 Task: Find connections with filter location King's Lynn with filter topic #healthy with filter profile language French with filter current company Jaquar & Company Private Limited with filter school Sri Krishna College of Engineering and Technology with filter industry Motor Vehicle Manufacturing with filter service category Trade Shows with filter keywords title Beautician
Action: Mouse moved to (632, 100)
Screenshot: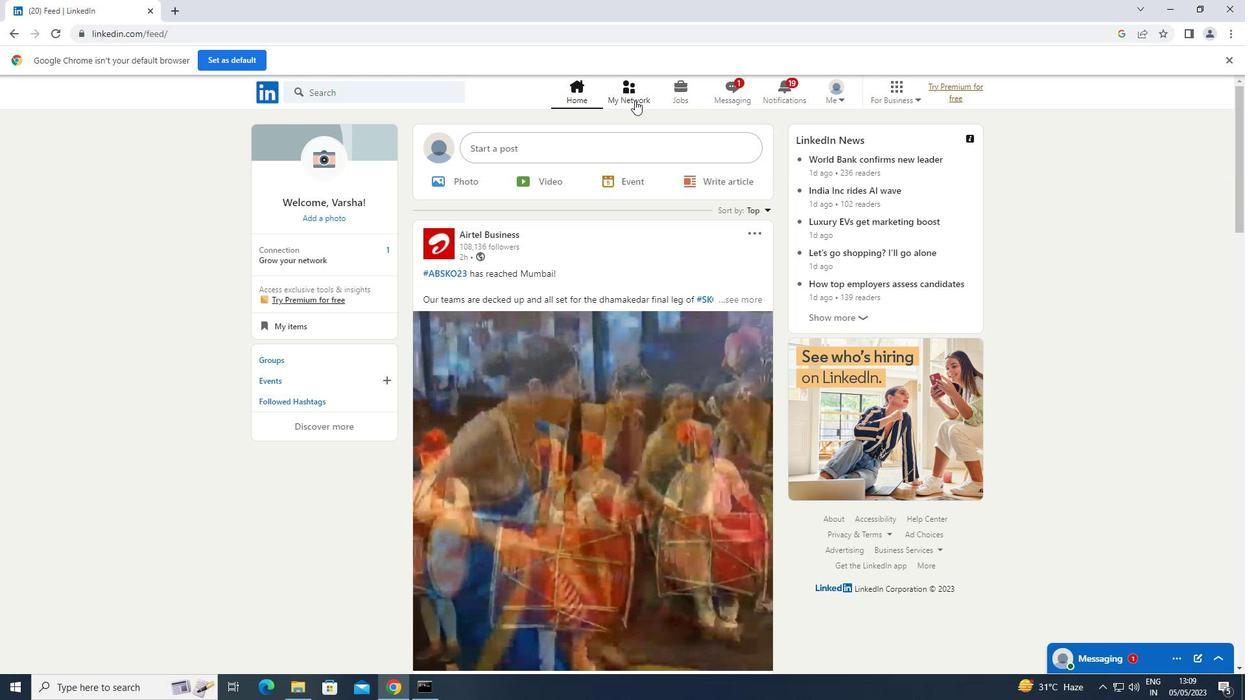 
Action: Mouse pressed left at (632, 100)
Screenshot: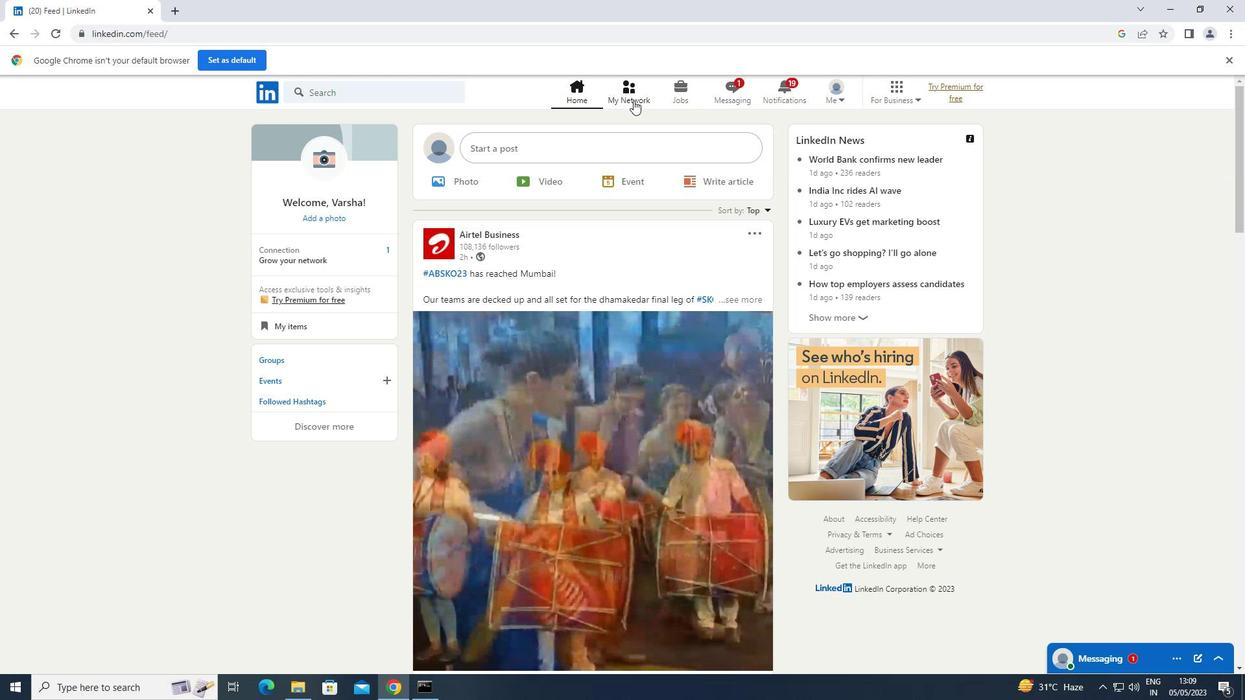 
Action: Mouse moved to (378, 160)
Screenshot: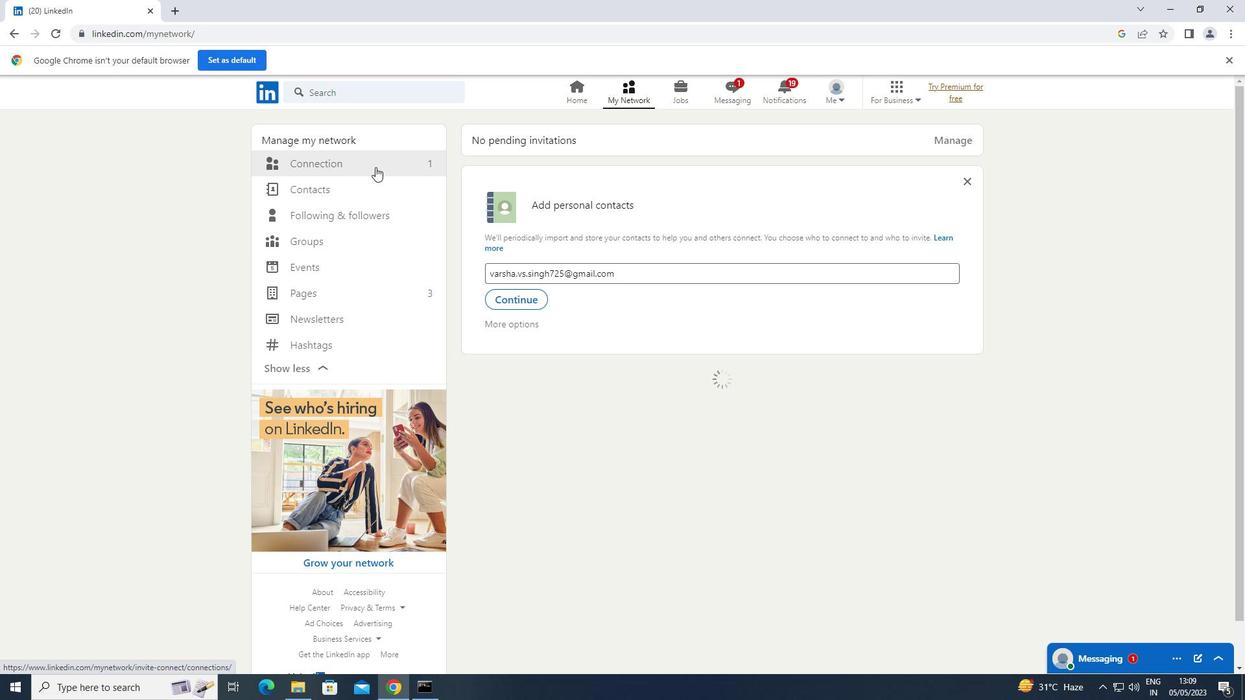 
Action: Mouse pressed left at (378, 160)
Screenshot: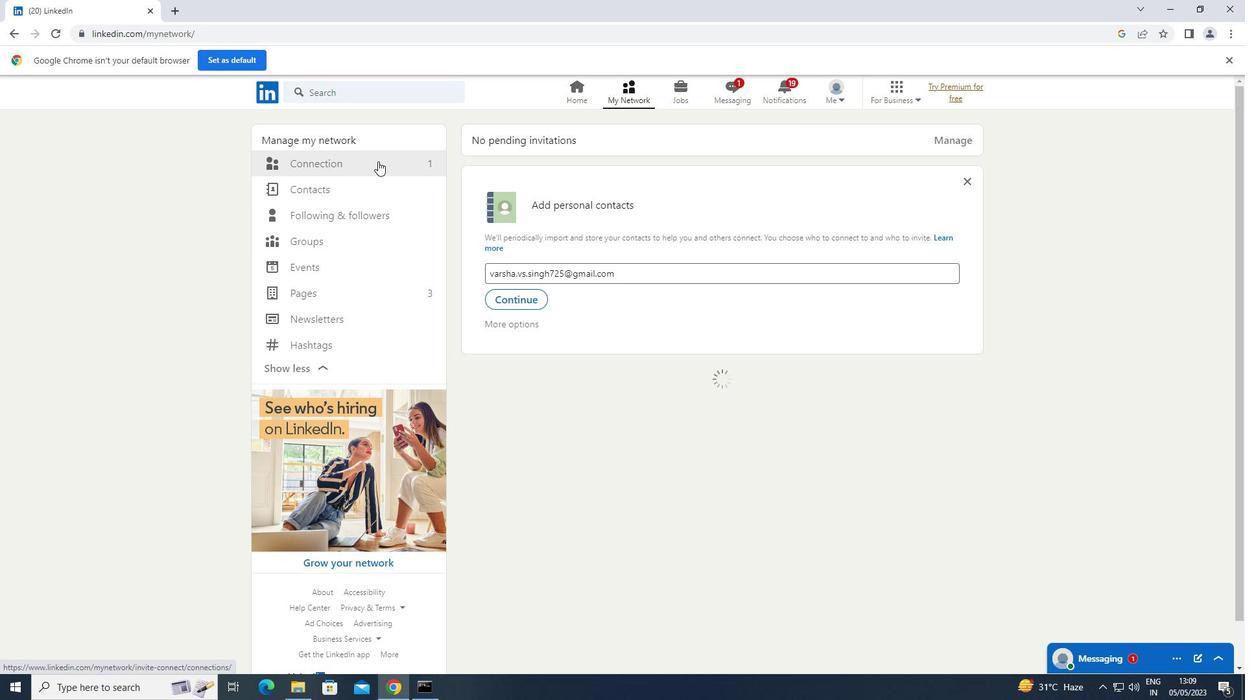 
Action: Mouse moved to (697, 160)
Screenshot: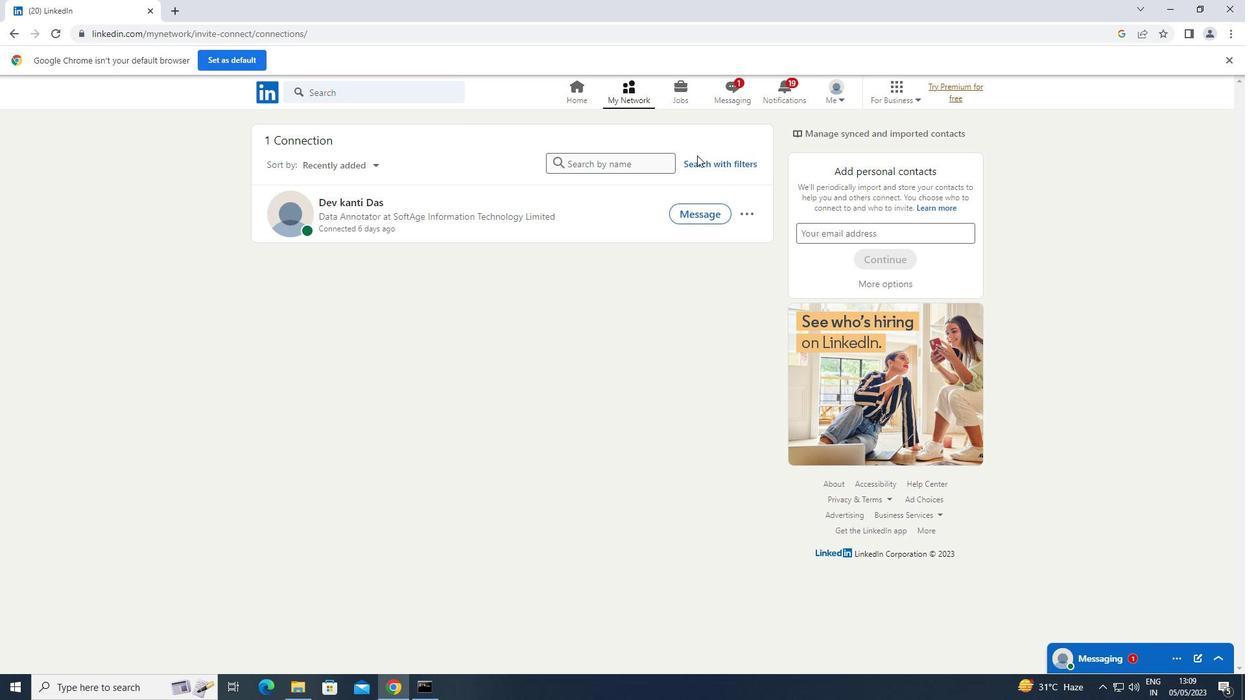 
Action: Mouse pressed left at (697, 160)
Screenshot: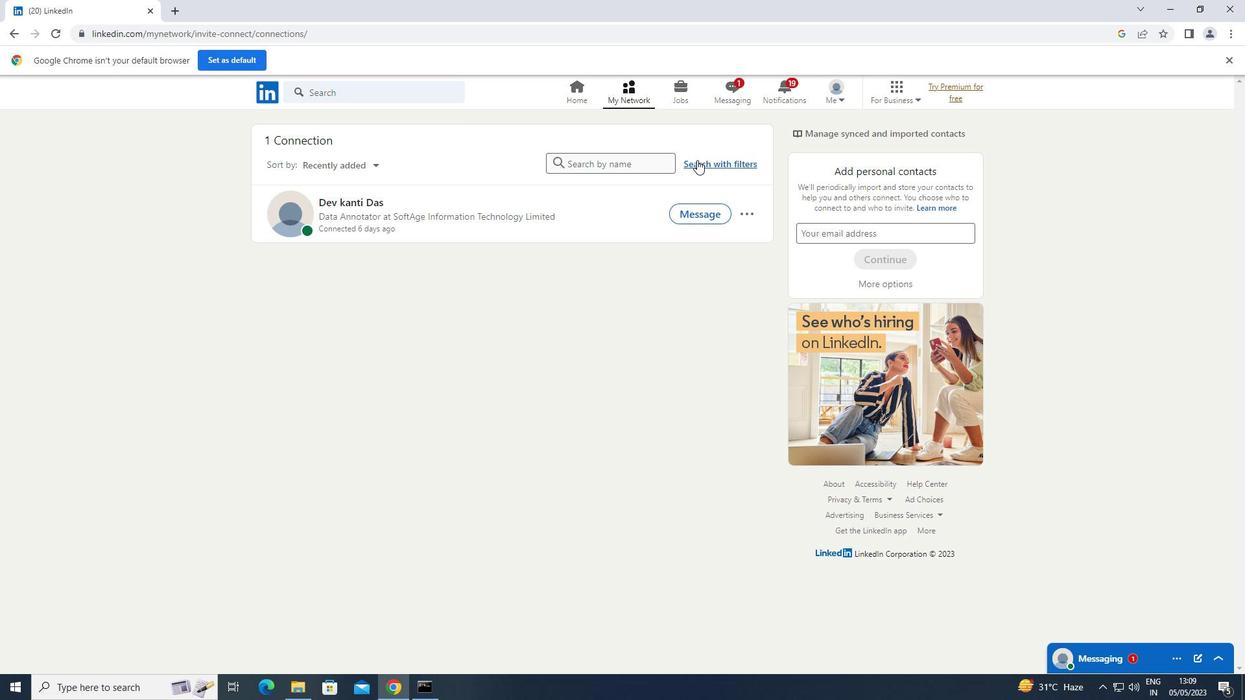 
Action: Mouse moved to (670, 134)
Screenshot: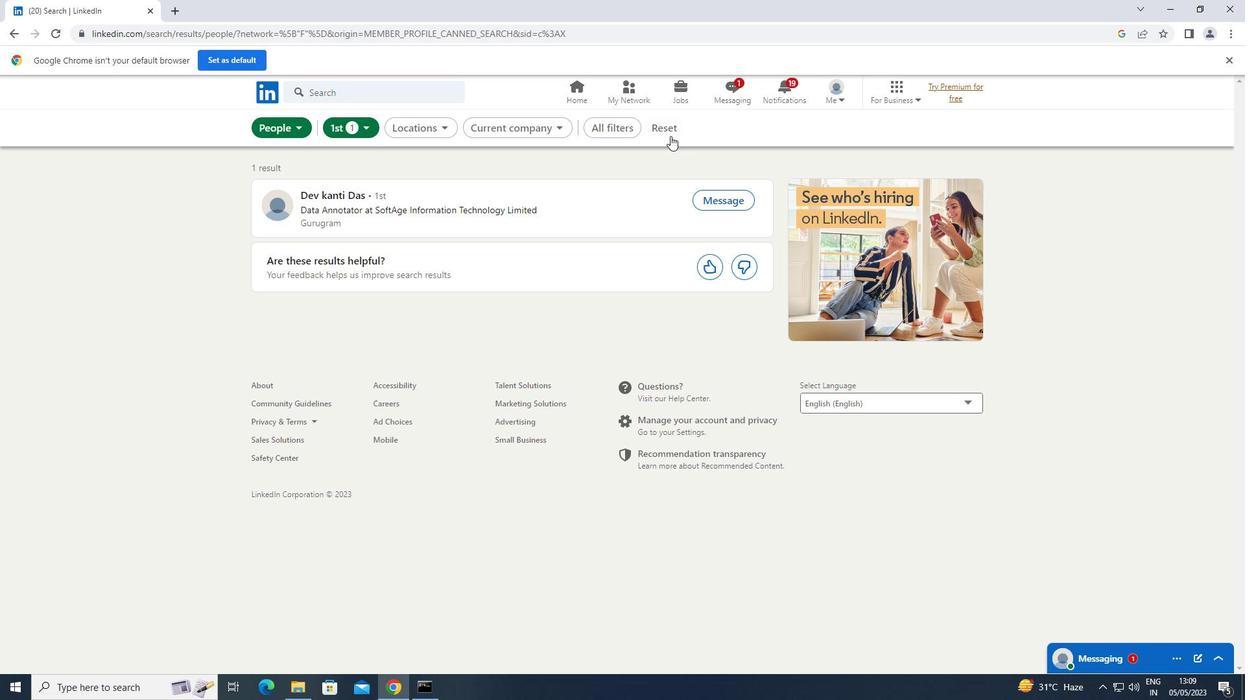 
Action: Mouse pressed left at (670, 134)
Screenshot: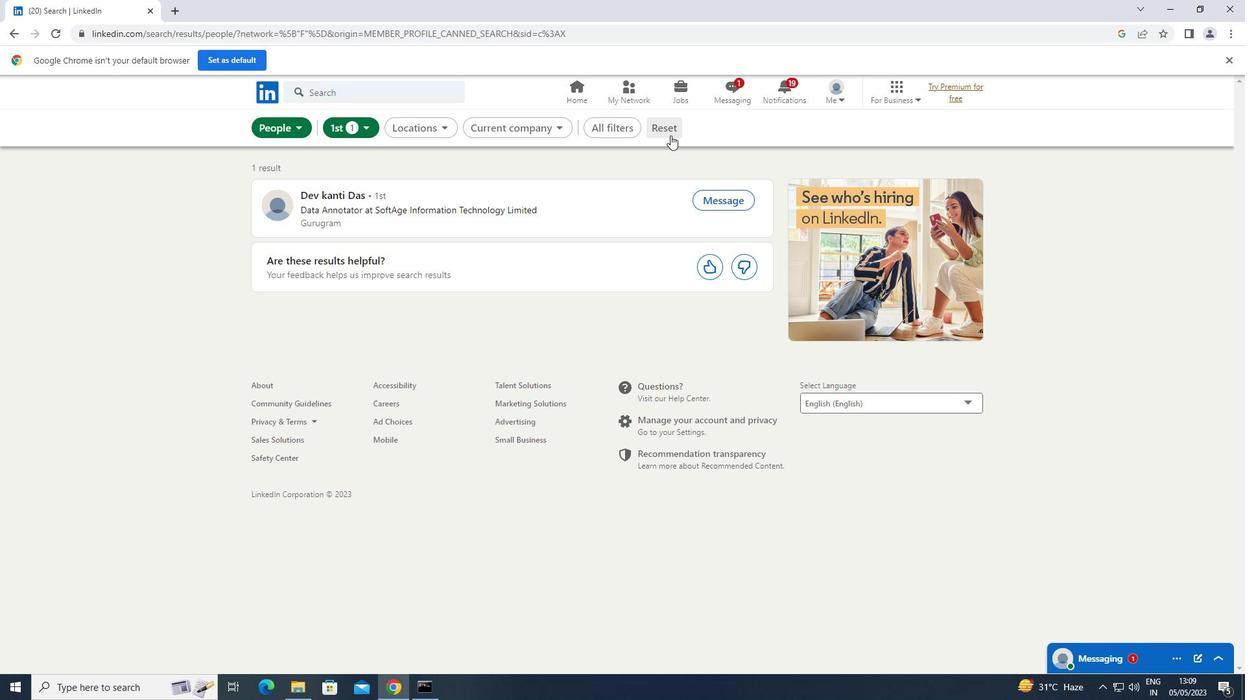
Action: Mouse moved to (643, 134)
Screenshot: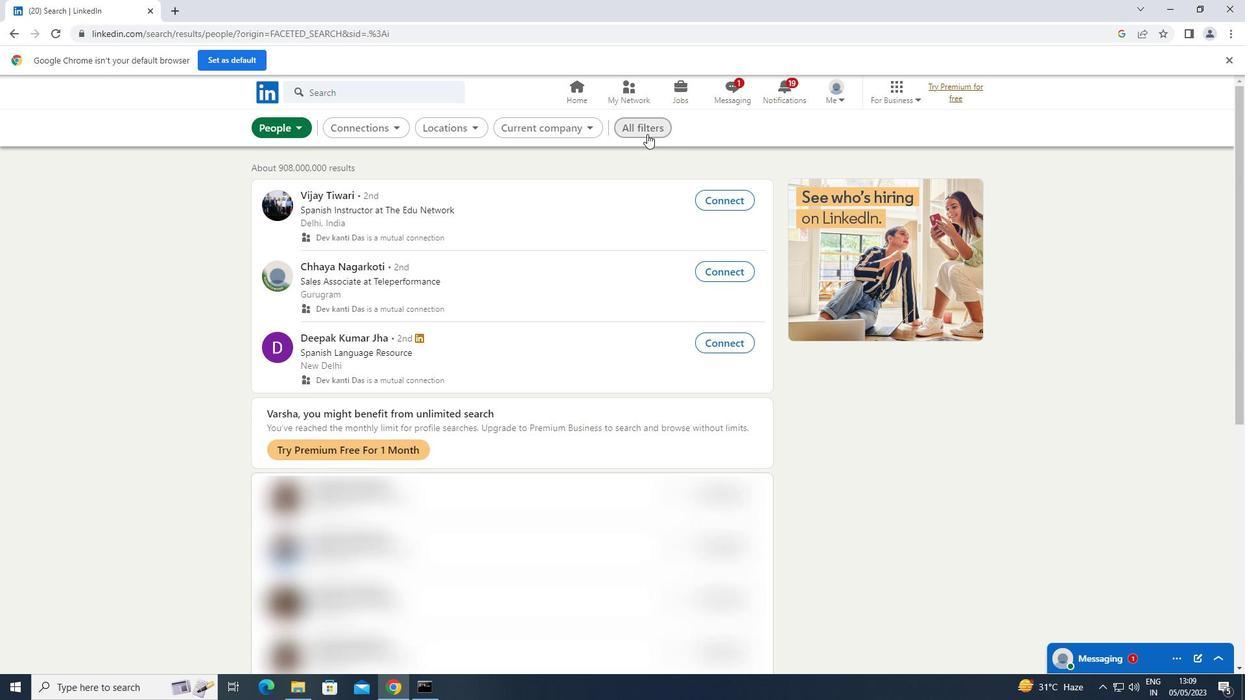 
Action: Mouse pressed left at (643, 134)
Screenshot: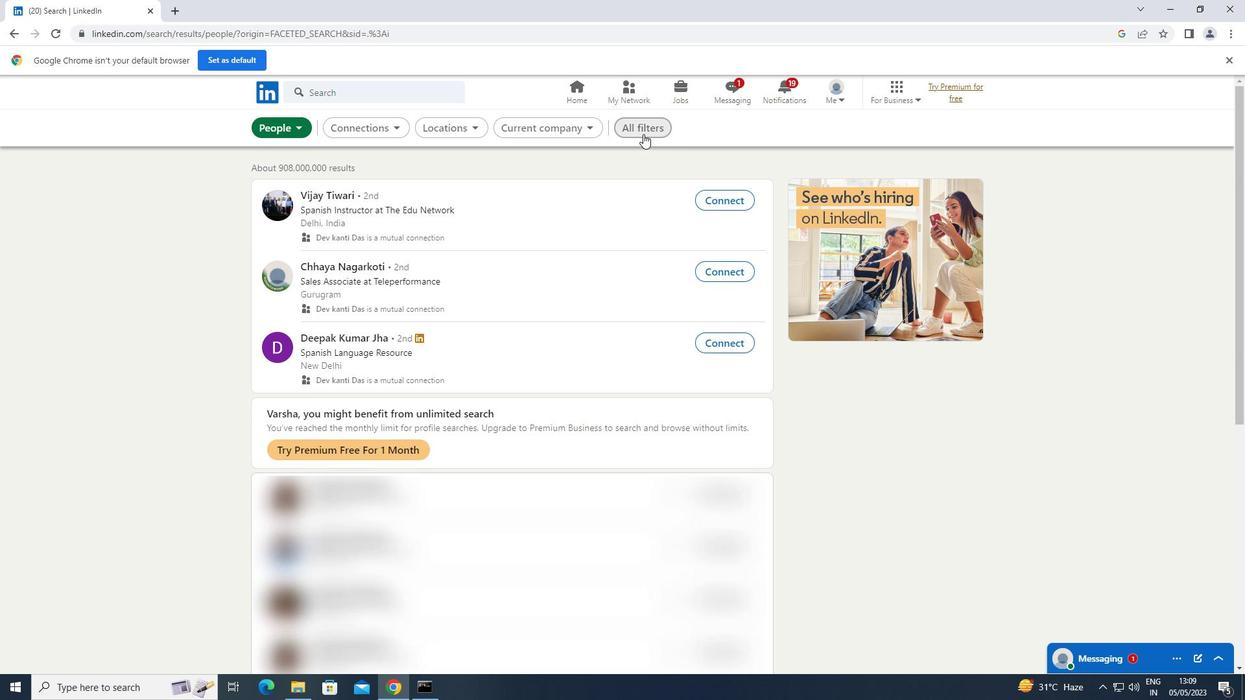 
Action: Mouse moved to (1014, 310)
Screenshot: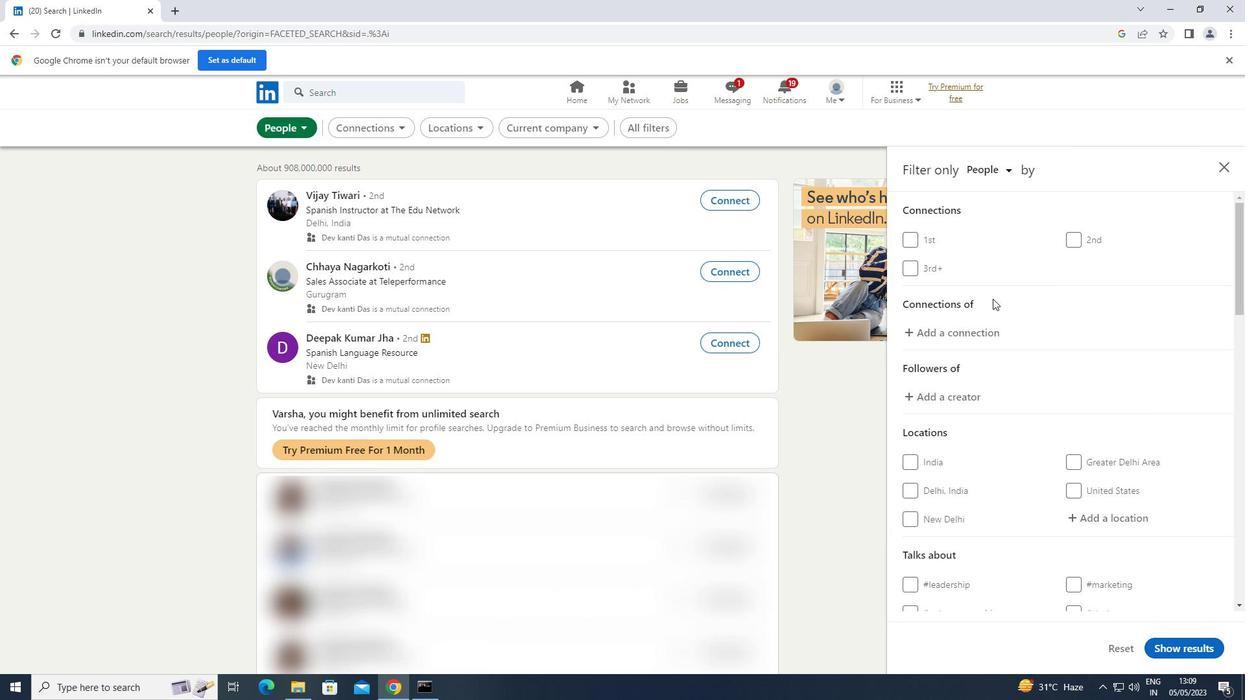 
Action: Mouse scrolled (1014, 309) with delta (0, 0)
Screenshot: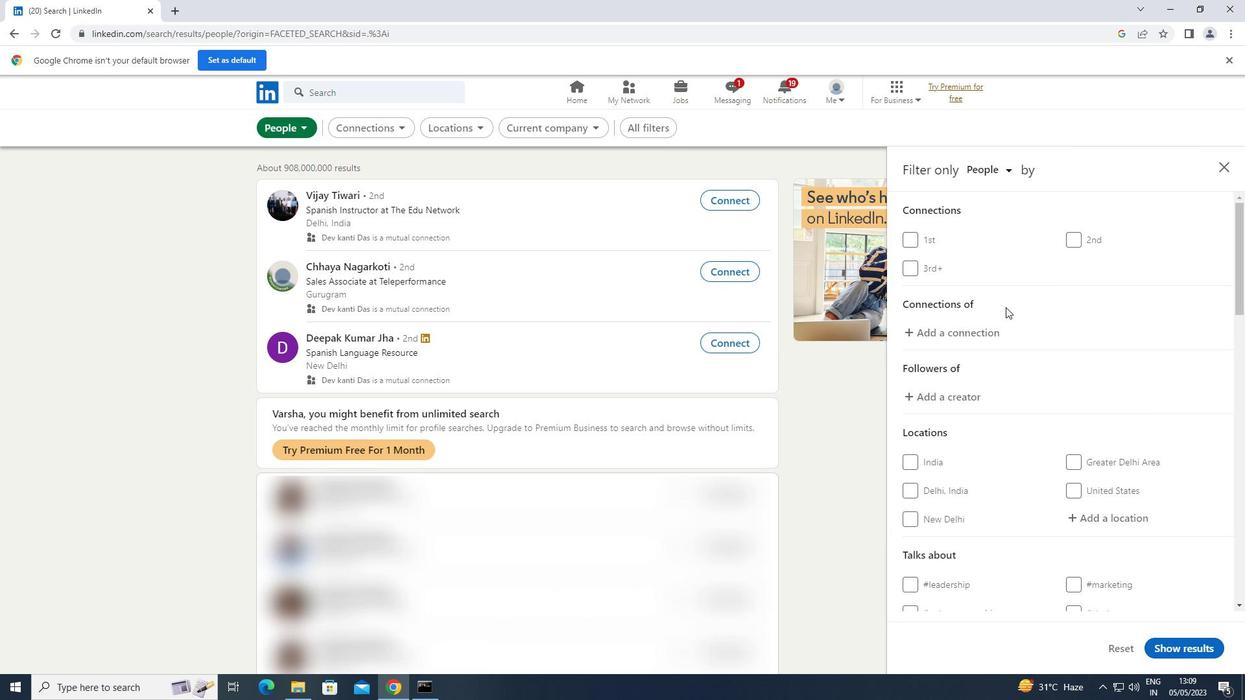 
Action: Mouse scrolled (1014, 309) with delta (0, 0)
Screenshot: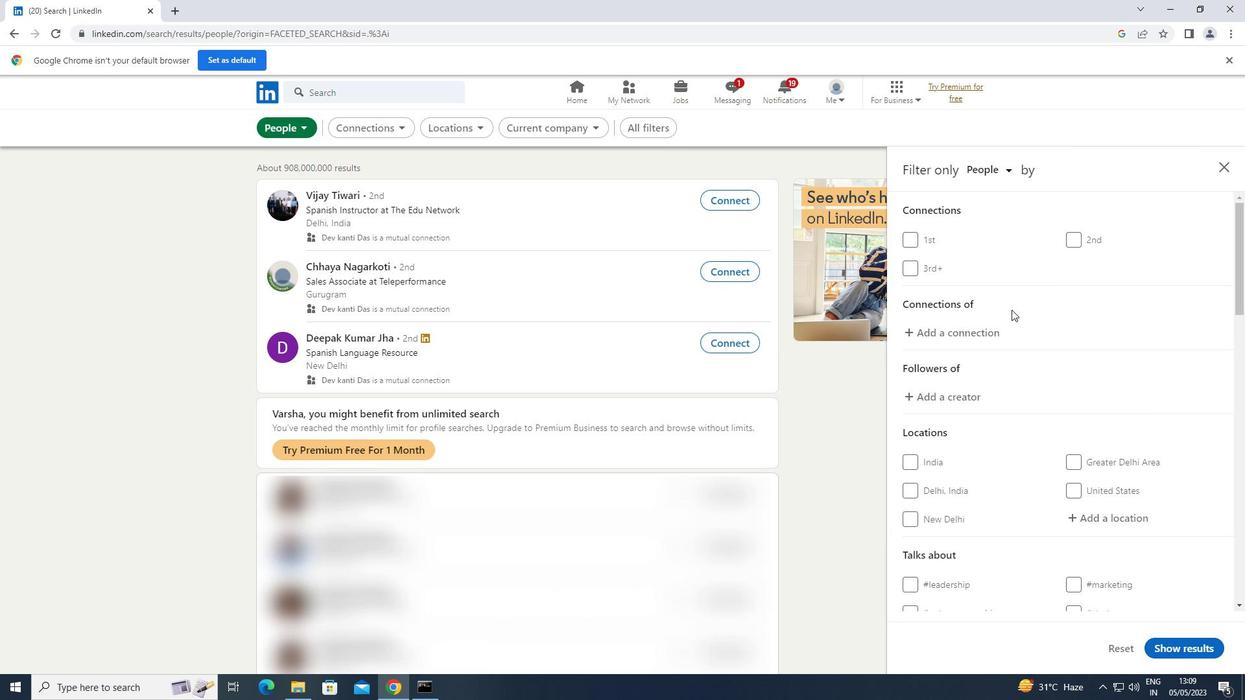 
Action: Mouse scrolled (1014, 309) with delta (0, 0)
Screenshot: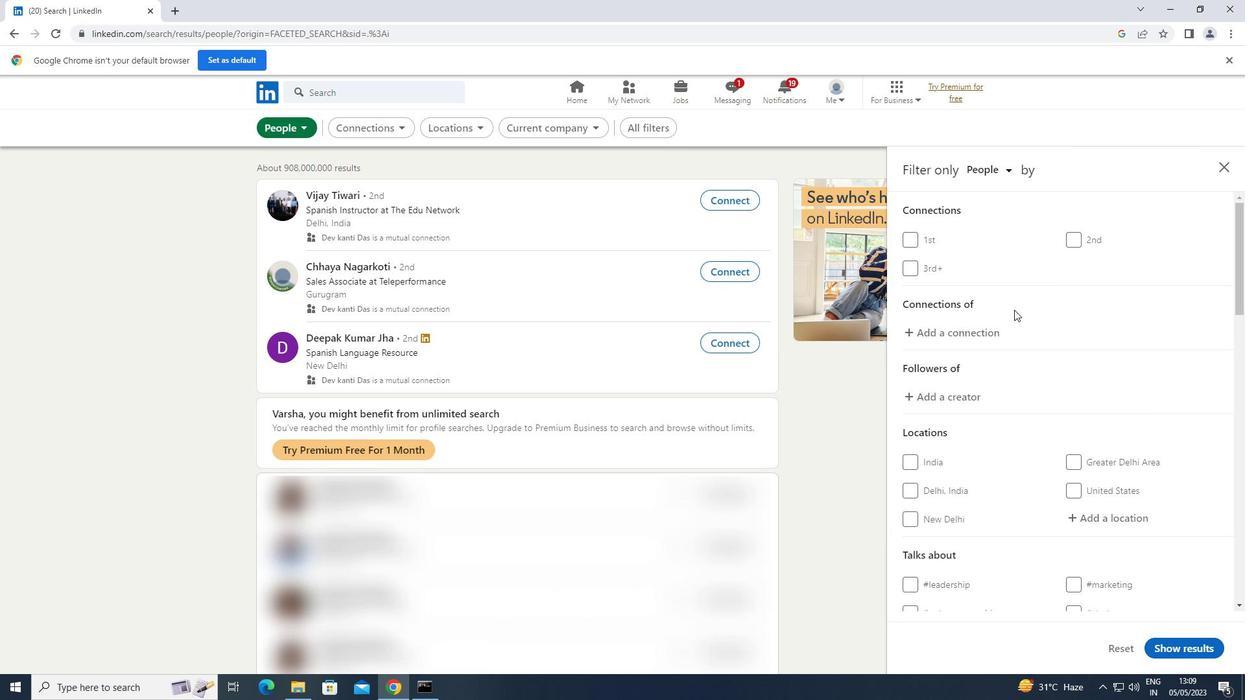 
Action: Mouse moved to (1078, 323)
Screenshot: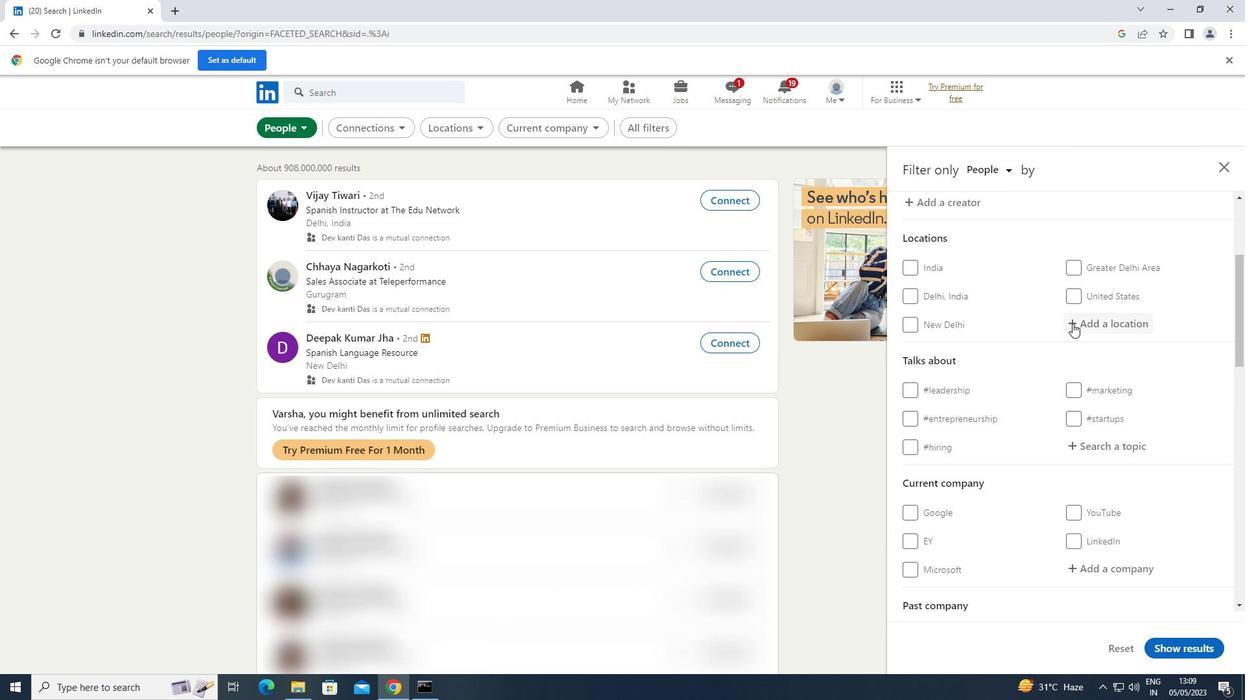 
Action: Mouse pressed left at (1078, 323)
Screenshot: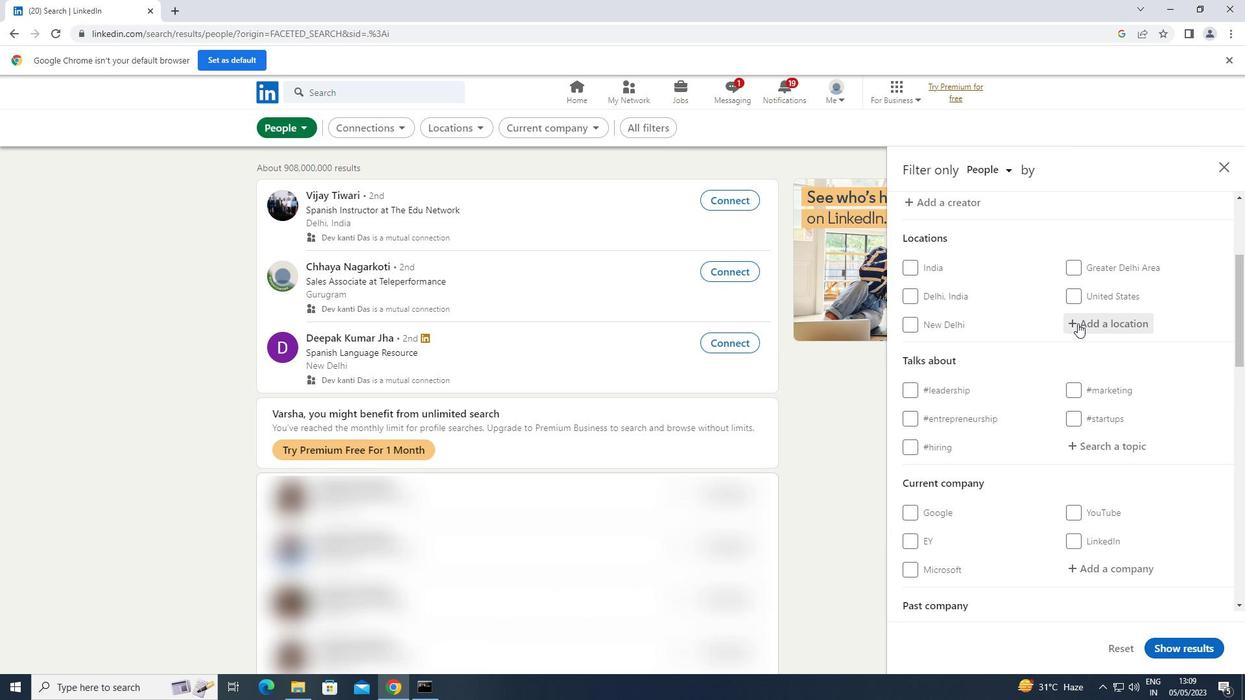 
Action: Key pressed <Key.shift>KING'S<Key.space><Key.shift>LYNN
Screenshot: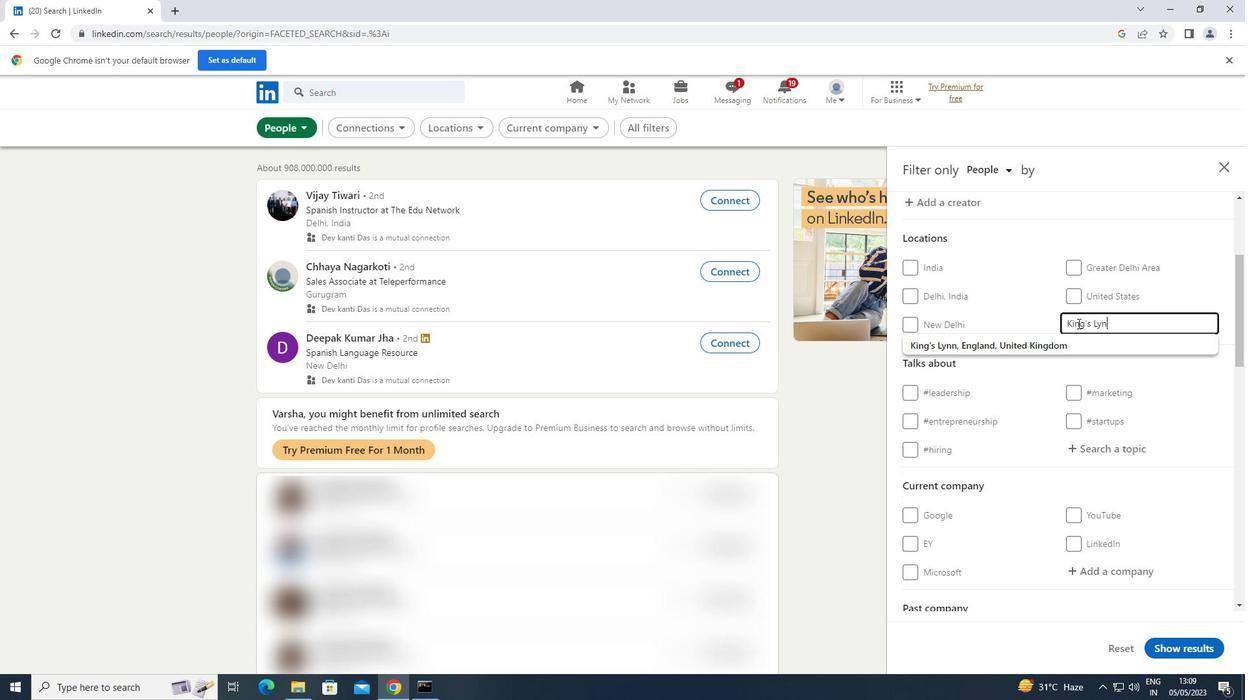 
Action: Mouse moved to (1117, 448)
Screenshot: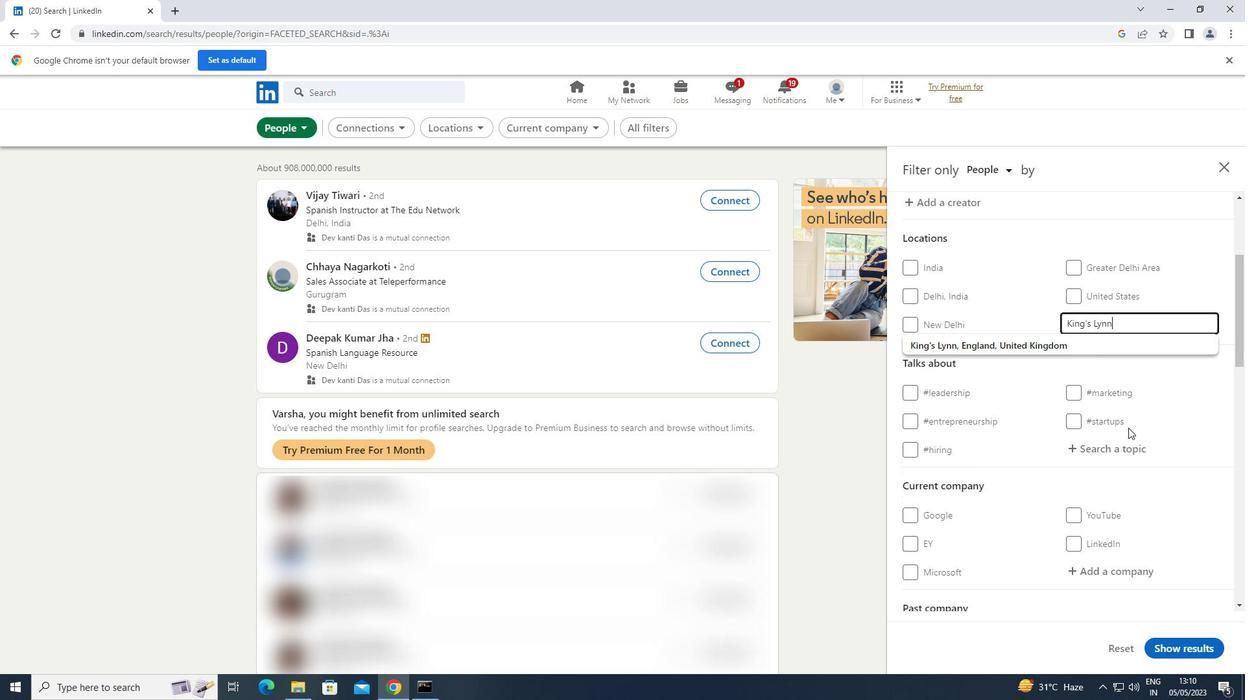 
Action: Mouse pressed left at (1117, 448)
Screenshot: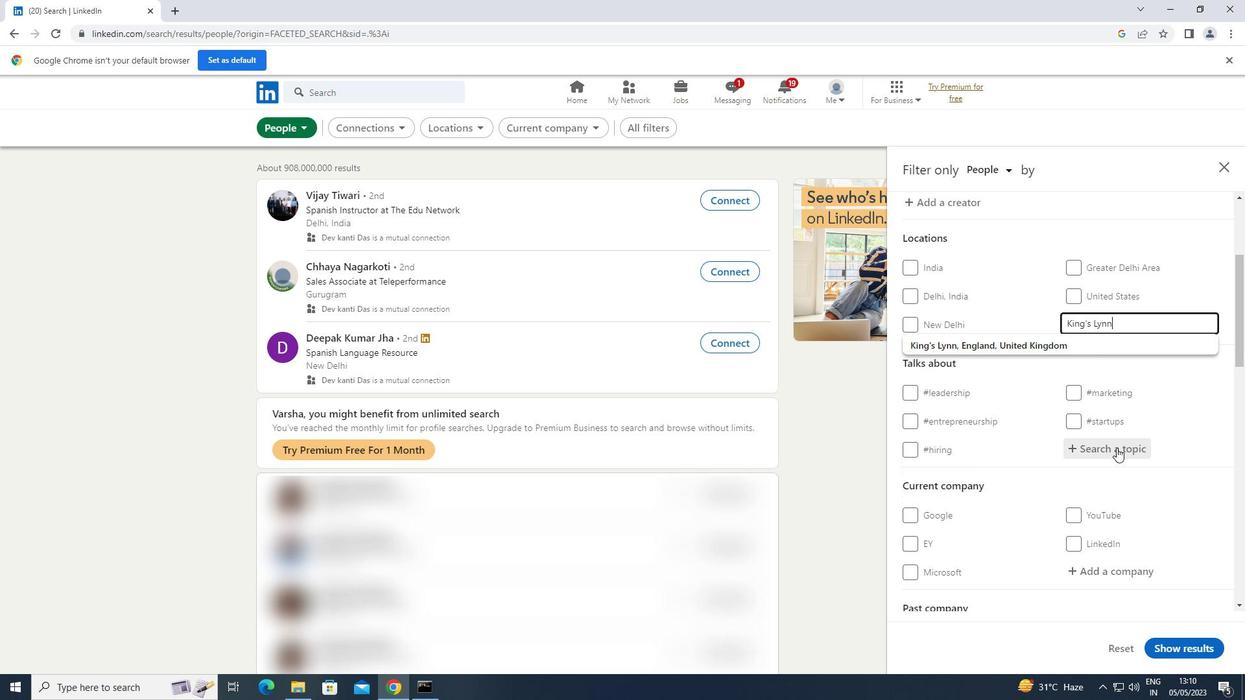 
Action: Key pressed HEALTHY
Screenshot: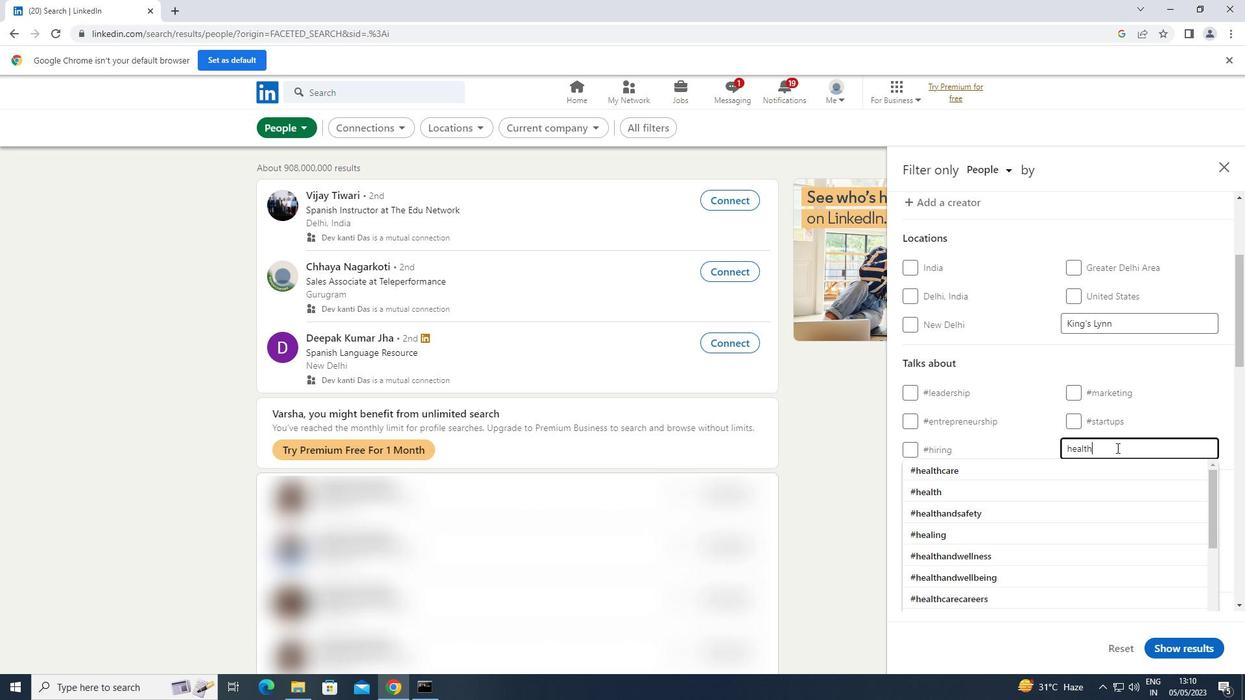 
Action: Mouse moved to (1006, 510)
Screenshot: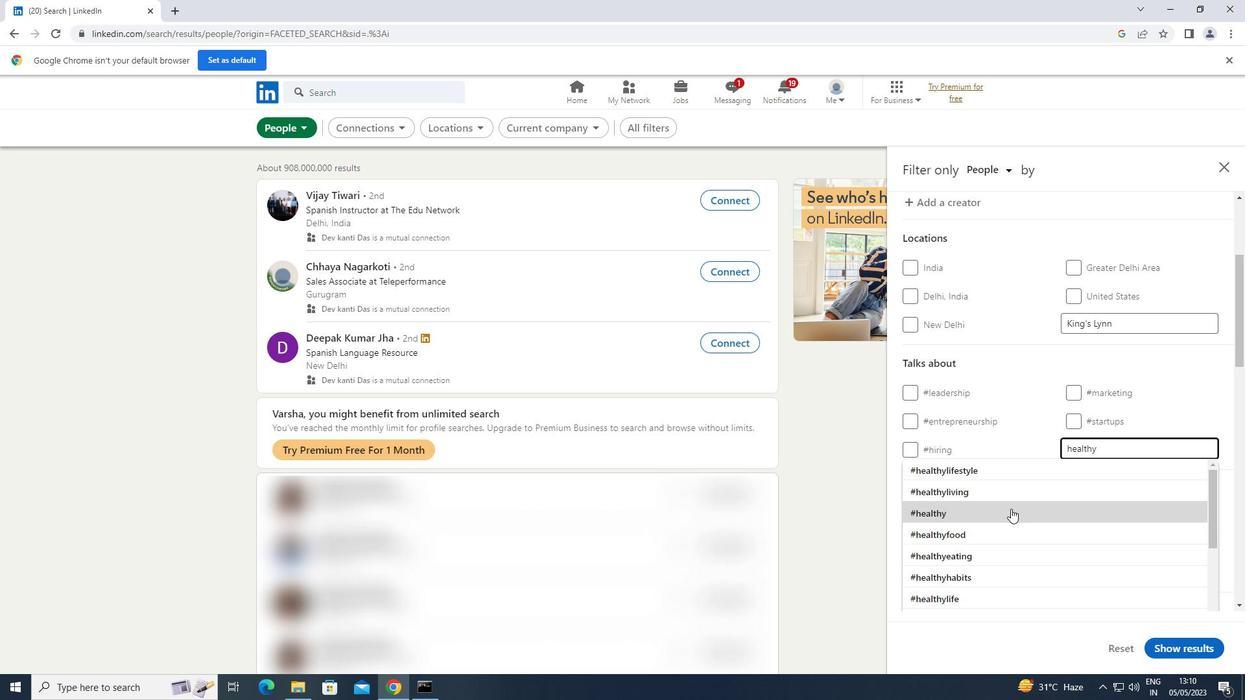 
Action: Mouse pressed left at (1006, 510)
Screenshot: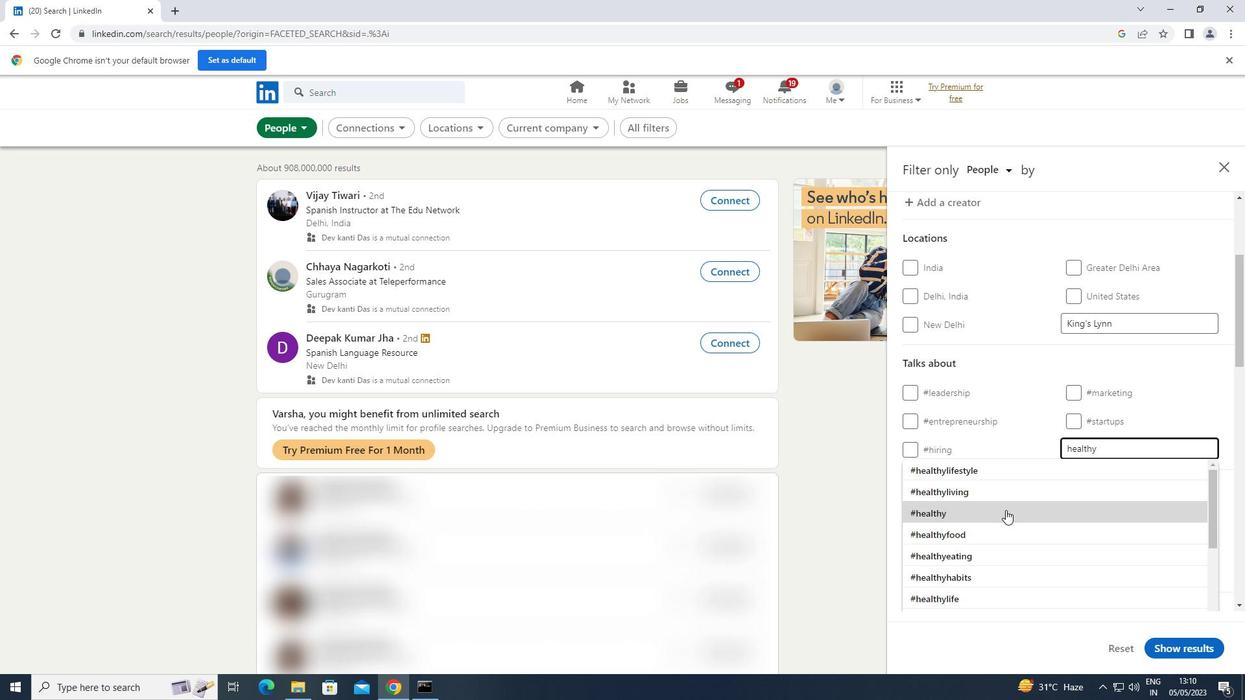 
Action: Mouse moved to (1023, 477)
Screenshot: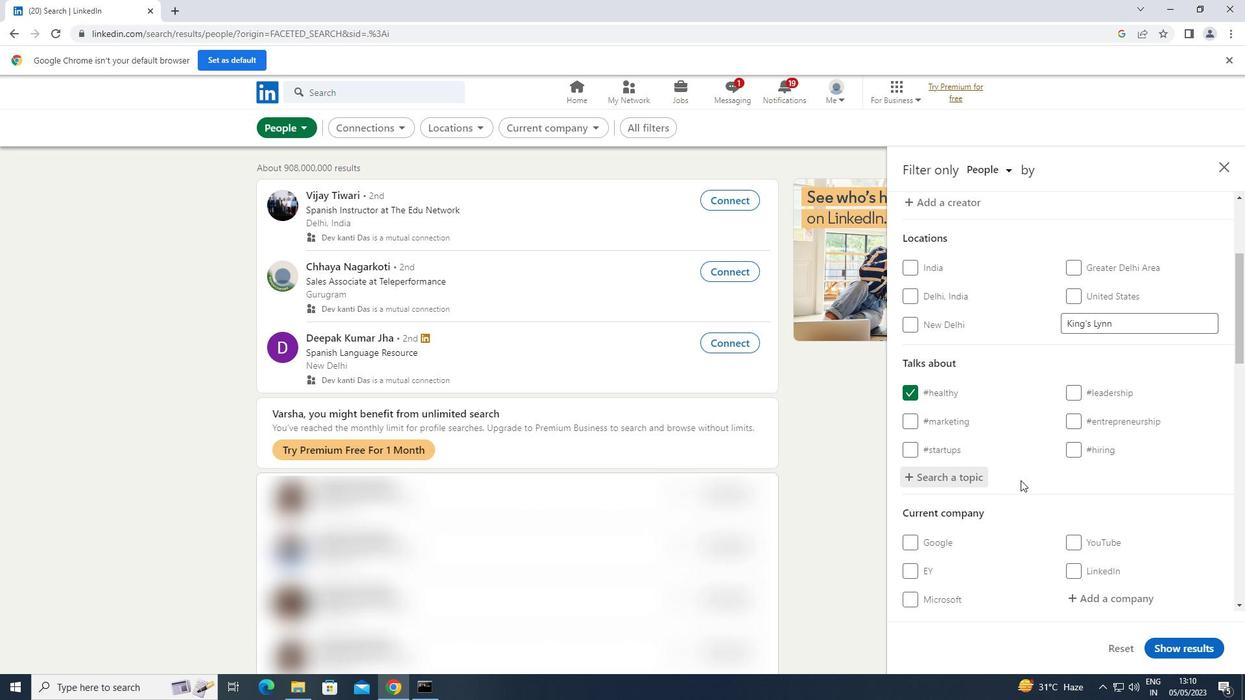 
Action: Mouse scrolled (1023, 476) with delta (0, 0)
Screenshot: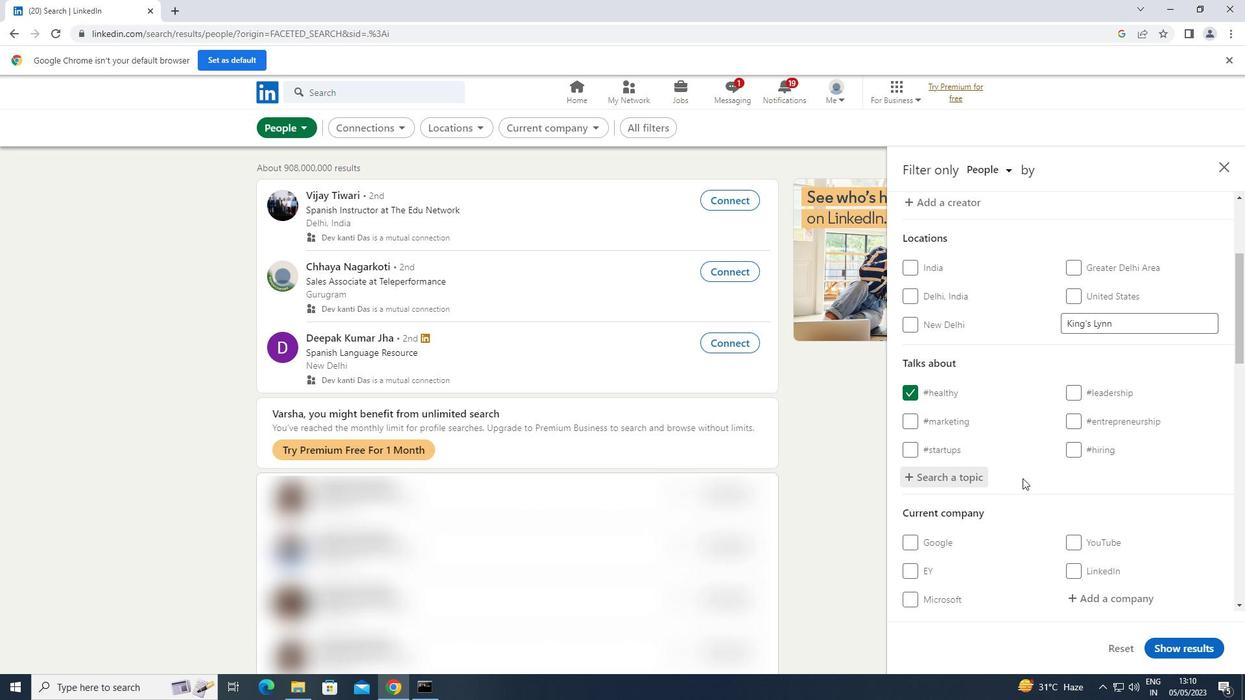
Action: Mouse scrolled (1023, 476) with delta (0, 0)
Screenshot: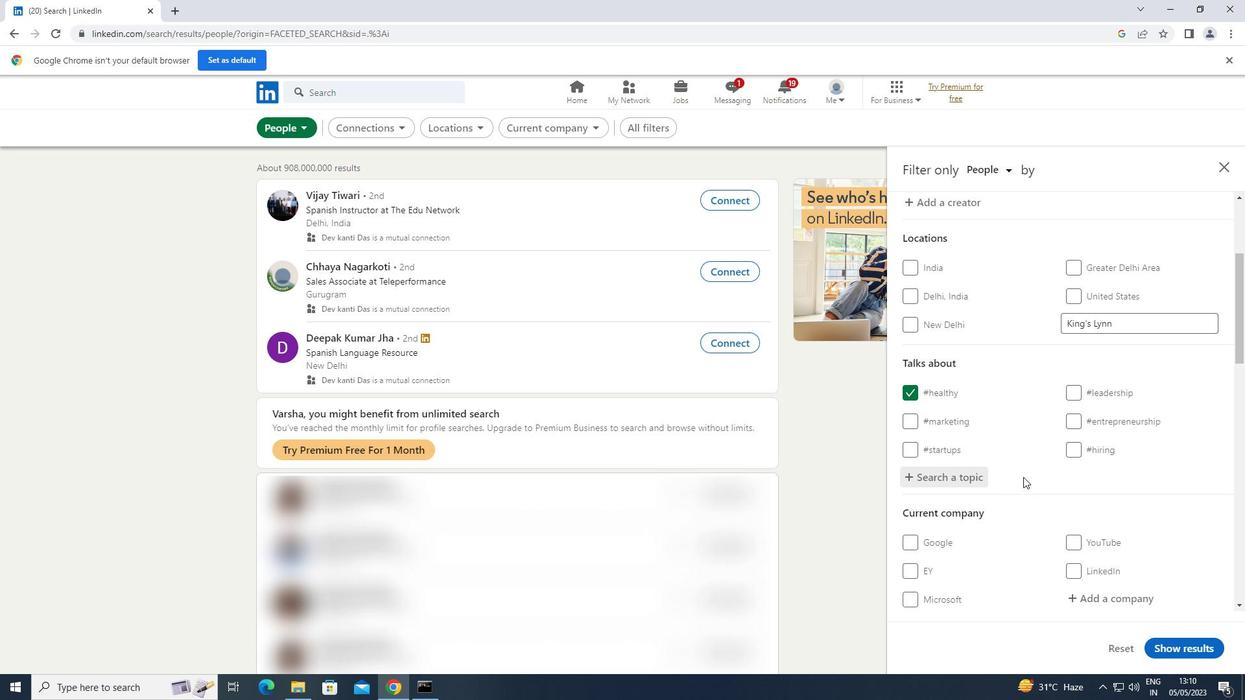 
Action: Mouse scrolled (1023, 476) with delta (0, 0)
Screenshot: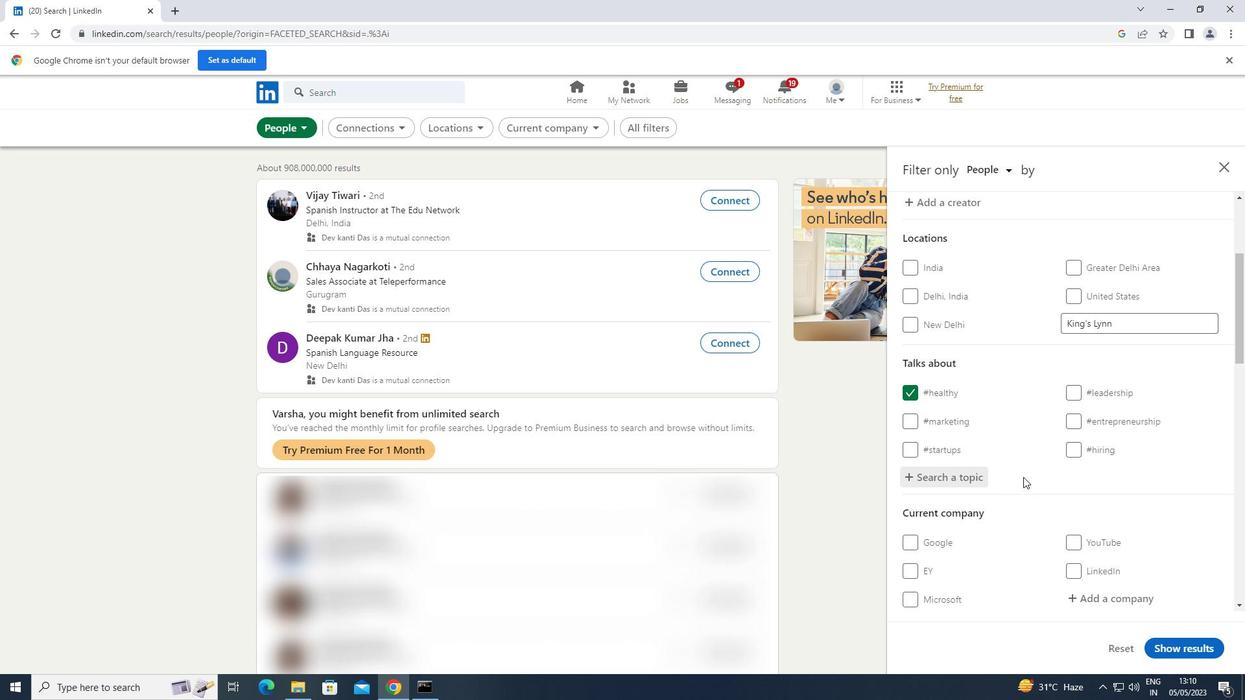 
Action: Mouse moved to (1023, 476)
Screenshot: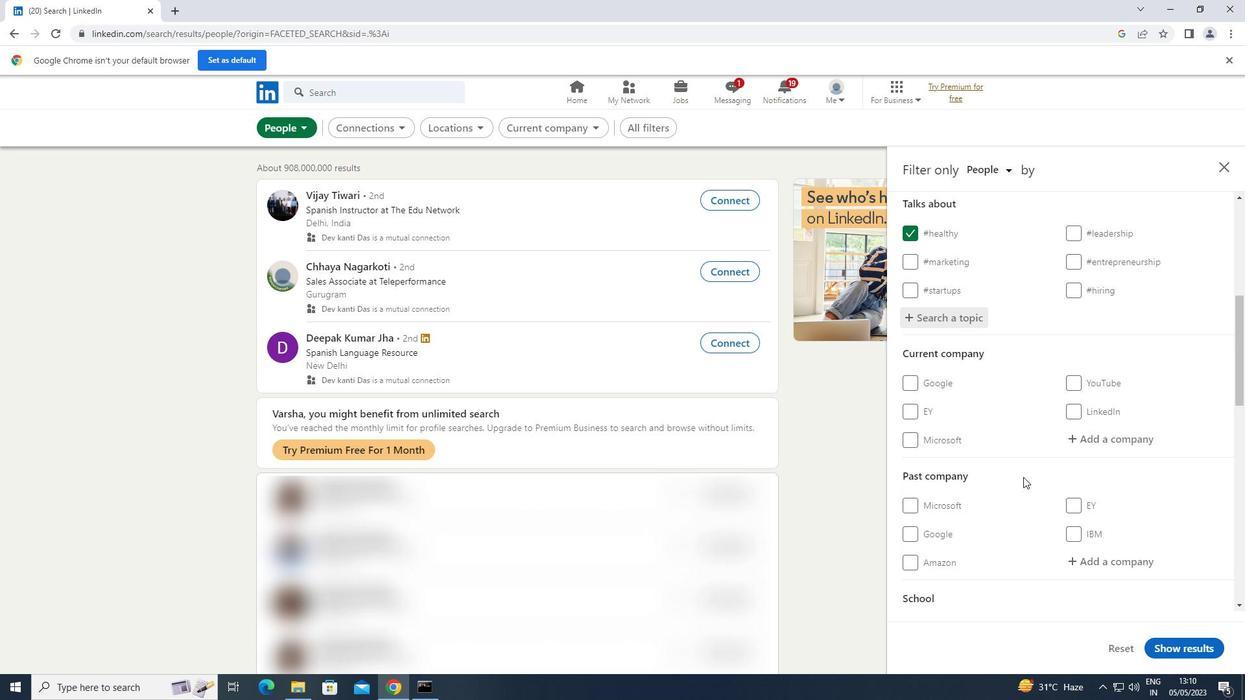 
Action: Mouse scrolled (1023, 476) with delta (0, 0)
Screenshot: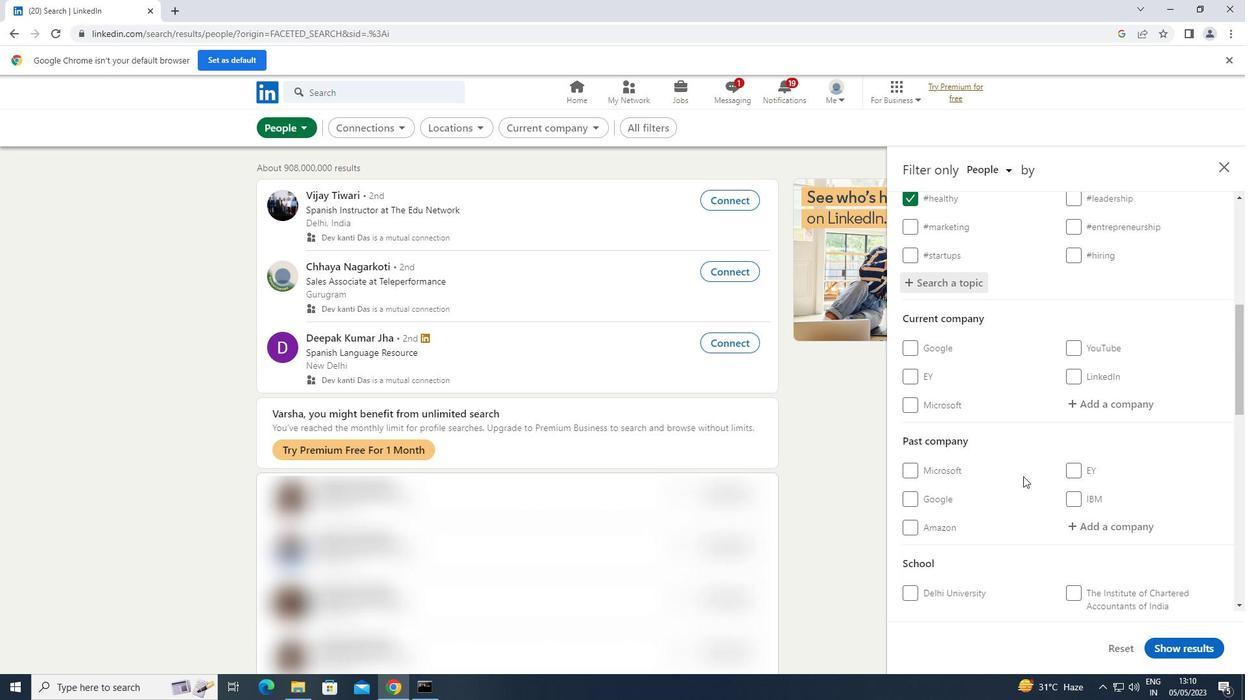 
Action: Mouse scrolled (1023, 476) with delta (0, 0)
Screenshot: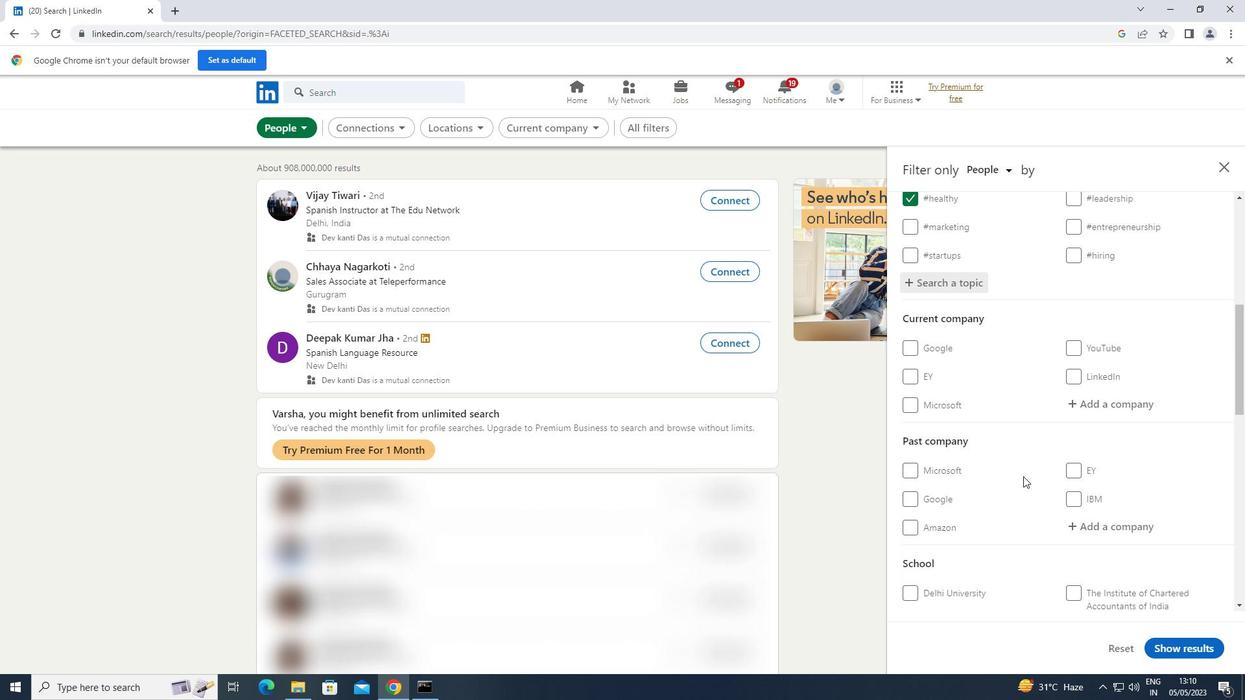 
Action: Mouse scrolled (1023, 476) with delta (0, 0)
Screenshot: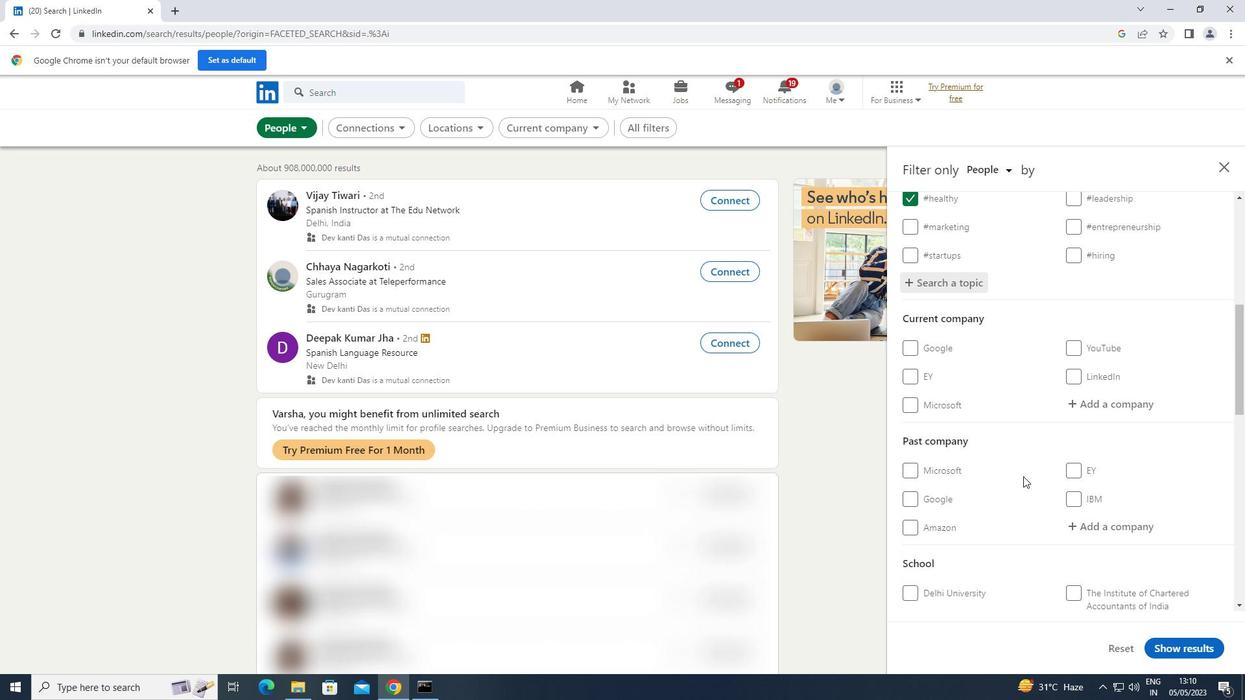 
Action: Mouse scrolled (1023, 476) with delta (0, 0)
Screenshot: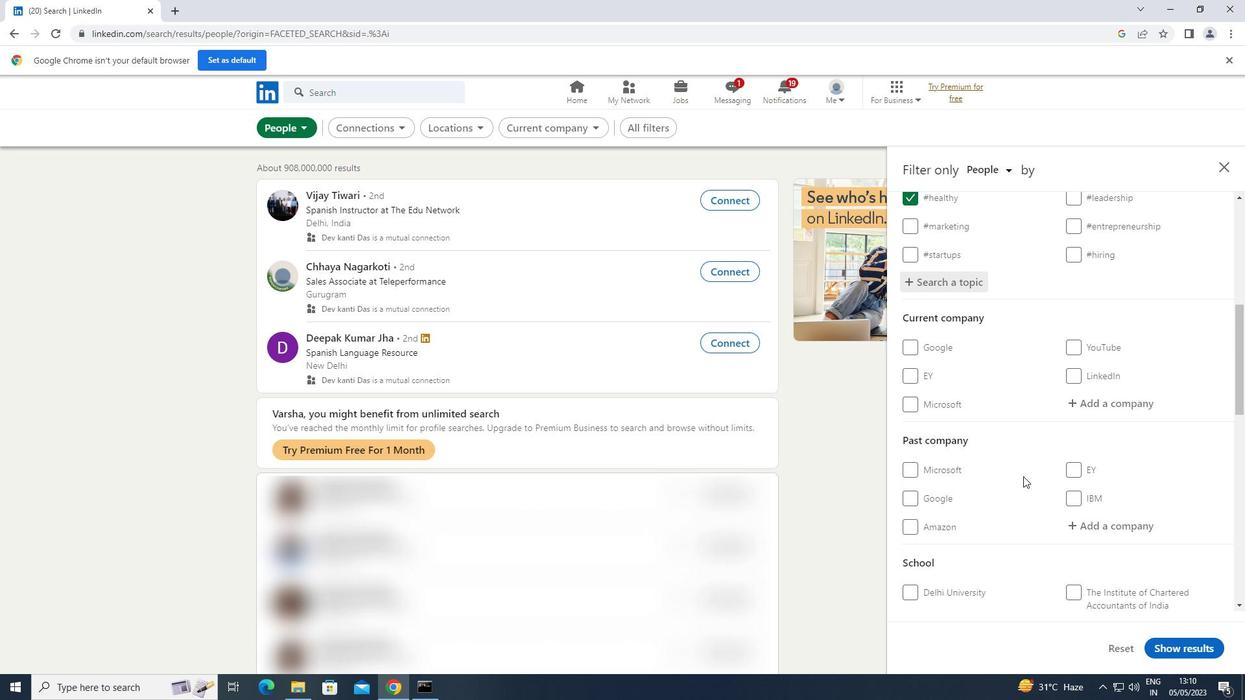 
Action: Mouse scrolled (1023, 476) with delta (0, 0)
Screenshot: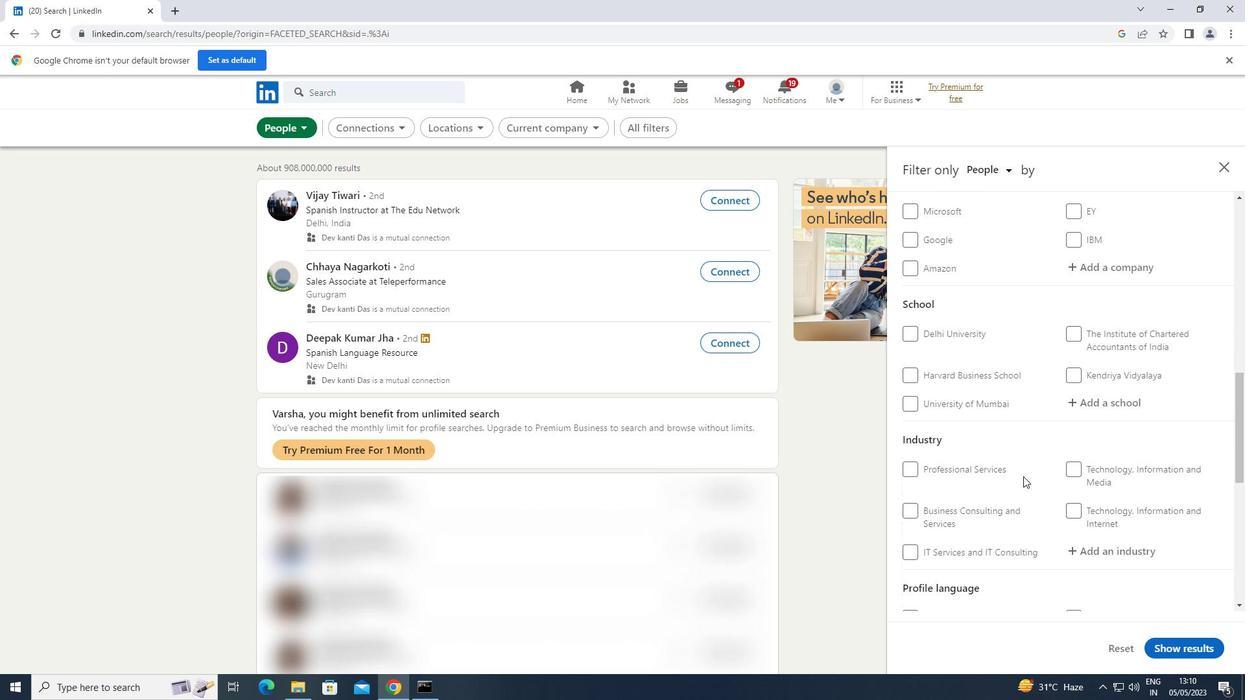 
Action: Mouse scrolled (1023, 476) with delta (0, 0)
Screenshot: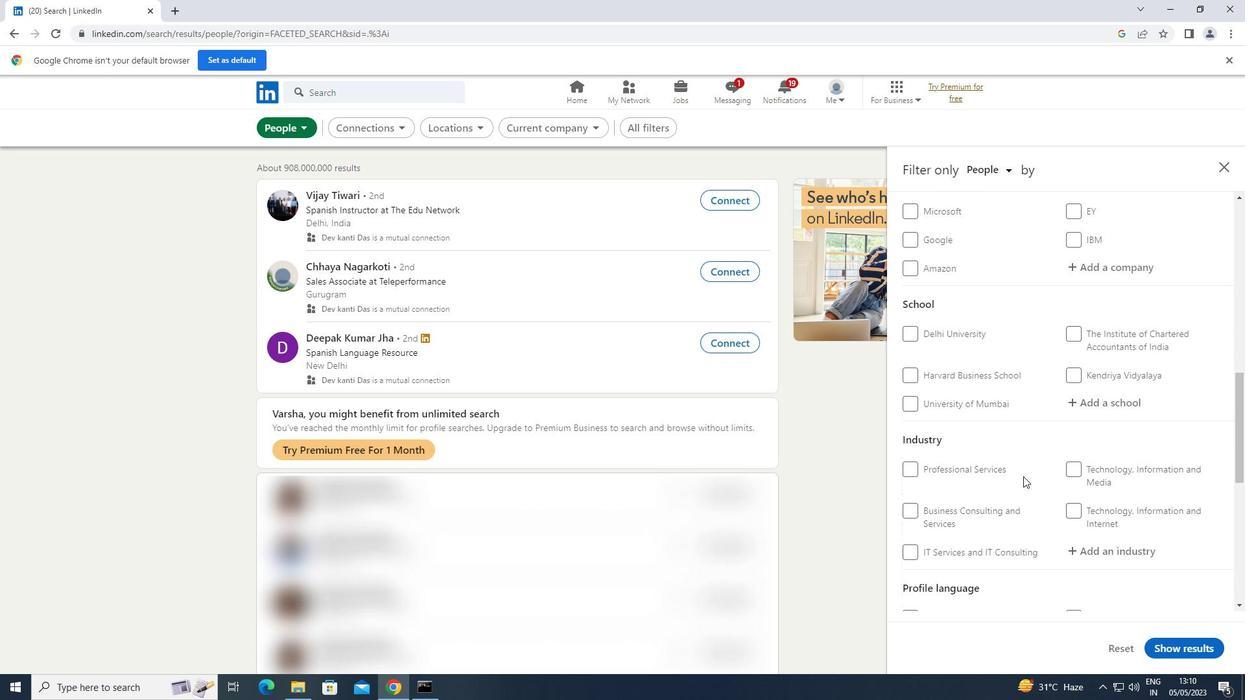 
Action: Mouse moved to (1069, 487)
Screenshot: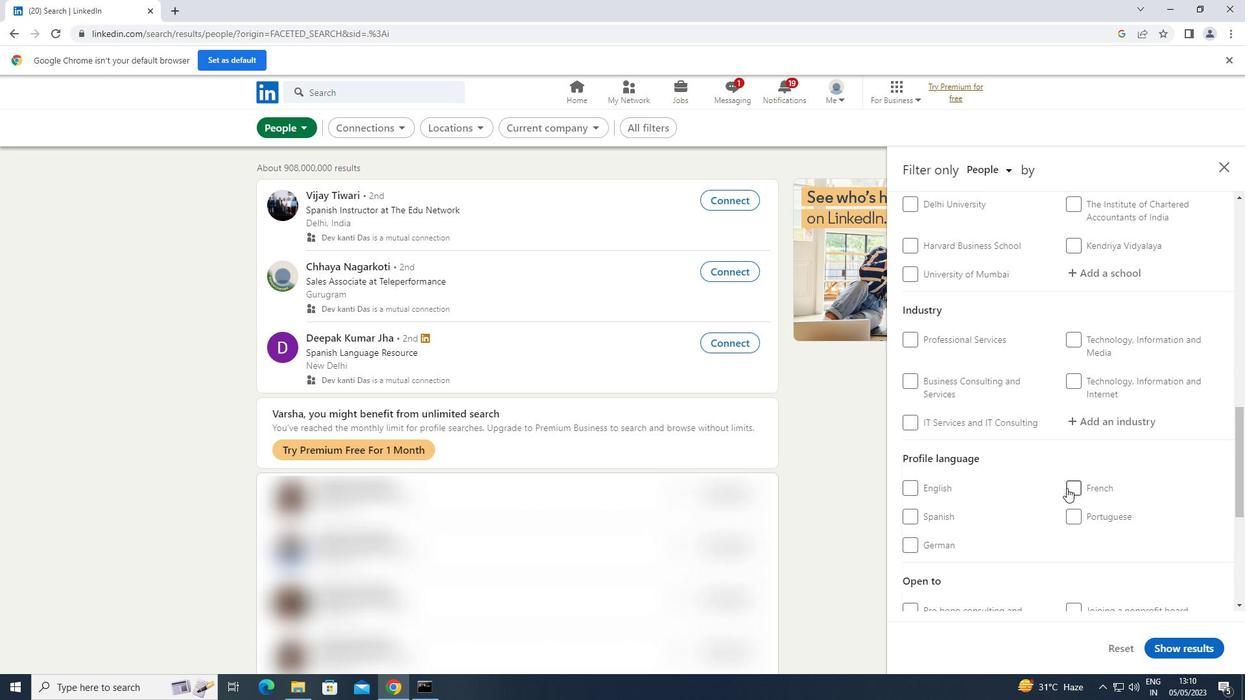 
Action: Mouse pressed left at (1069, 487)
Screenshot: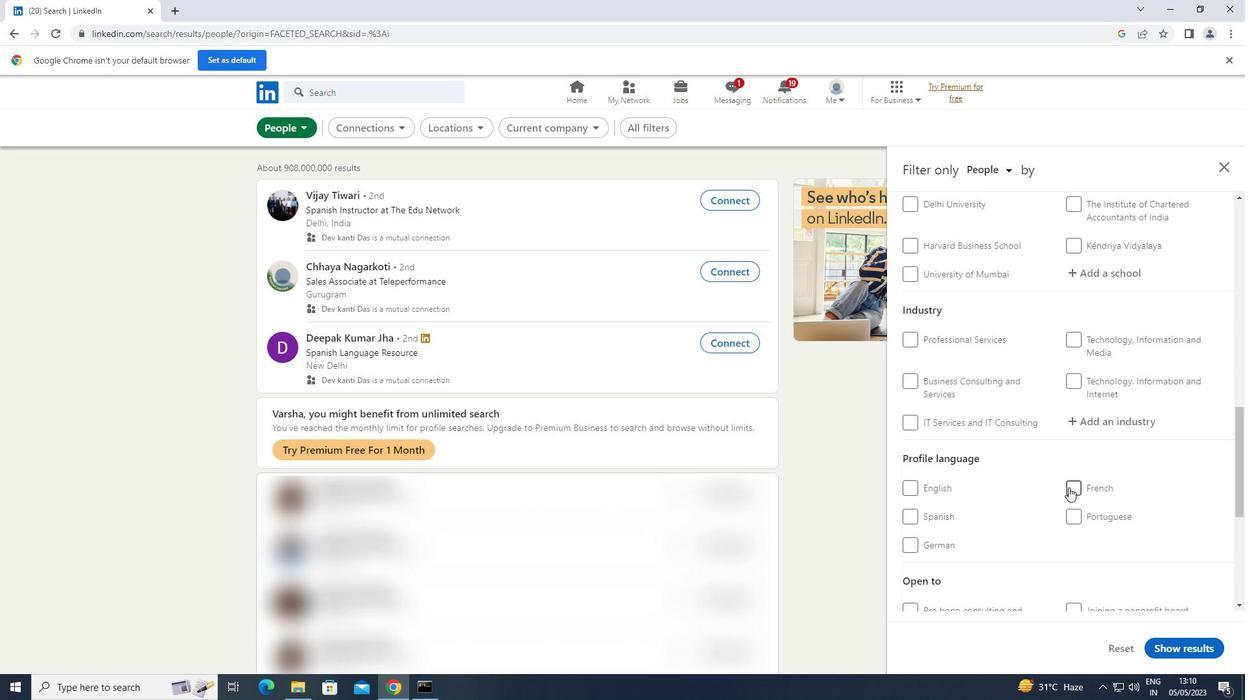 
Action: Mouse scrolled (1069, 488) with delta (0, 0)
Screenshot: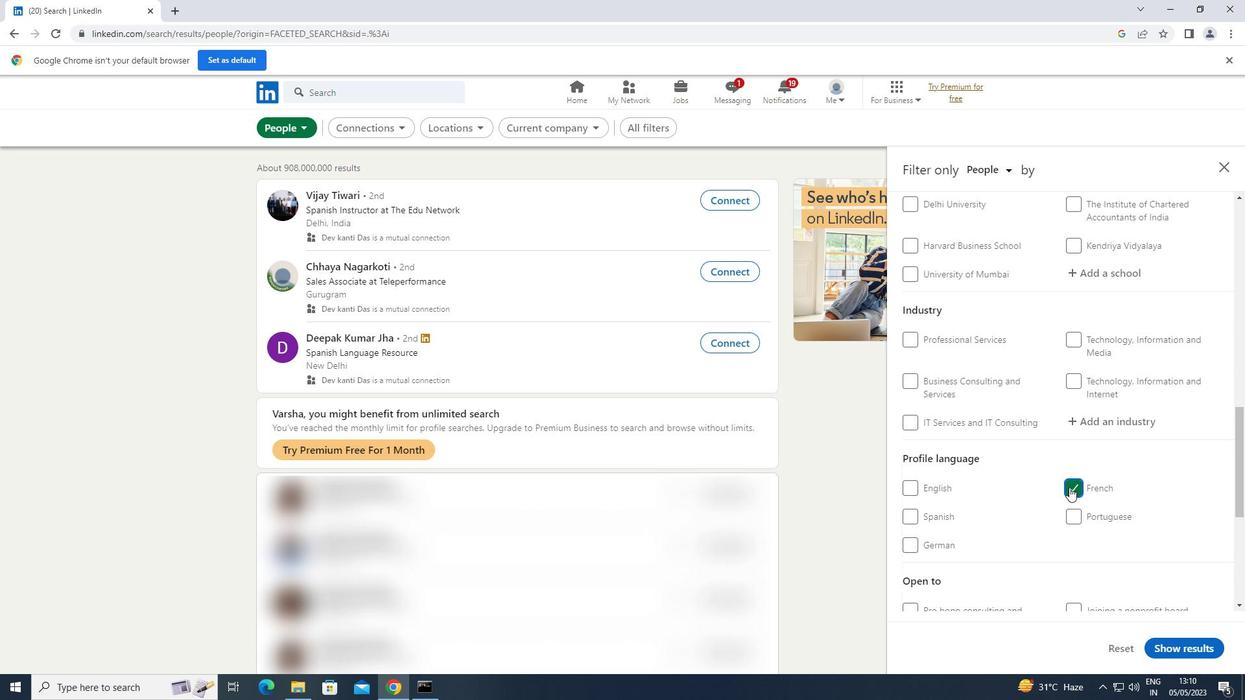
Action: Mouse scrolled (1069, 488) with delta (0, 0)
Screenshot: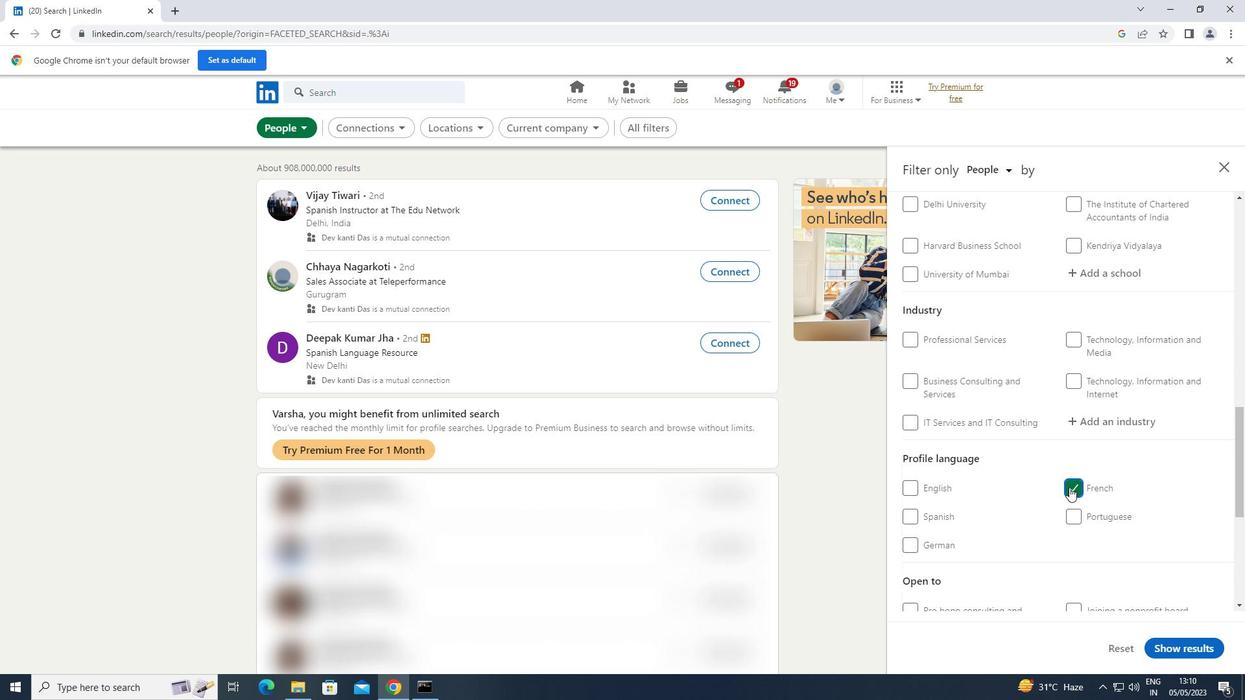 
Action: Mouse scrolled (1069, 488) with delta (0, 0)
Screenshot: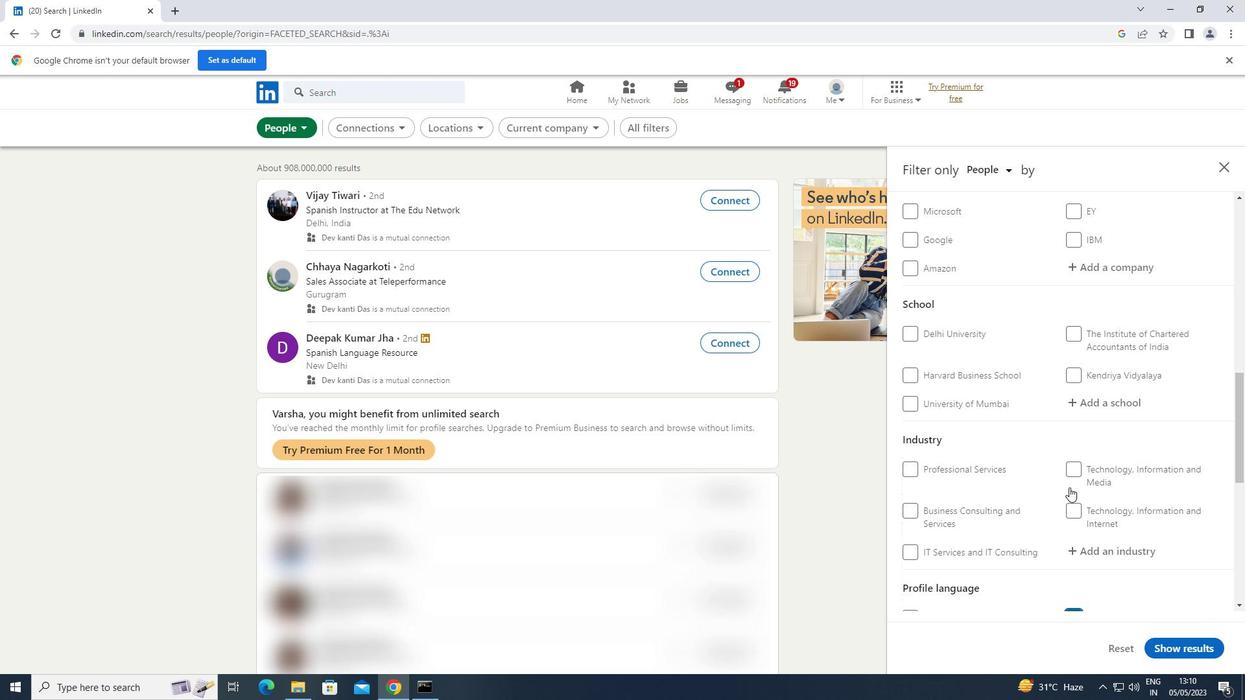 
Action: Mouse scrolled (1069, 488) with delta (0, 0)
Screenshot: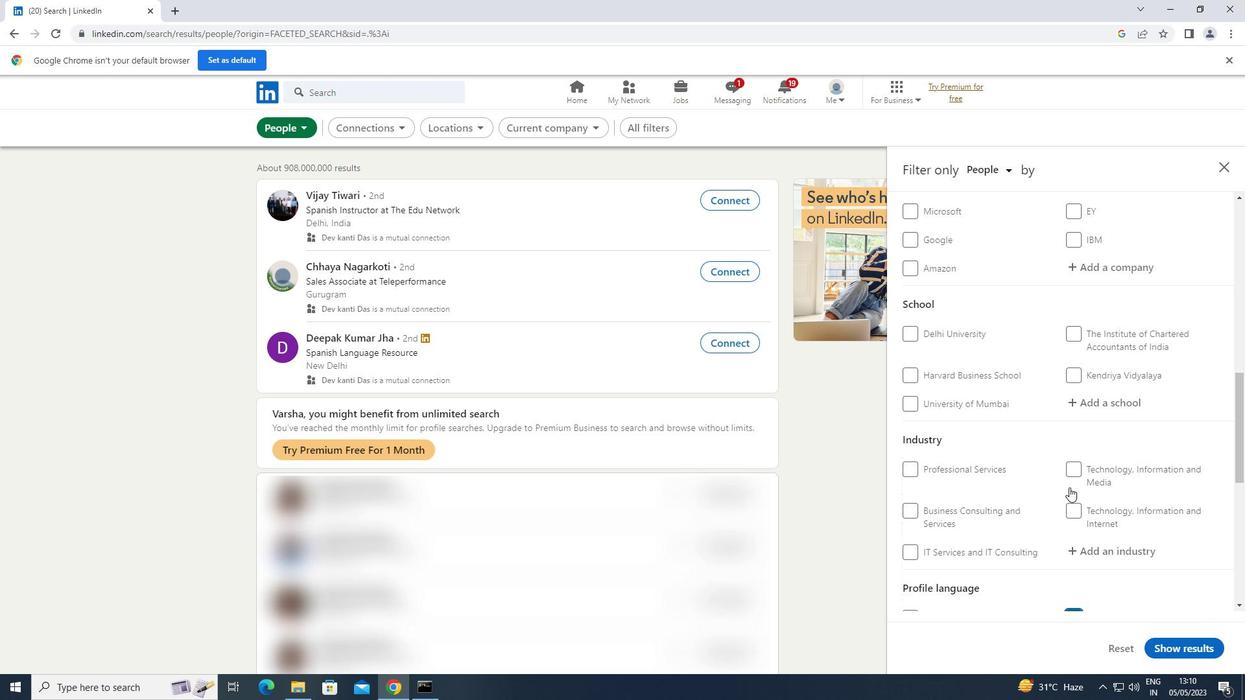 
Action: Mouse scrolled (1069, 487) with delta (0, 0)
Screenshot: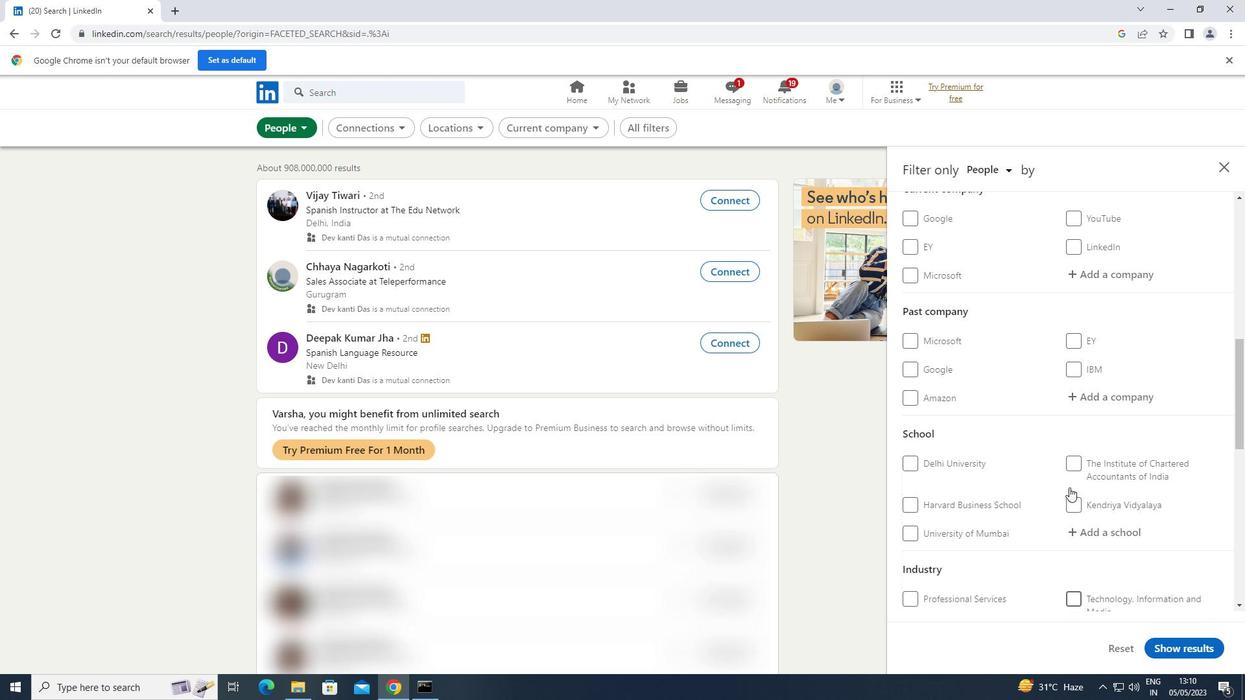 
Action: Mouse scrolled (1069, 488) with delta (0, 0)
Screenshot: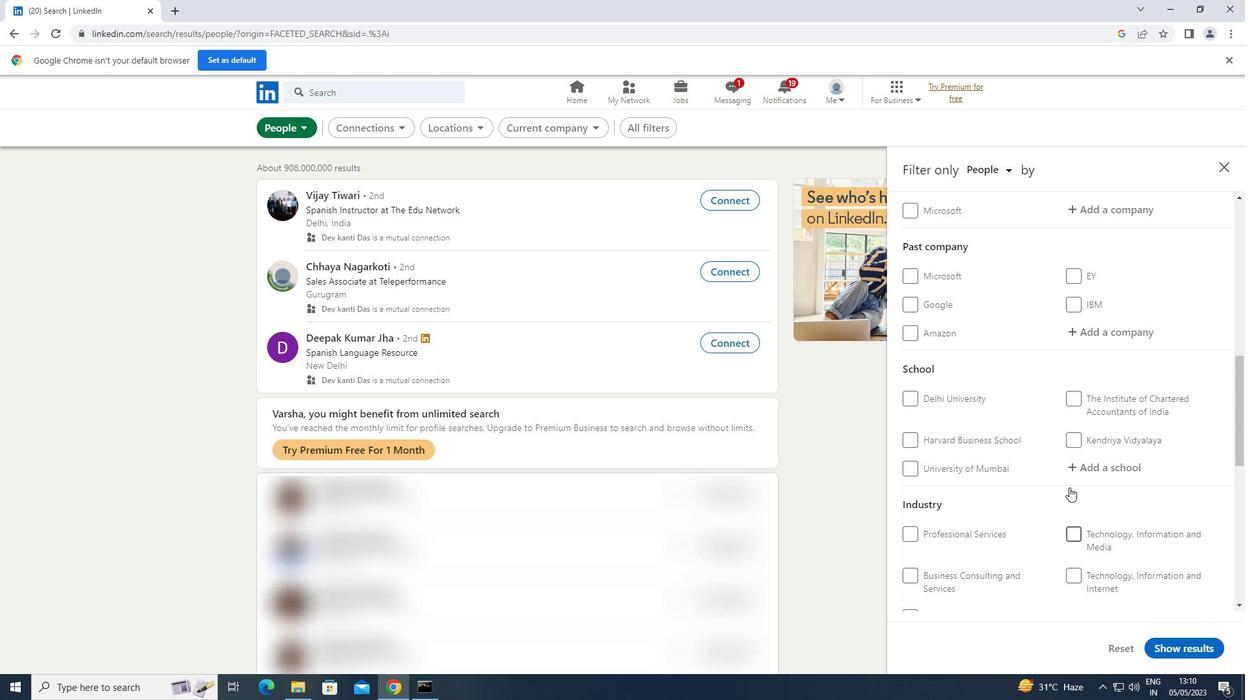
Action: Mouse scrolled (1069, 488) with delta (0, 0)
Screenshot: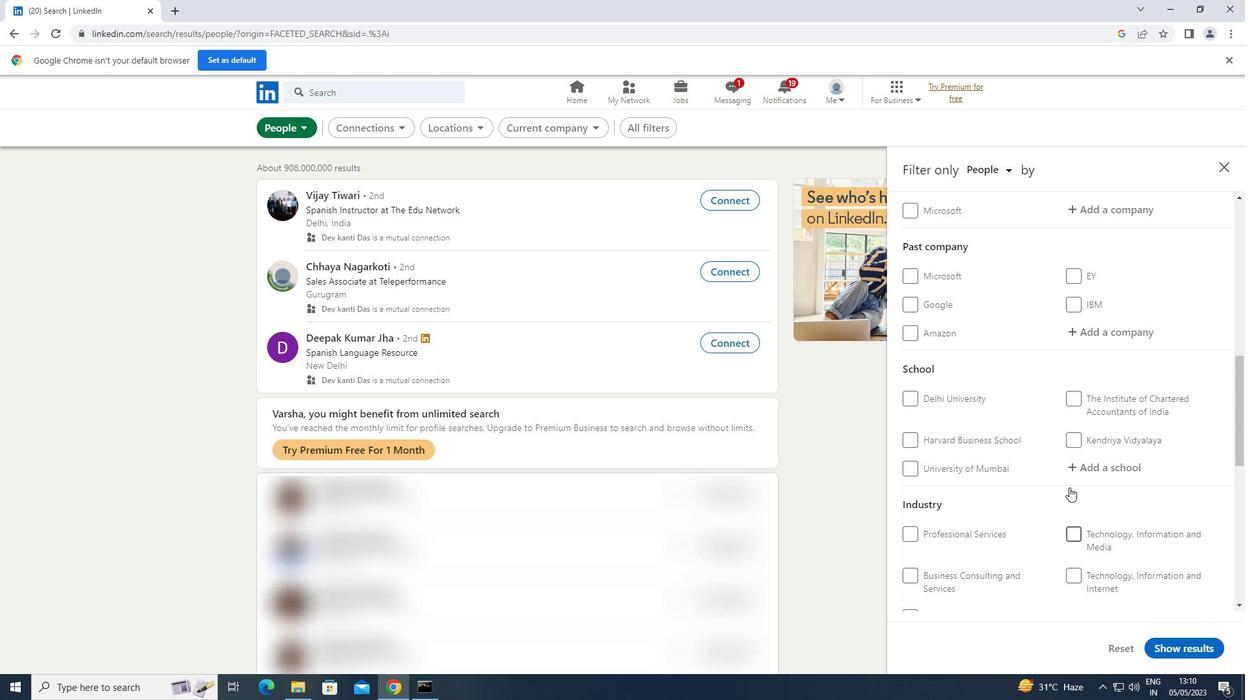 
Action: Mouse moved to (1143, 336)
Screenshot: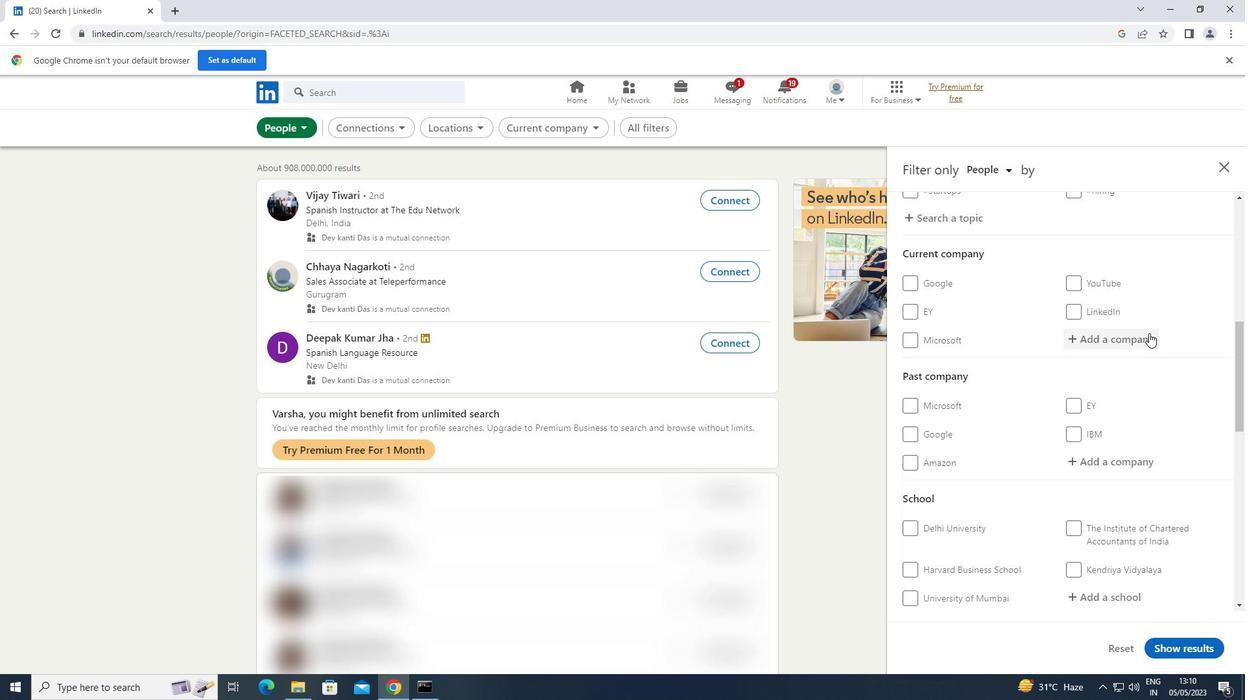 
Action: Mouse pressed left at (1143, 336)
Screenshot: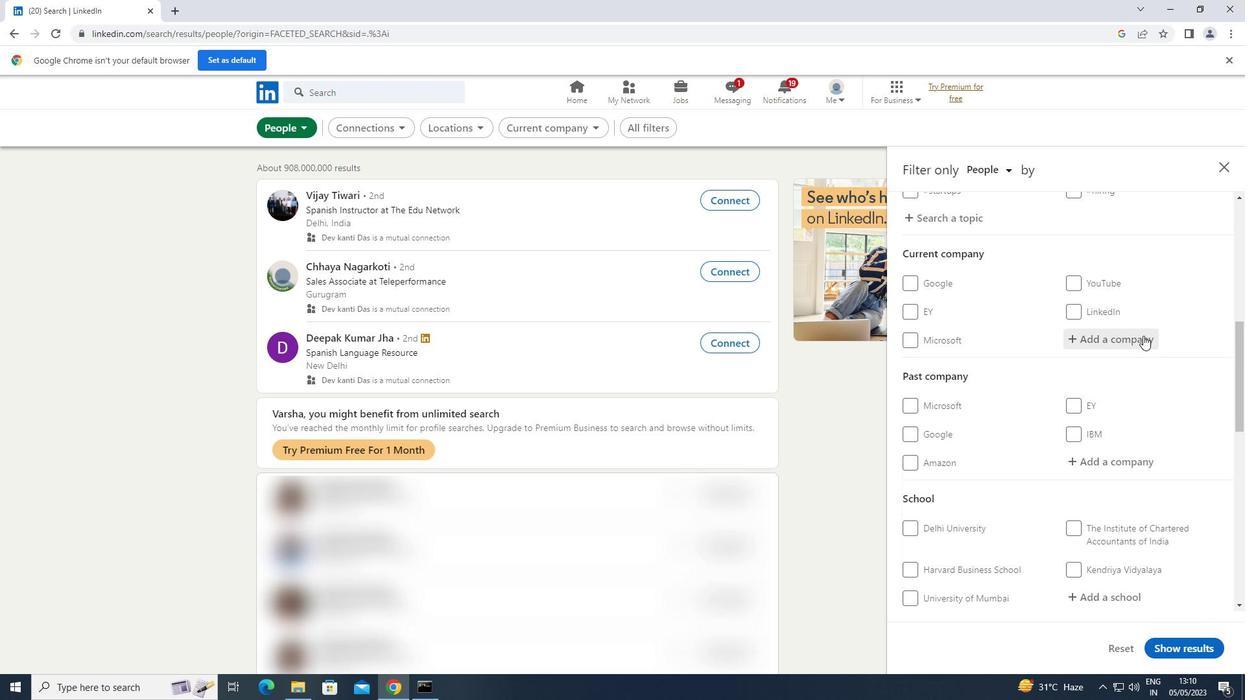 
Action: Key pressed <Key.shift>JAQUAR<Key.space><Key.shift>&
Screenshot: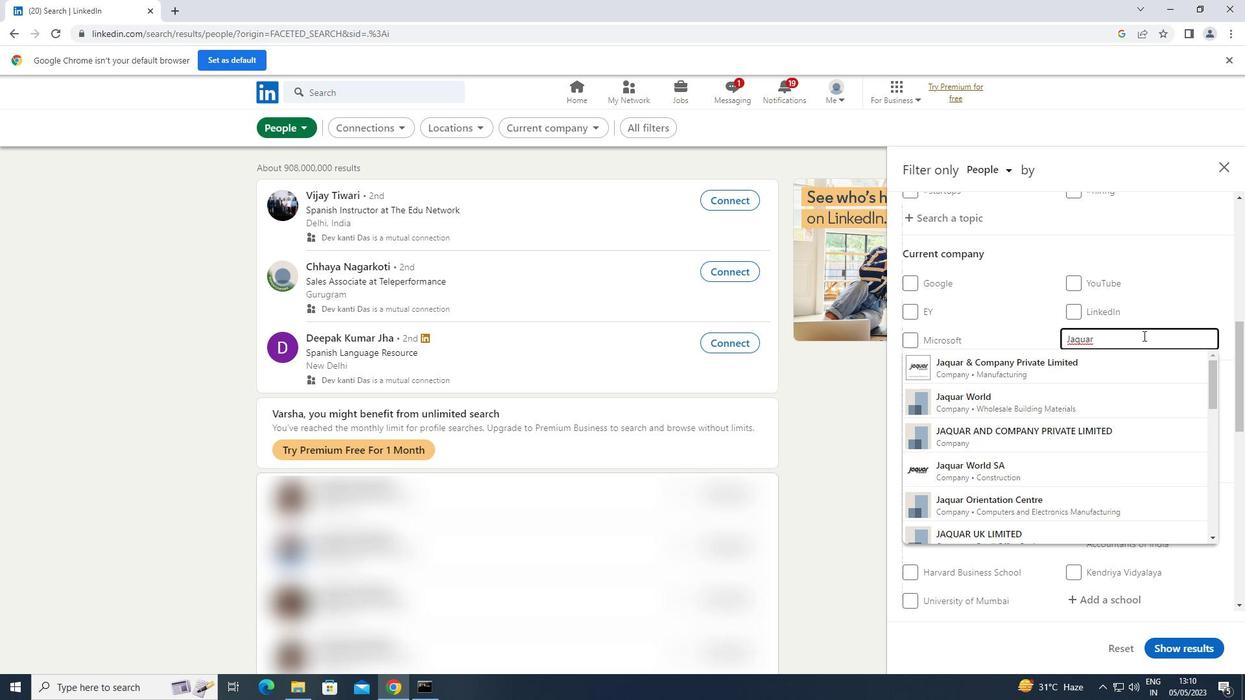 
Action: Mouse moved to (1099, 371)
Screenshot: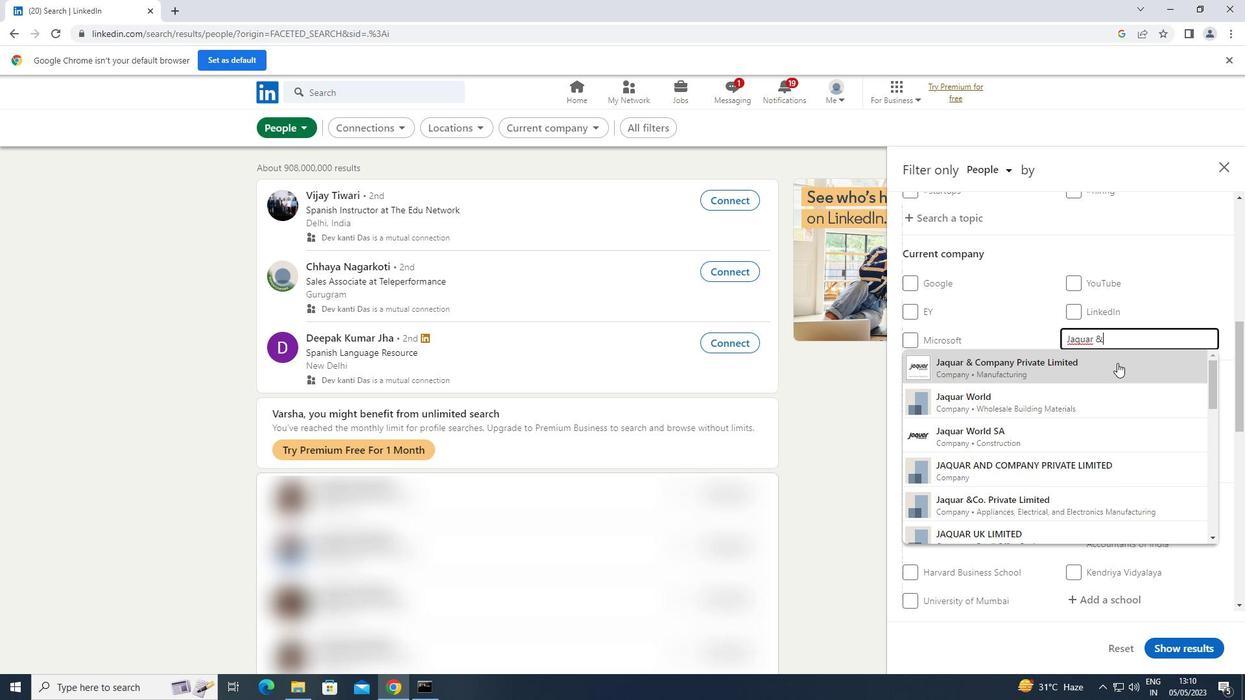 
Action: Mouse pressed left at (1099, 371)
Screenshot: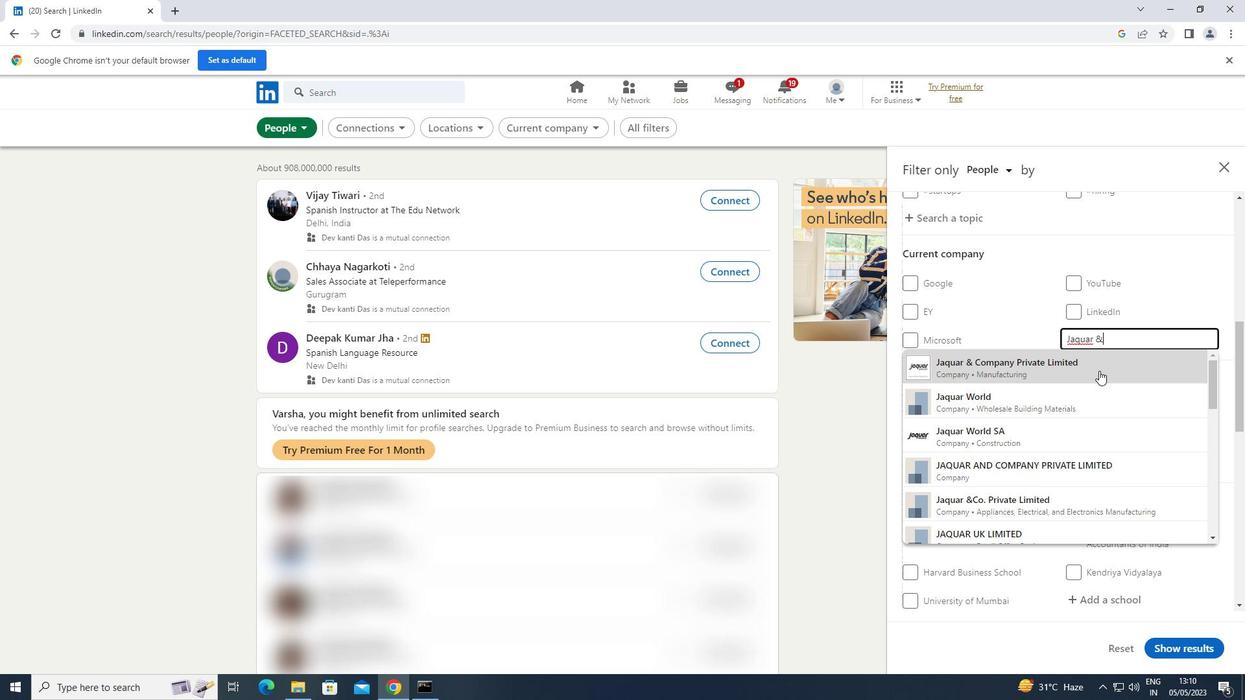 
Action: Mouse scrolled (1099, 370) with delta (0, 0)
Screenshot: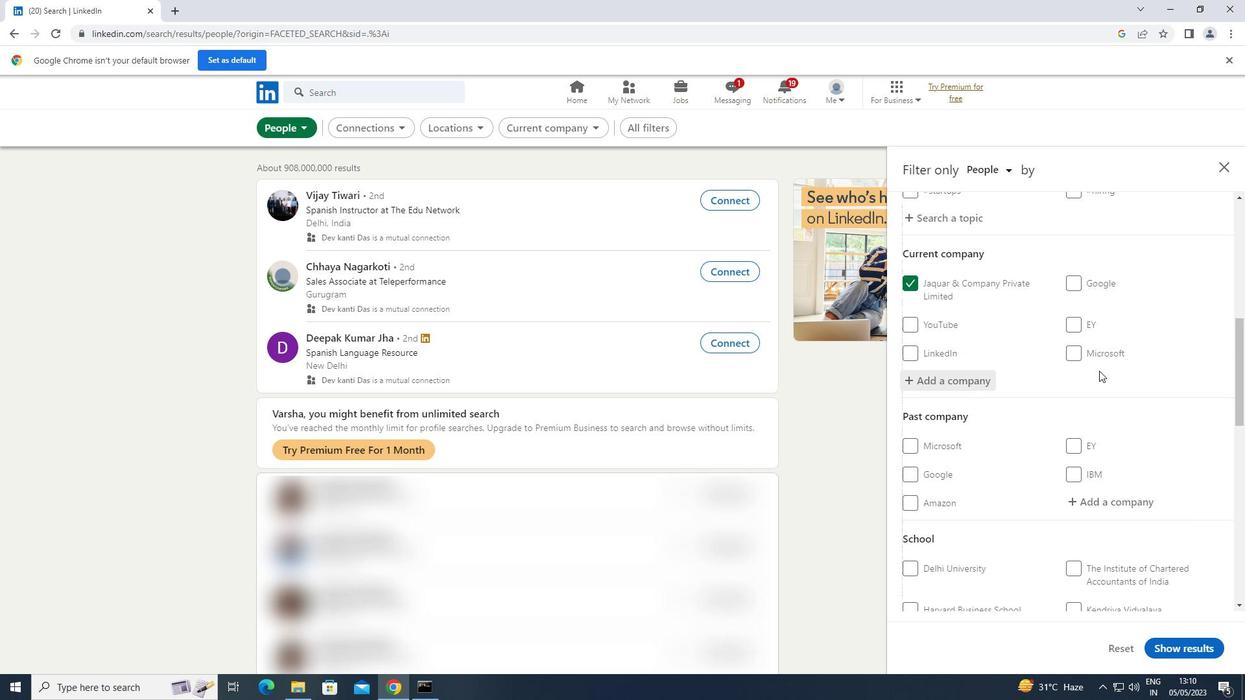 
Action: Mouse scrolled (1099, 370) with delta (0, 0)
Screenshot: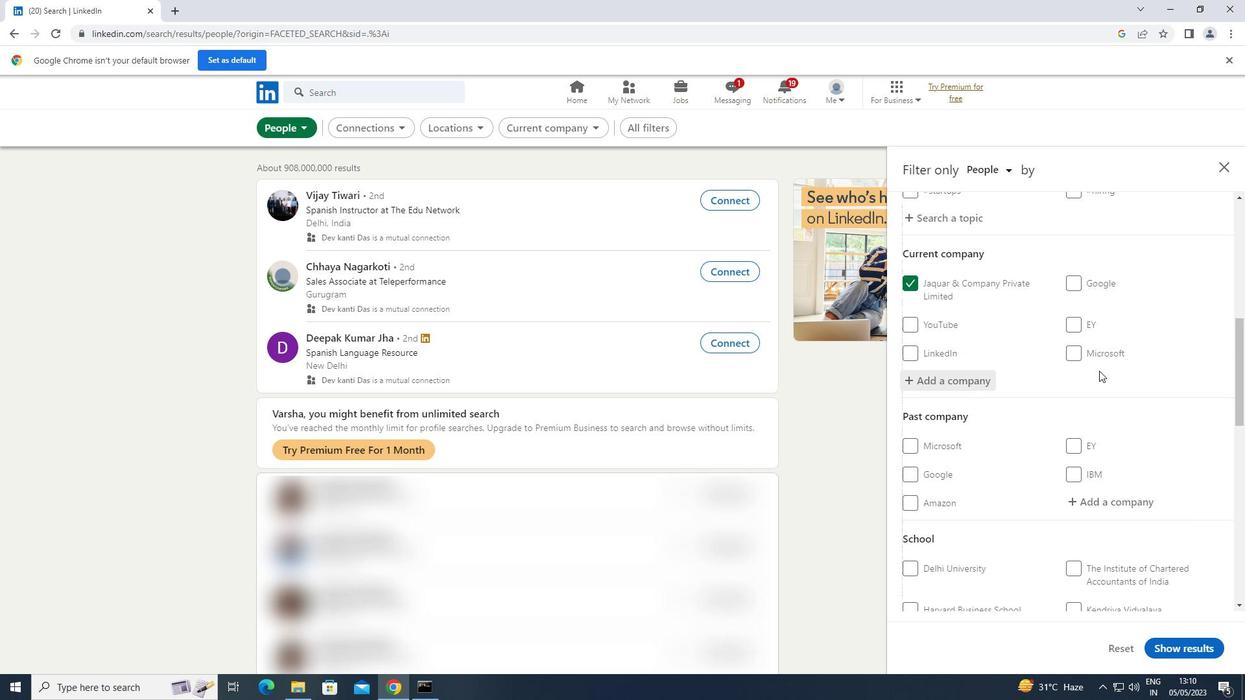 
Action: Mouse scrolled (1099, 370) with delta (0, 0)
Screenshot: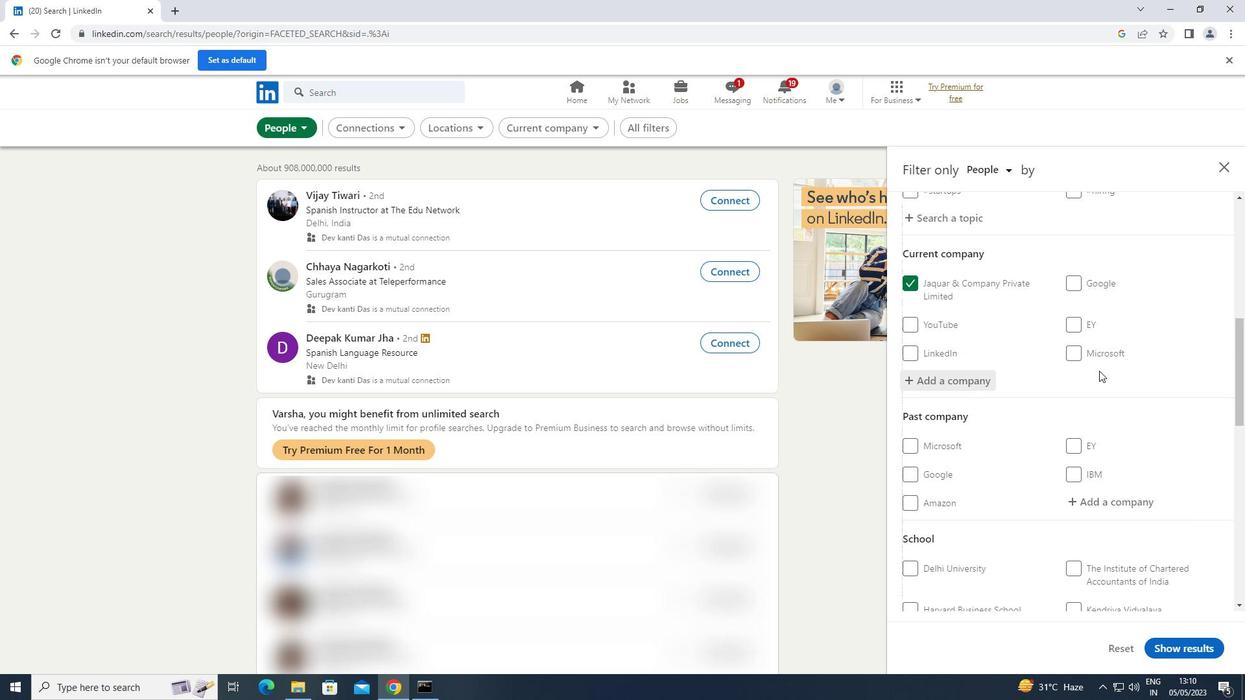 
Action: Mouse moved to (1104, 445)
Screenshot: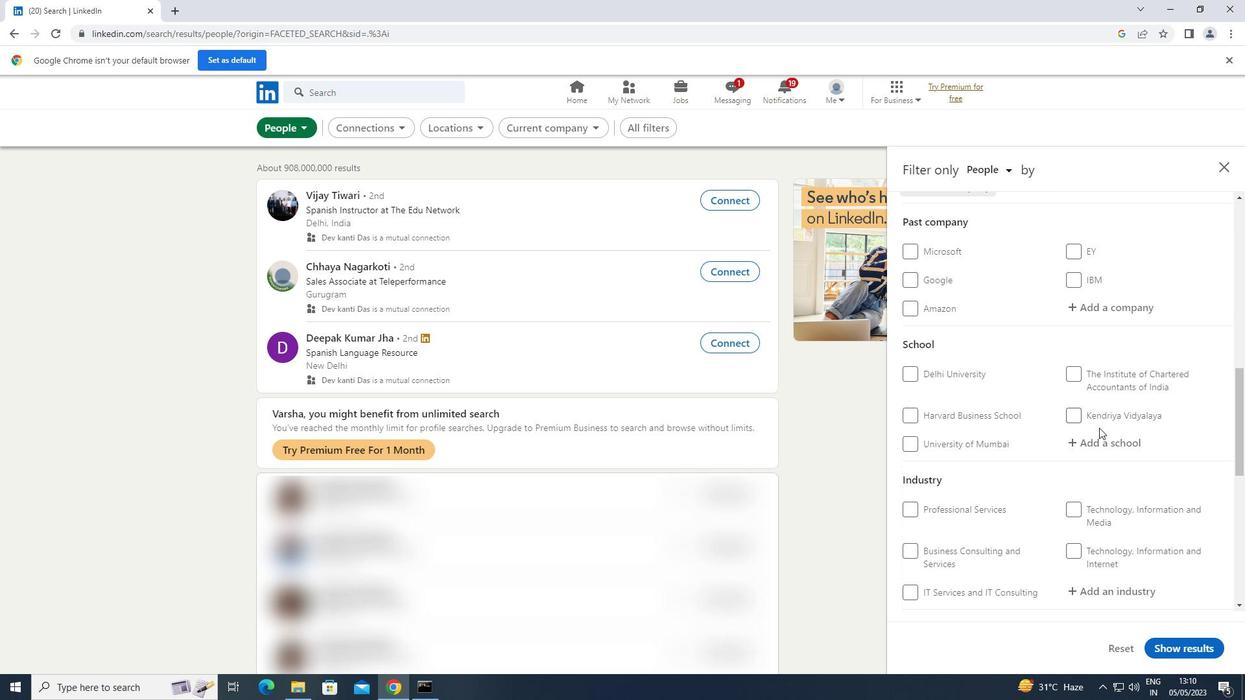 
Action: Mouse pressed left at (1104, 445)
Screenshot: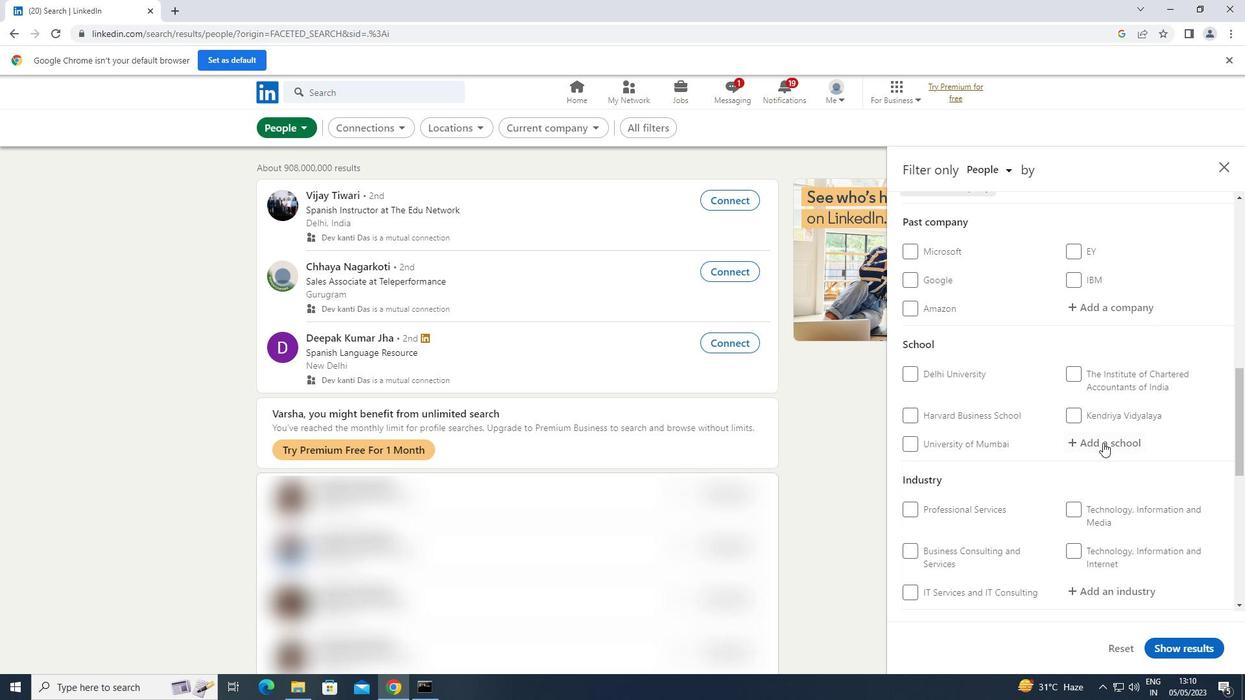 
Action: Key pressed <Key.shift>SRI<Key.space><Key.shift>KRISHN
Screenshot: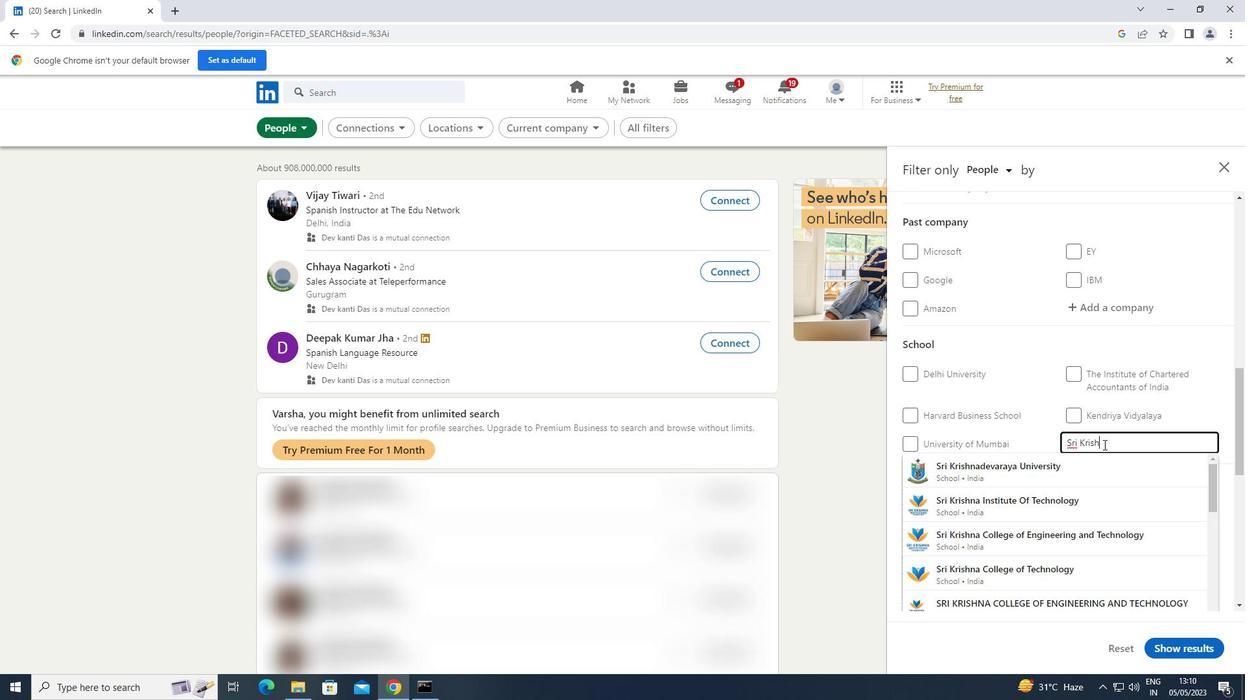 
Action: Mouse moved to (1082, 508)
Screenshot: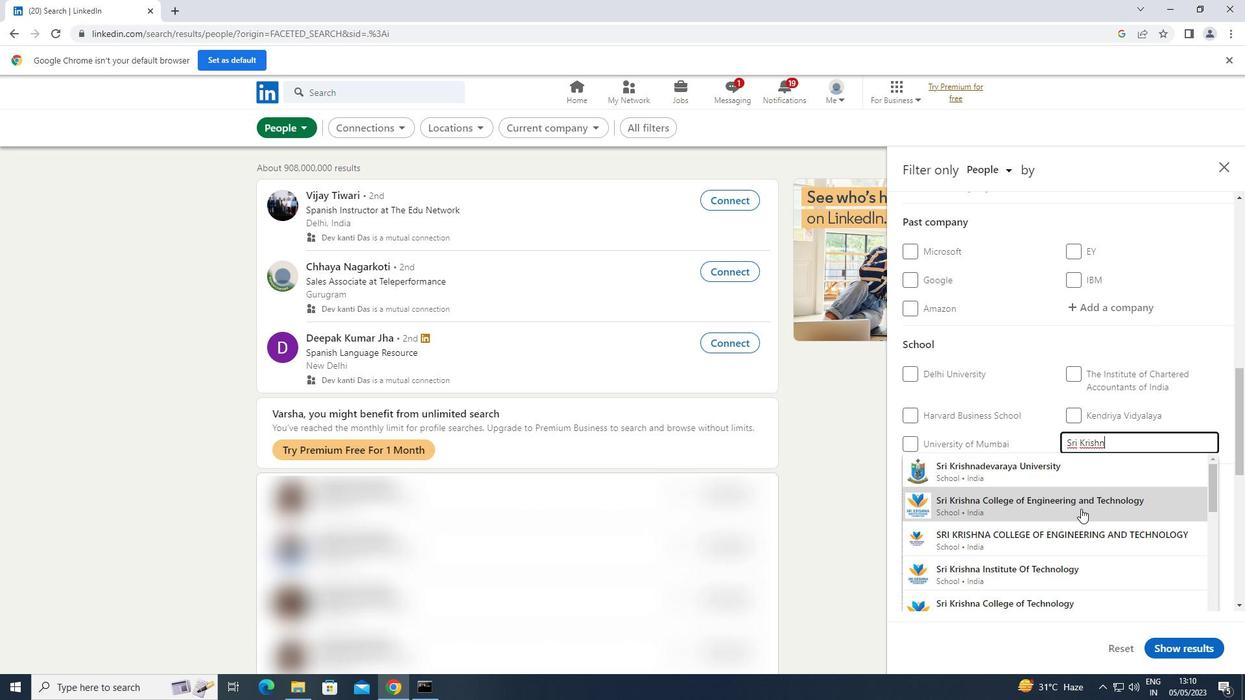 
Action: Mouse pressed left at (1082, 508)
Screenshot: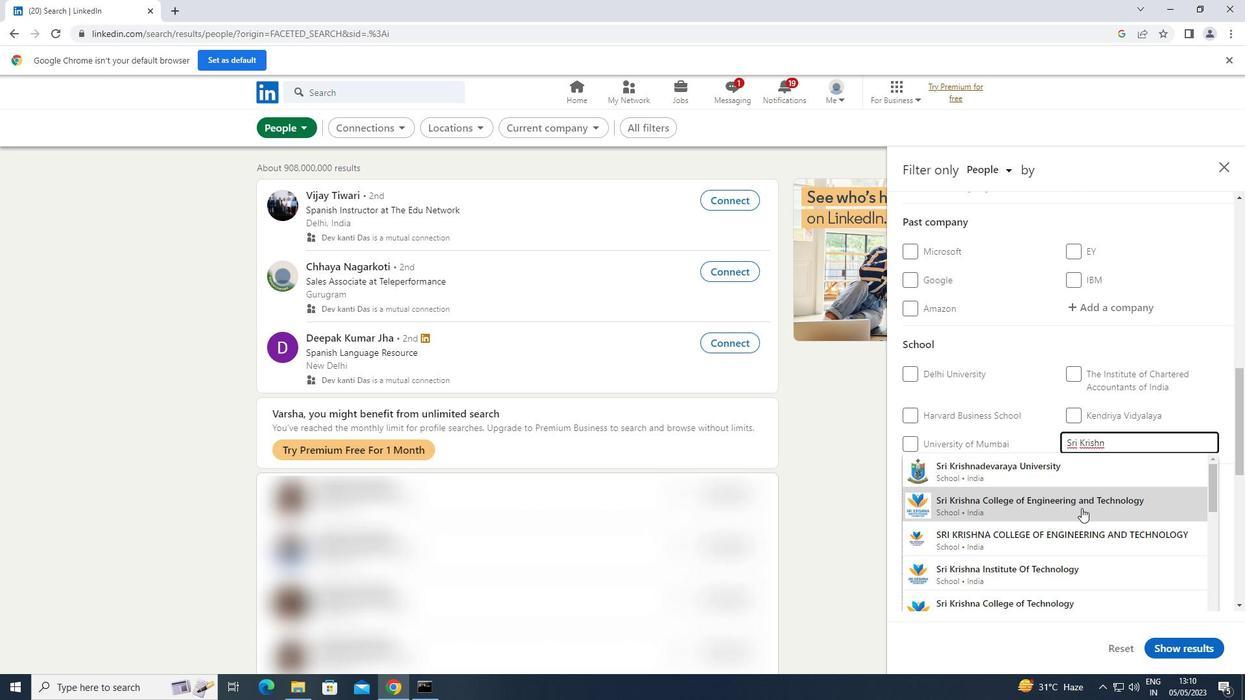 
Action: Mouse moved to (1096, 484)
Screenshot: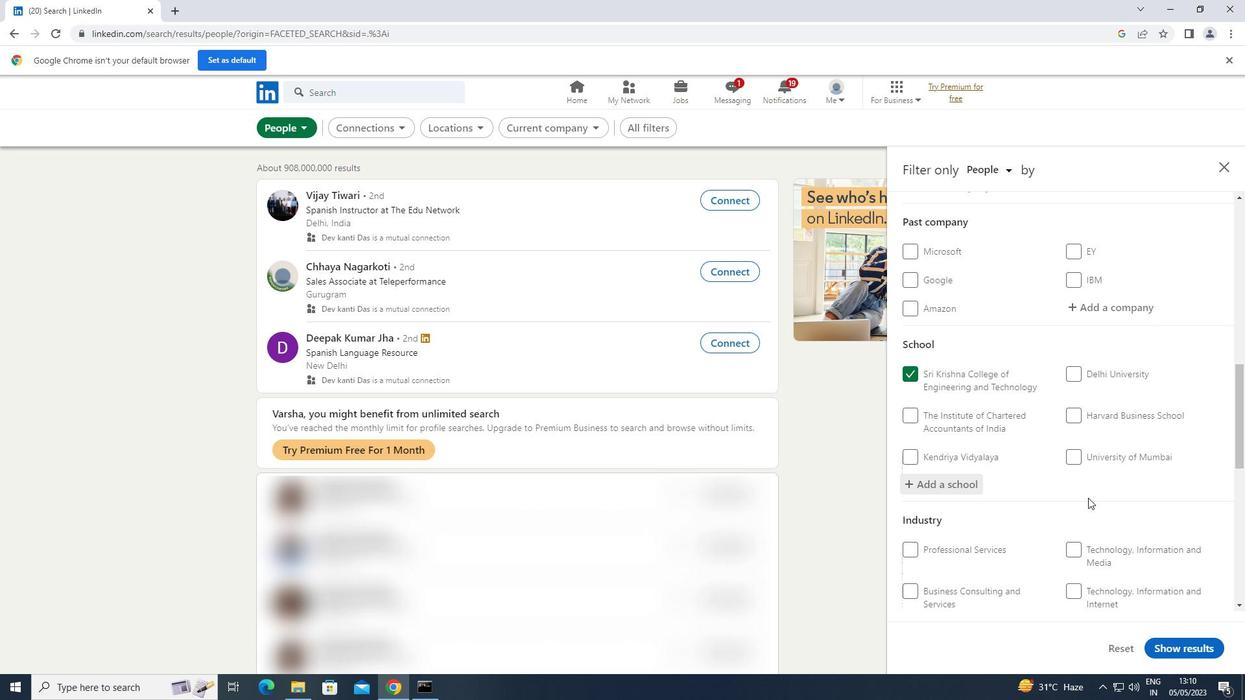 
Action: Mouse scrolled (1096, 483) with delta (0, 0)
Screenshot: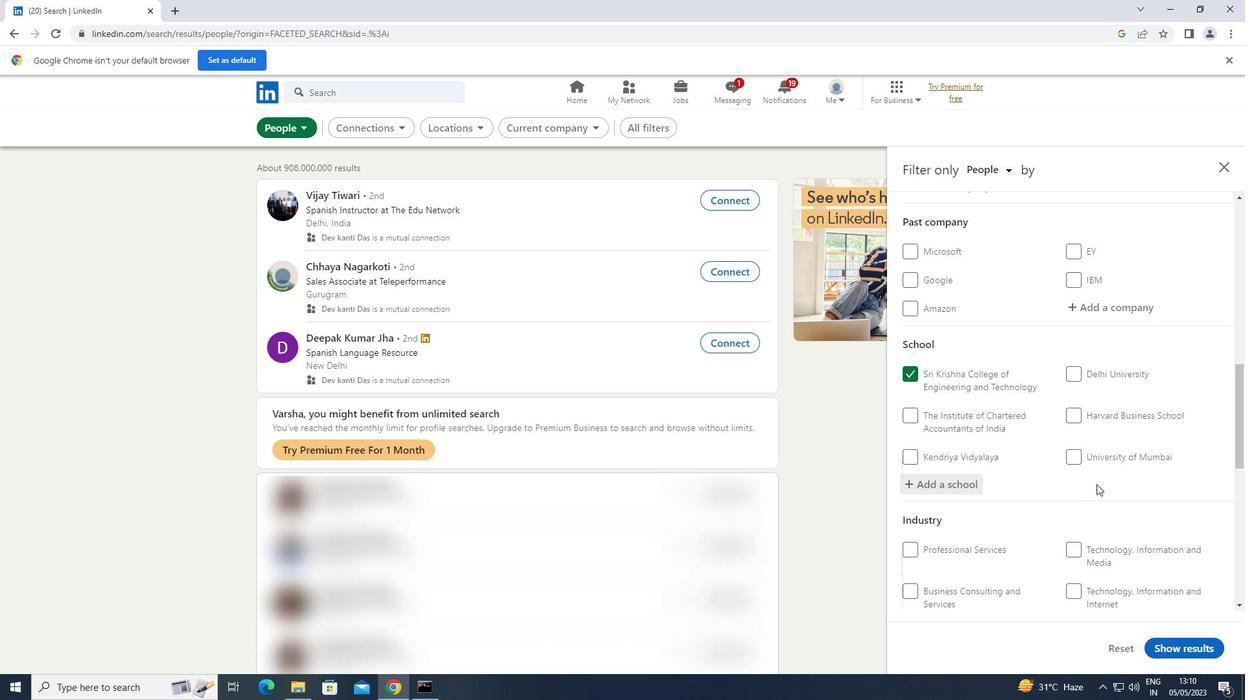 
Action: Mouse scrolled (1096, 483) with delta (0, 0)
Screenshot: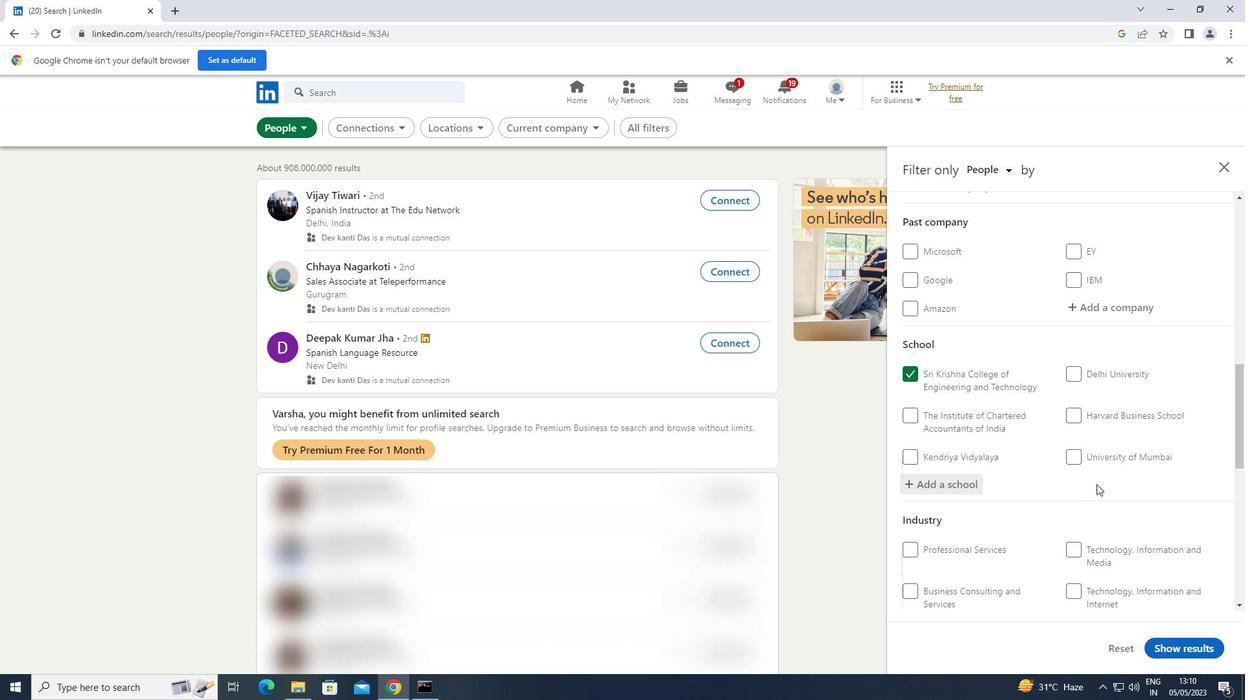 
Action: Mouse scrolled (1096, 483) with delta (0, 0)
Screenshot: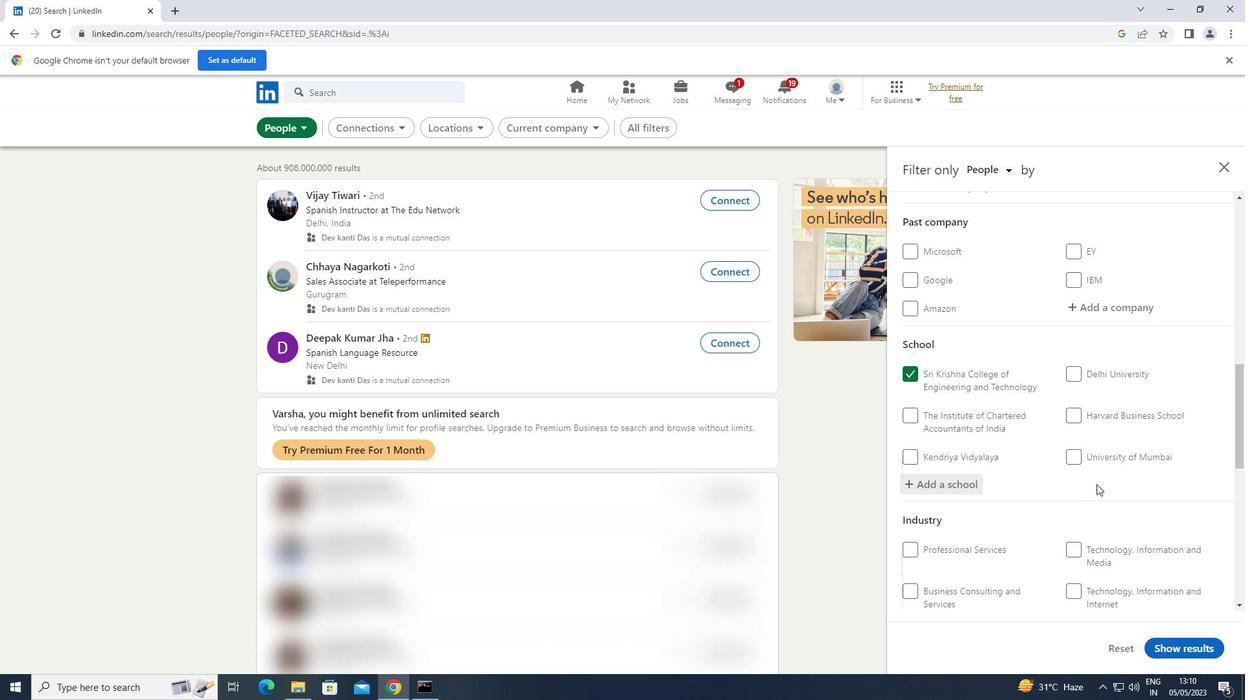 
Action: Mouse moved to (1113, 441)
Screenshot: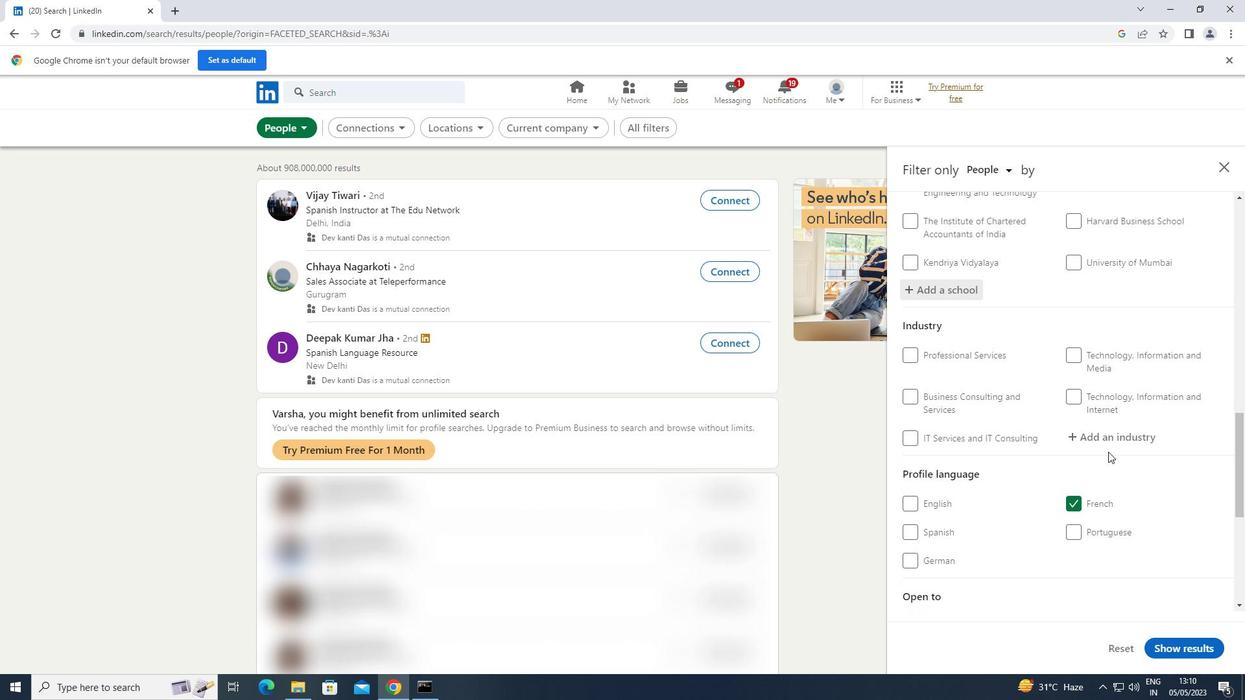 
Action: Mouse pressed left at (1113, 441)
Screenshot: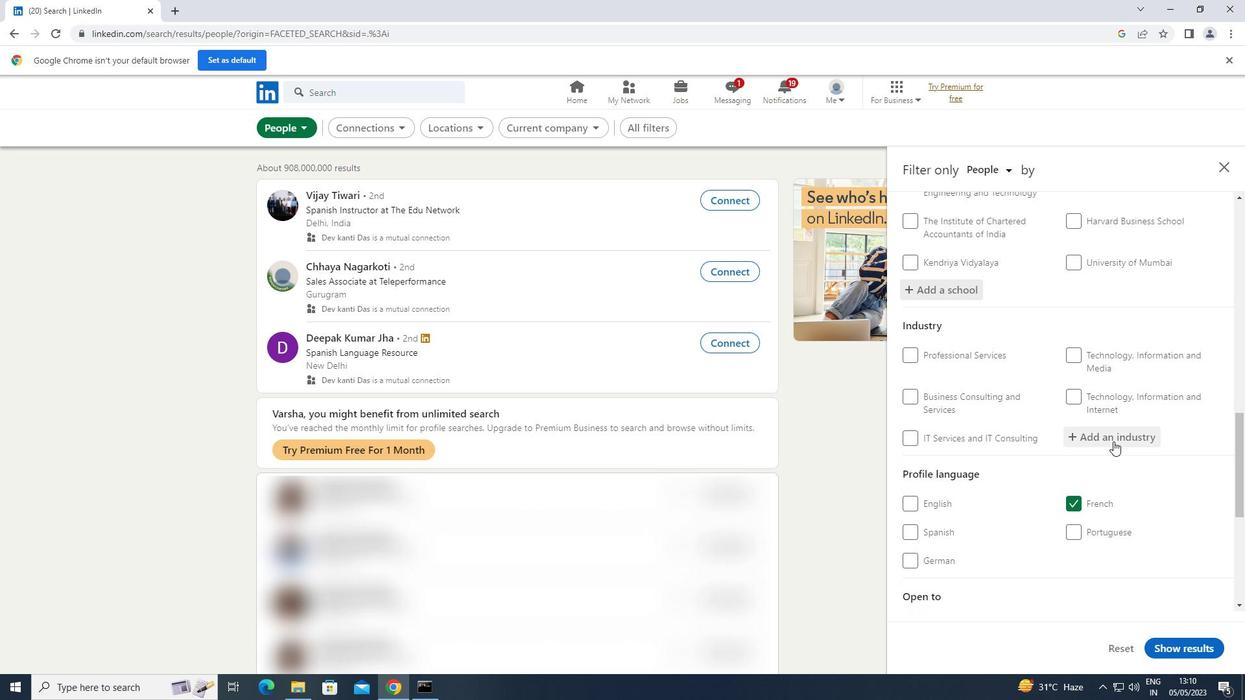 
Action: Key pressed <Key.shift>MOTOR
Screenshot: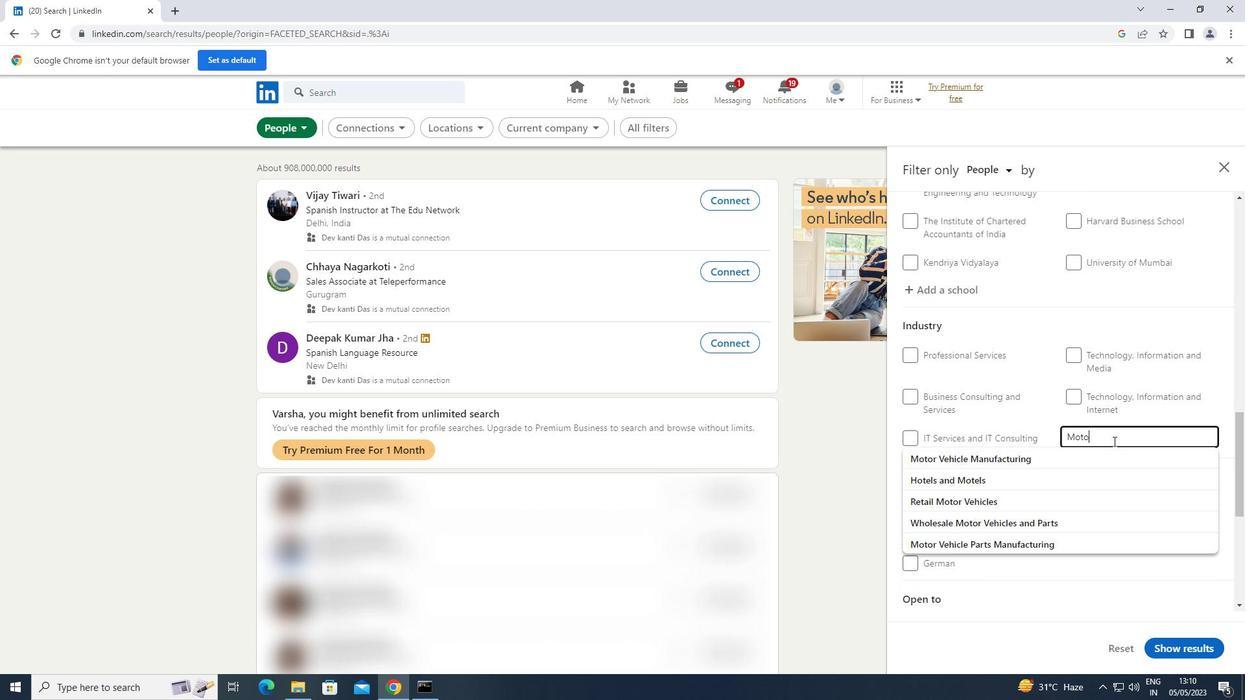 
Action: Mouse moved to (1043, 463)
Screenshot: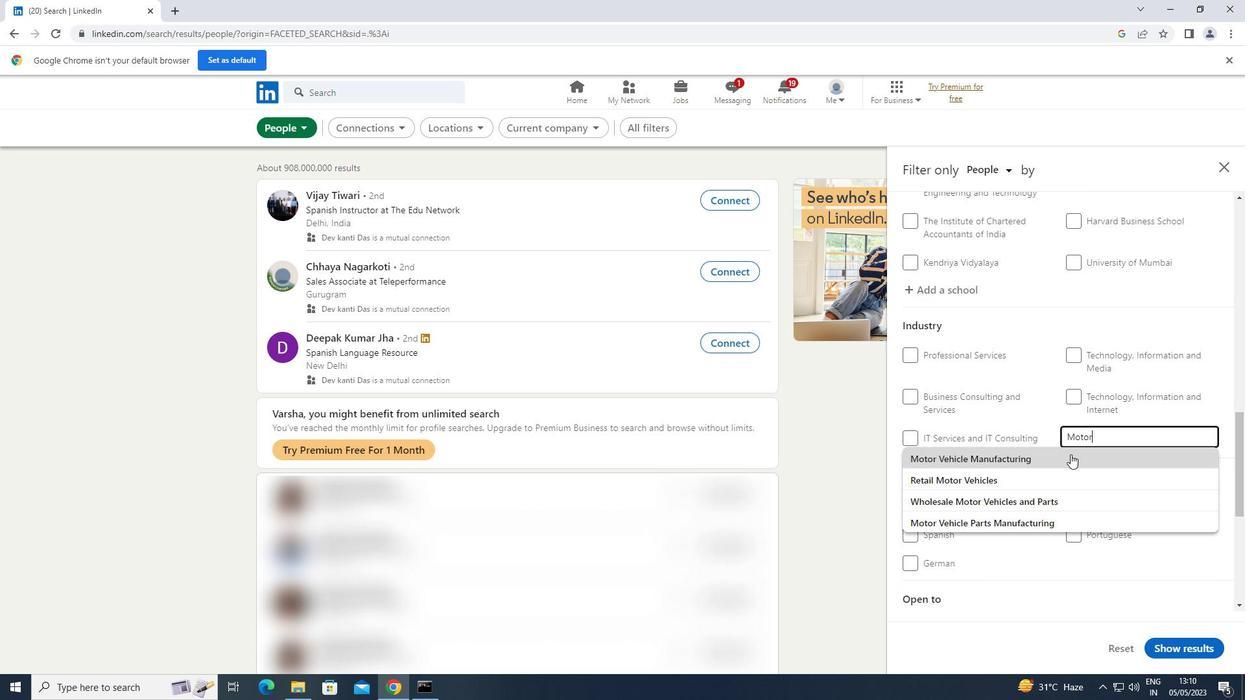 
Action: Mouse pressed left at (1043, 463)
Screenshot: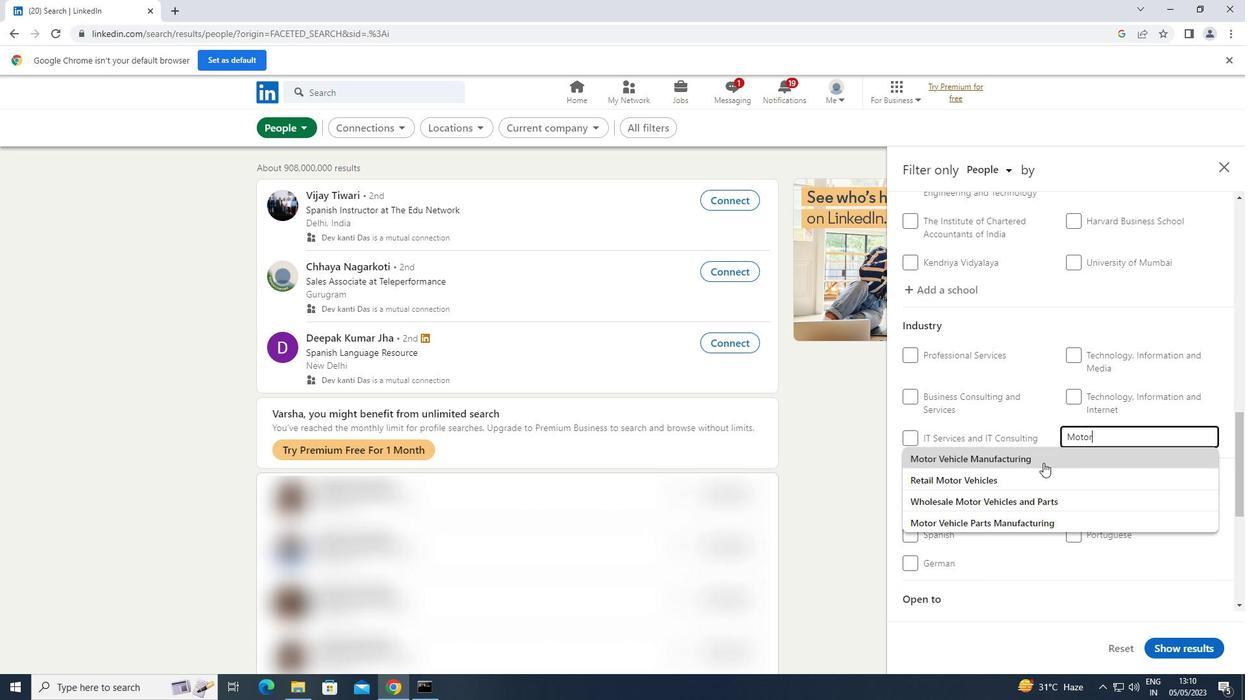 
Action: Mouse moved to (1047, 459)
Screenshot: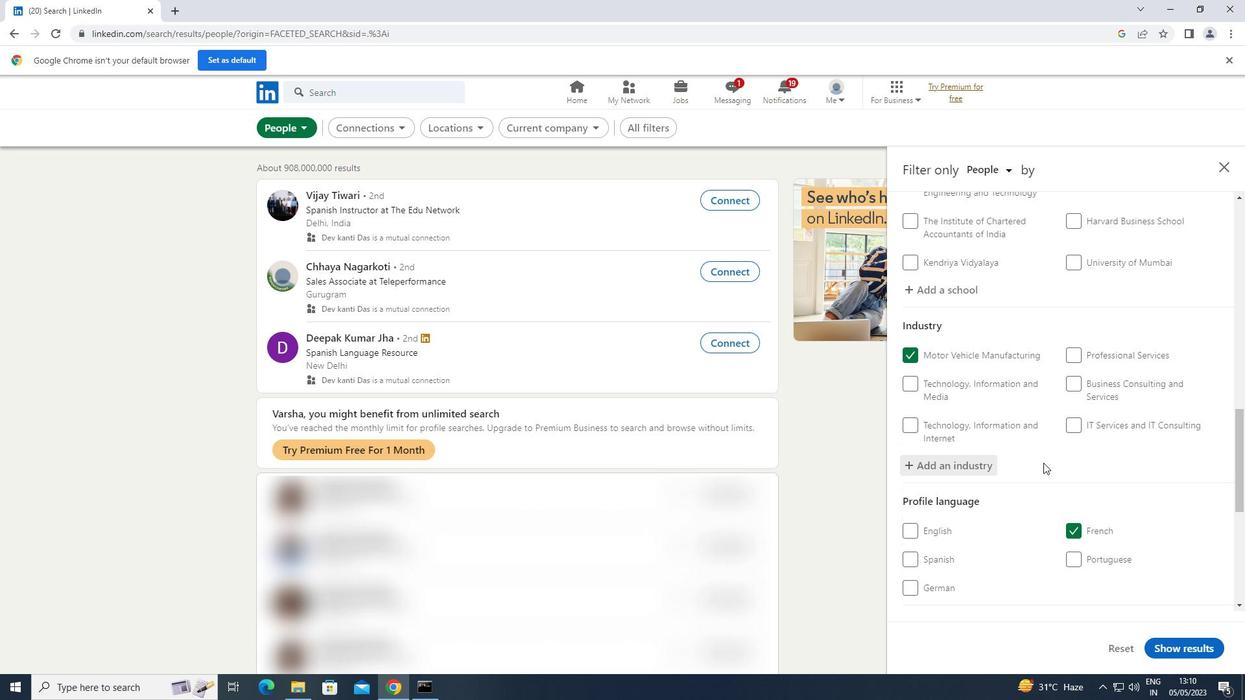 
Action: Mouse scrolled (1047, 458) with delta (0, 0)
Screenshot: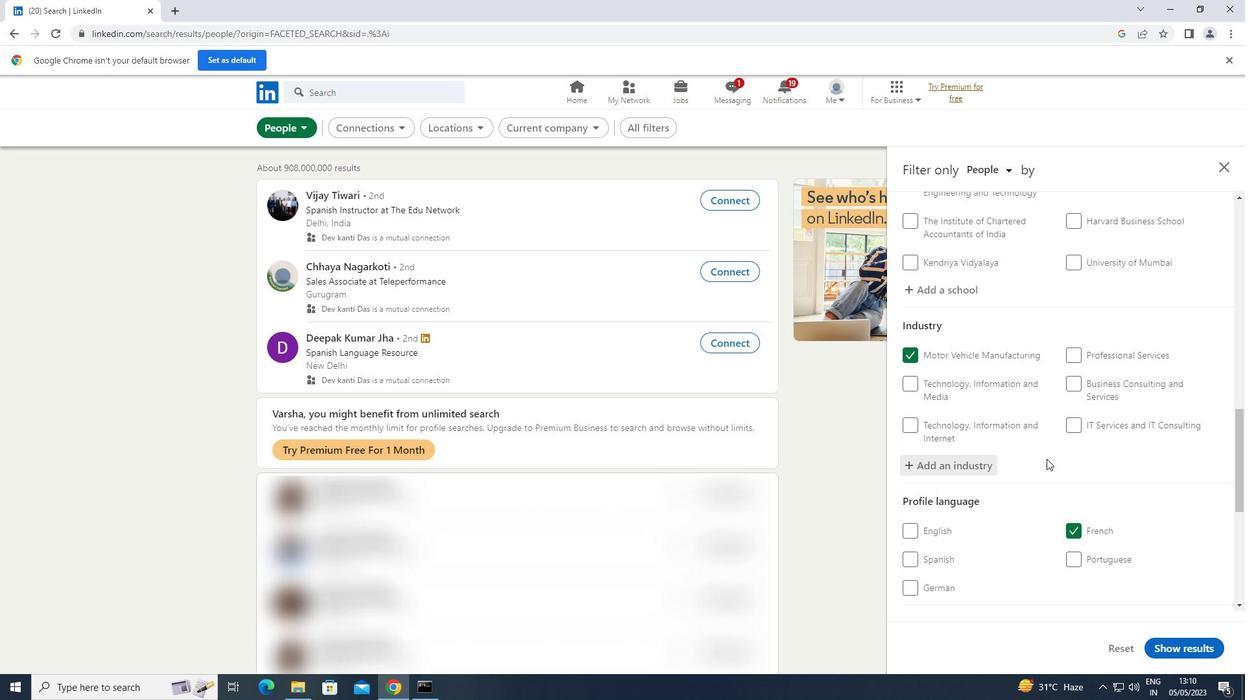 
Action: Mouse scrolled (1047, 458) with delta (0, 0)
Screenshot: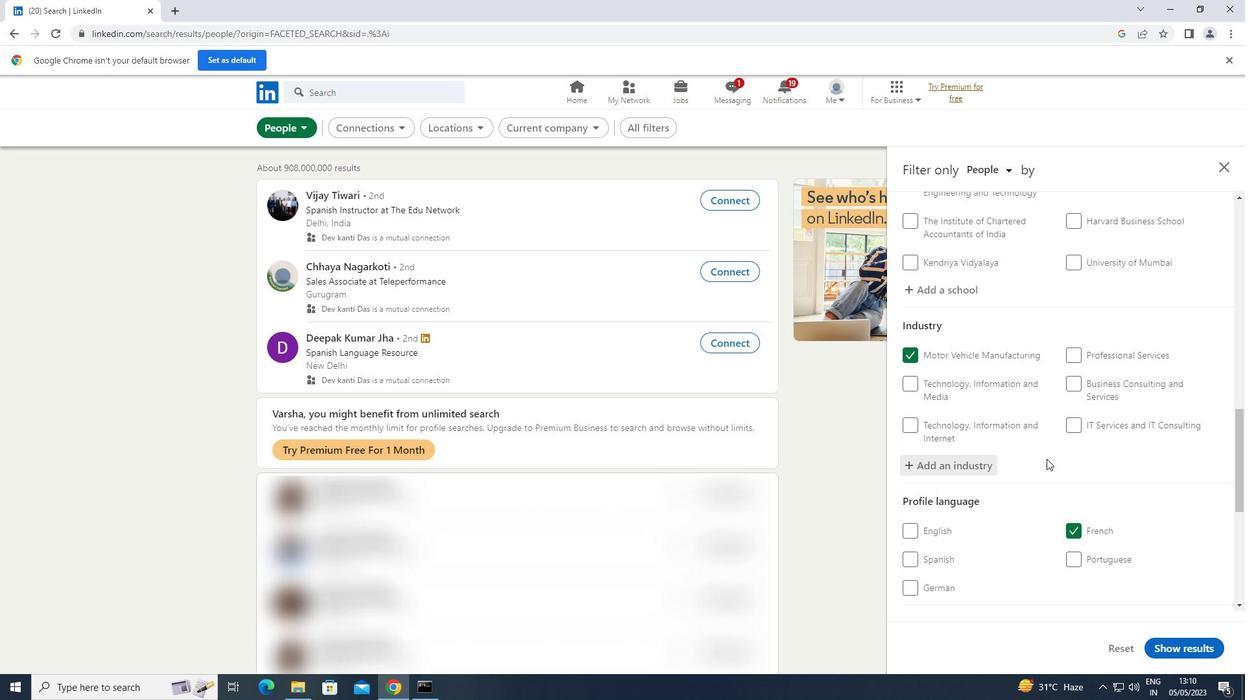 
Action: Mouse scrolled (1047, 458) with delta (0, 0)
Screenshot: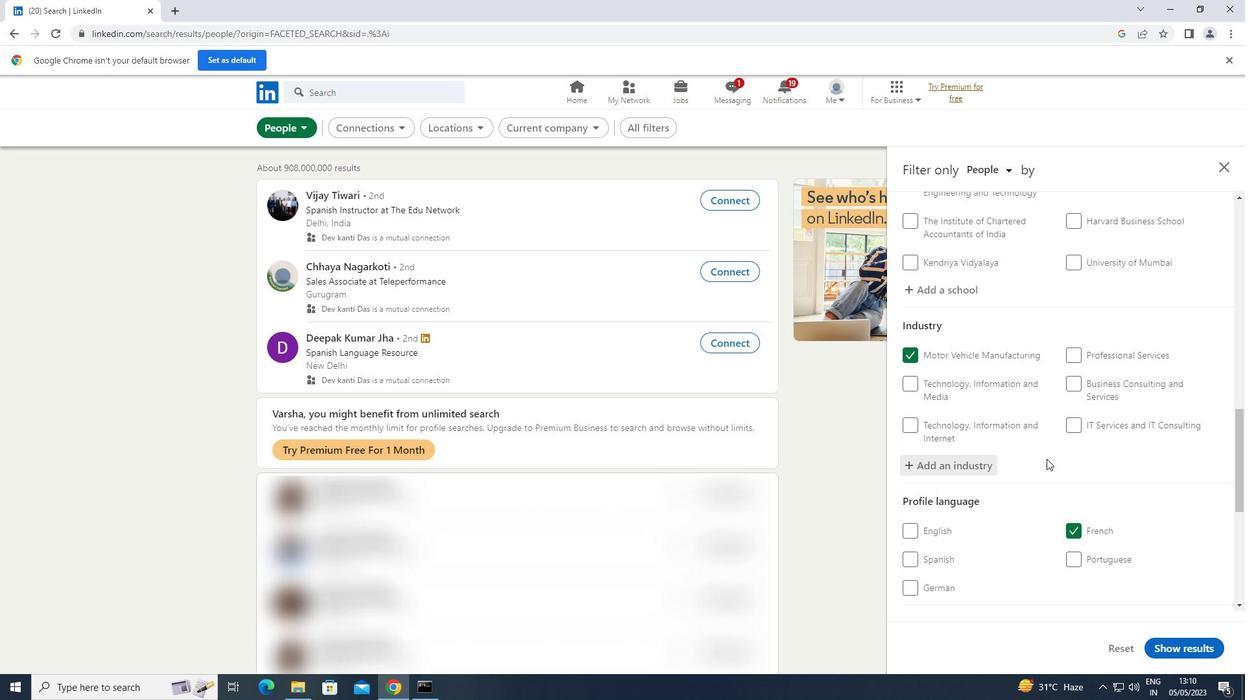 
Action: Mouse scrolled (1047, 458) with delta (0, 0)
Screenshot: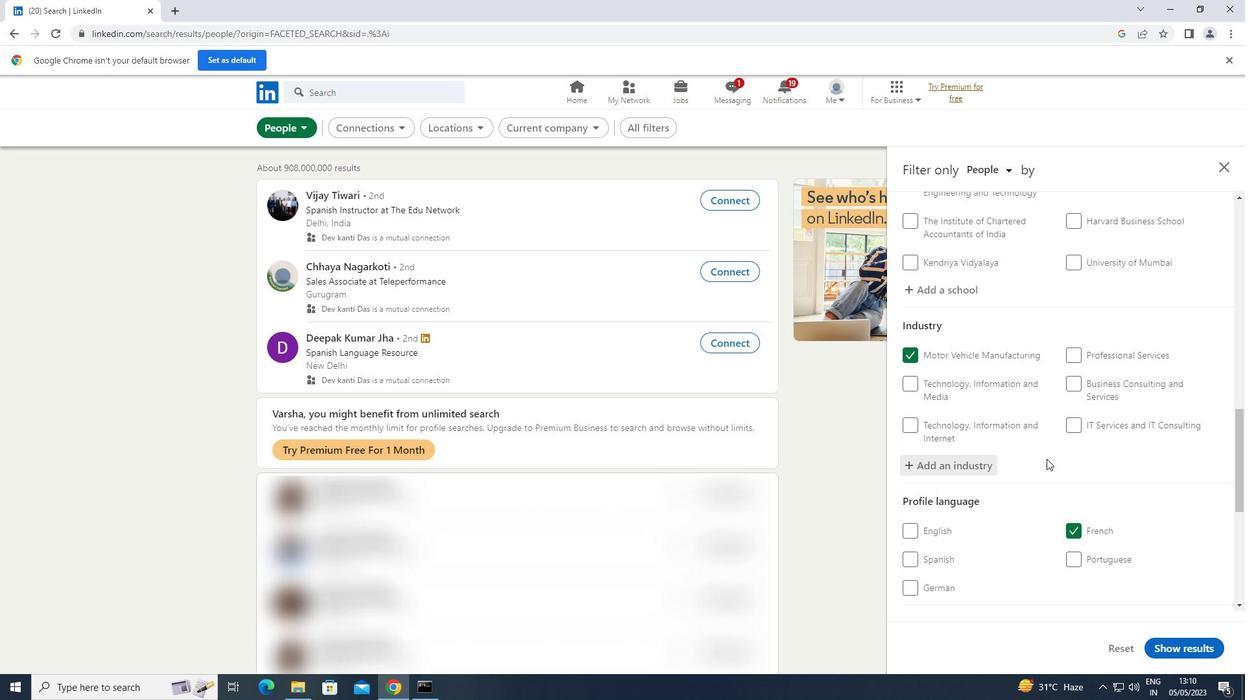 
Action: Mouse moved to (1110, 522)
Screenshot: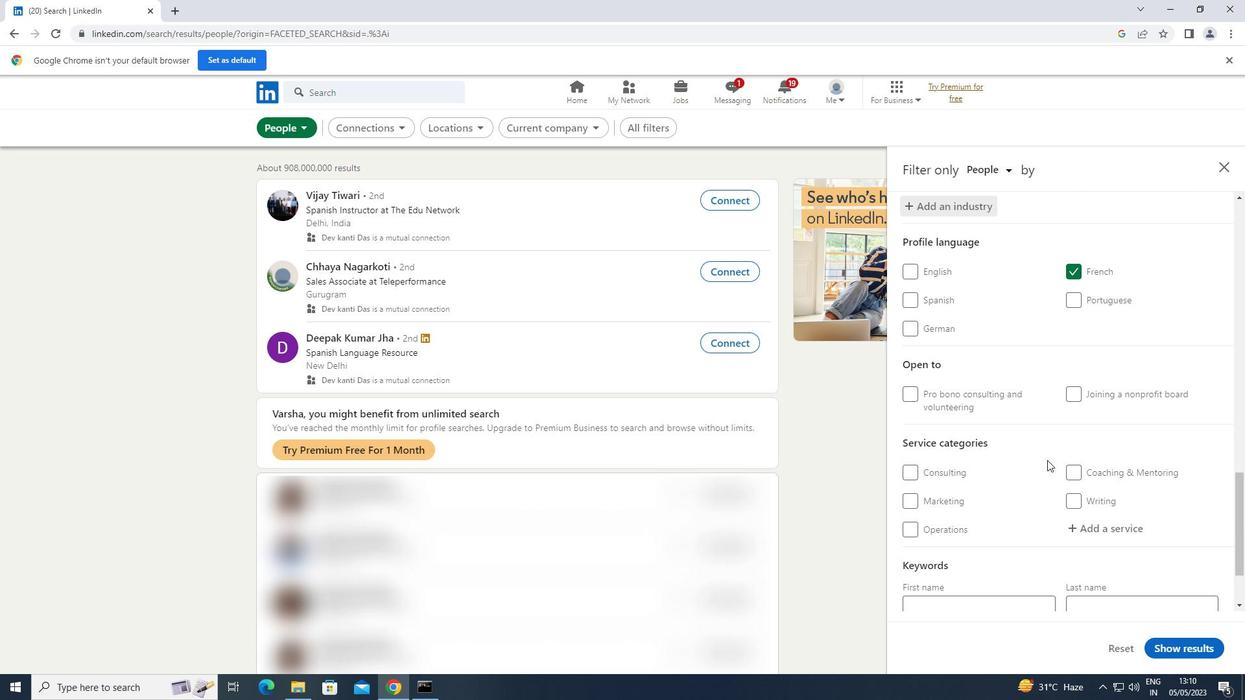 
Action: Mouse pressed left at (1110, 522)
Screenshot: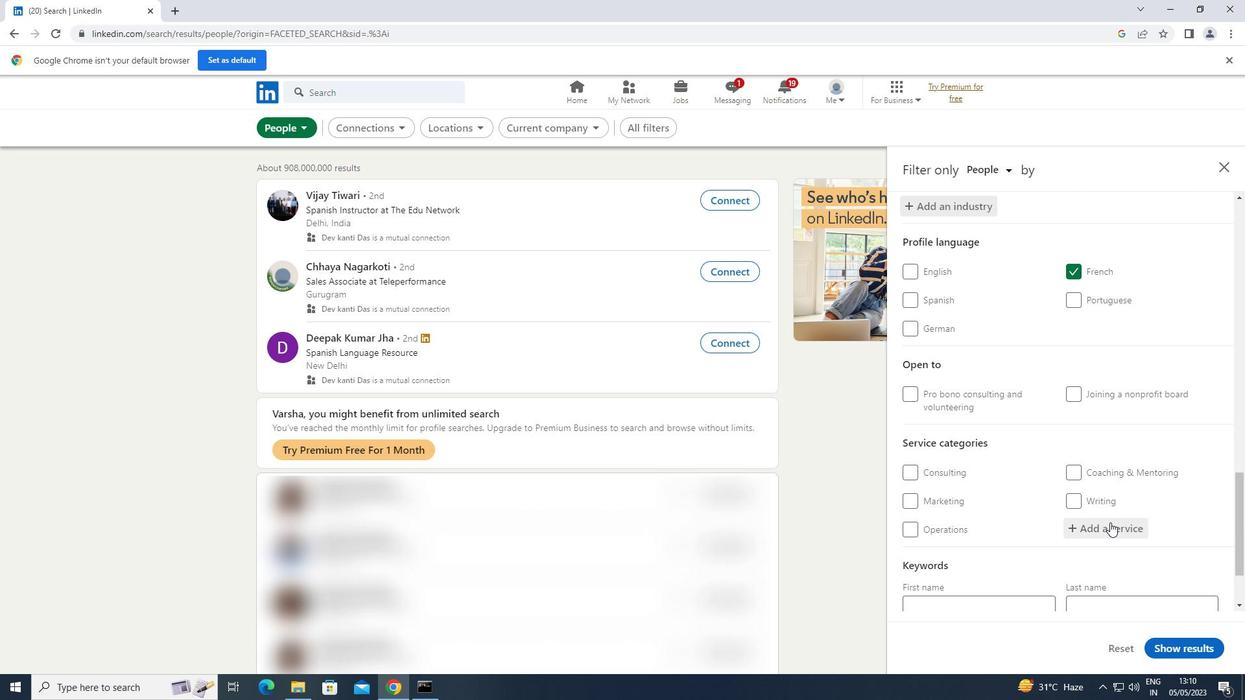 
Action: Key pressed <Key.shift>TRADE
Screenshot: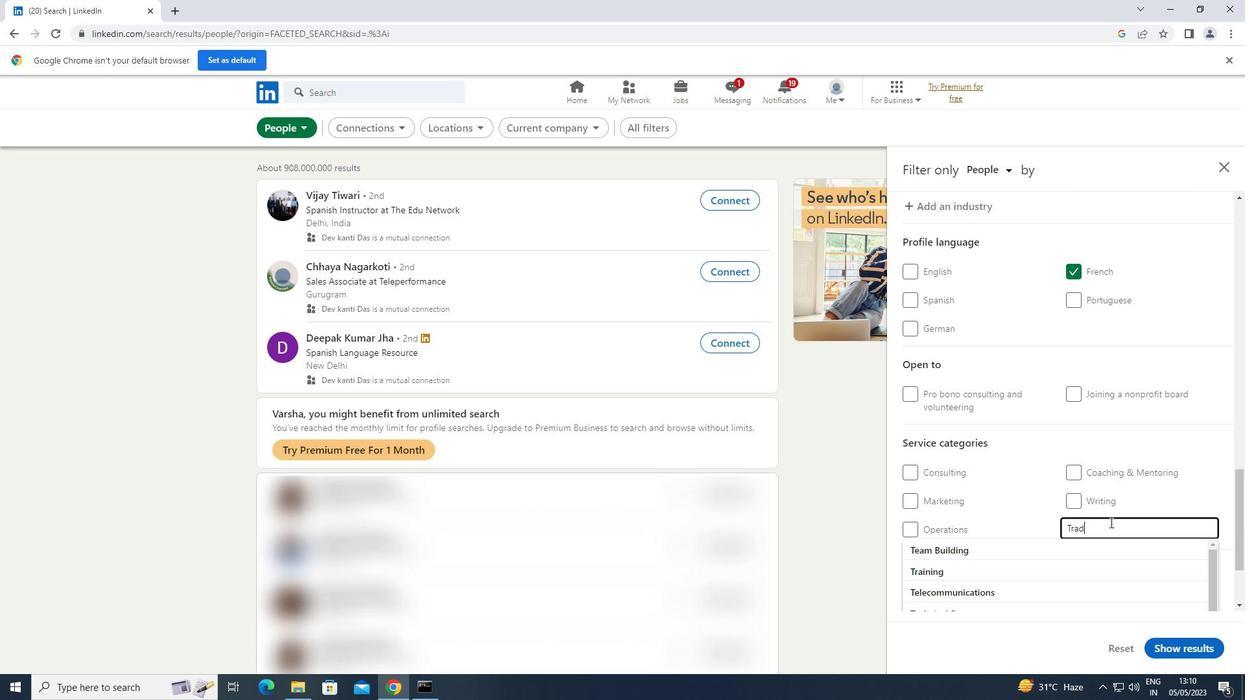 
Action: Mouse moved to (993, 555)
Screenshot: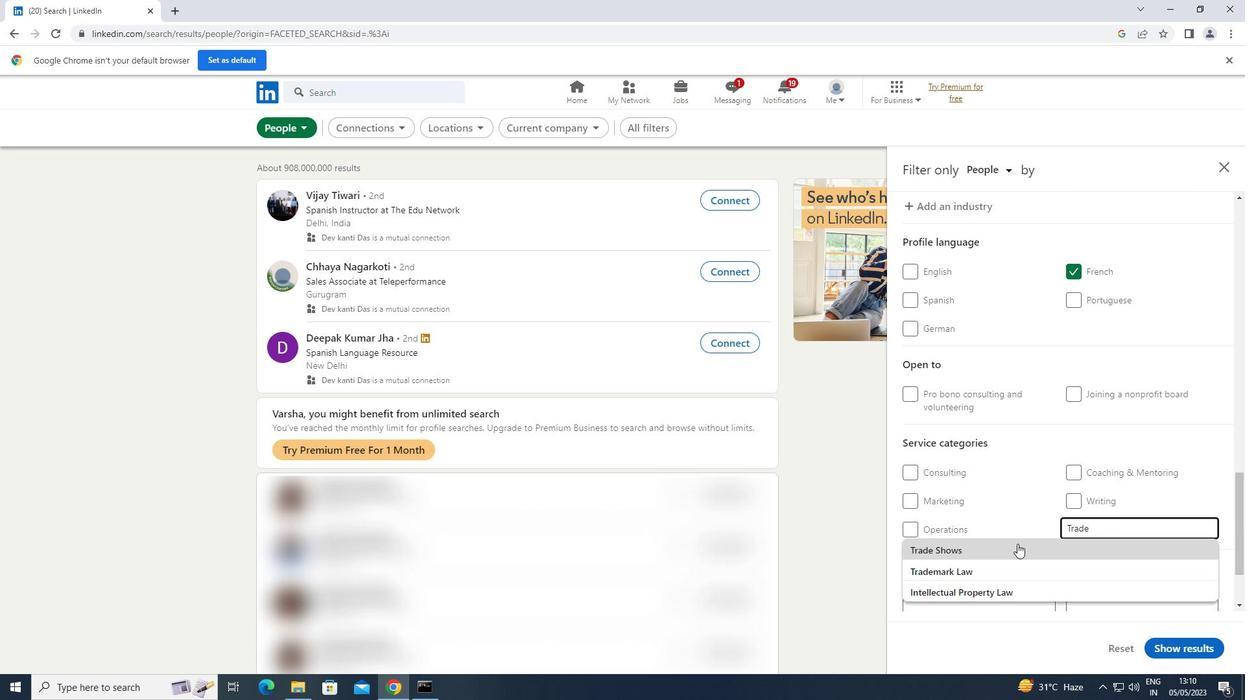 
Action: Mouse pressed left at (993, 555)
Screenshot: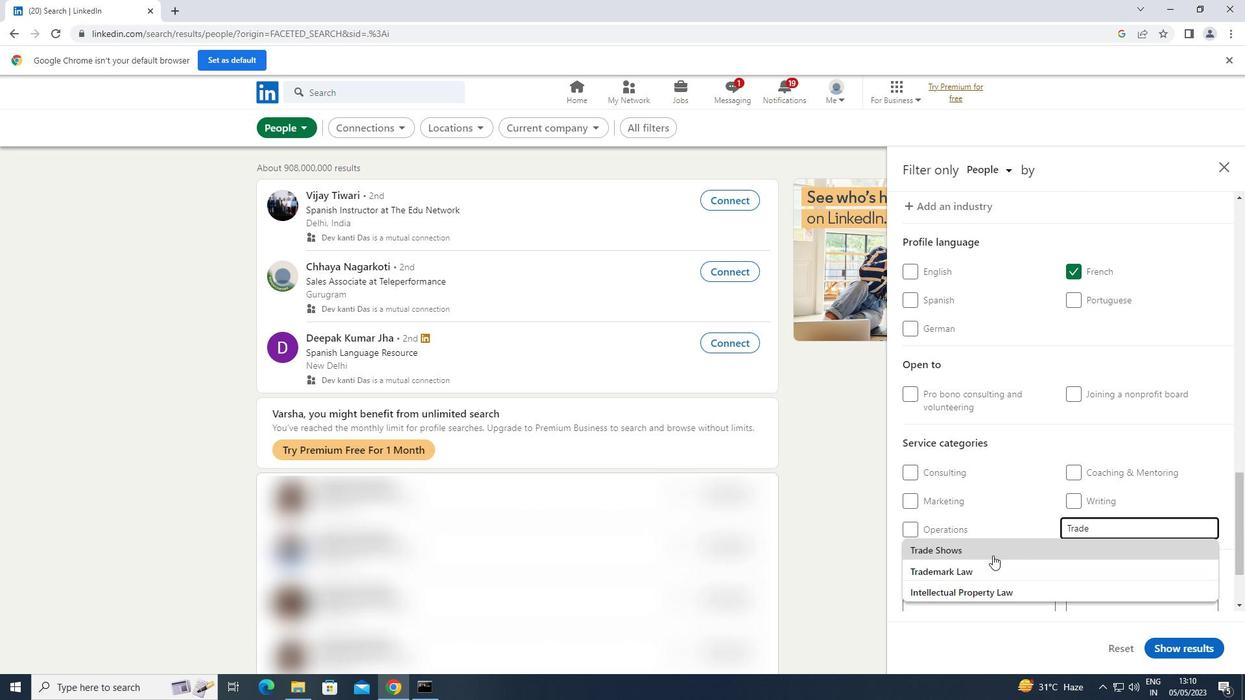 
Action: Mouse scrolled (993, 555) with delta (0, 0)
Screenshot: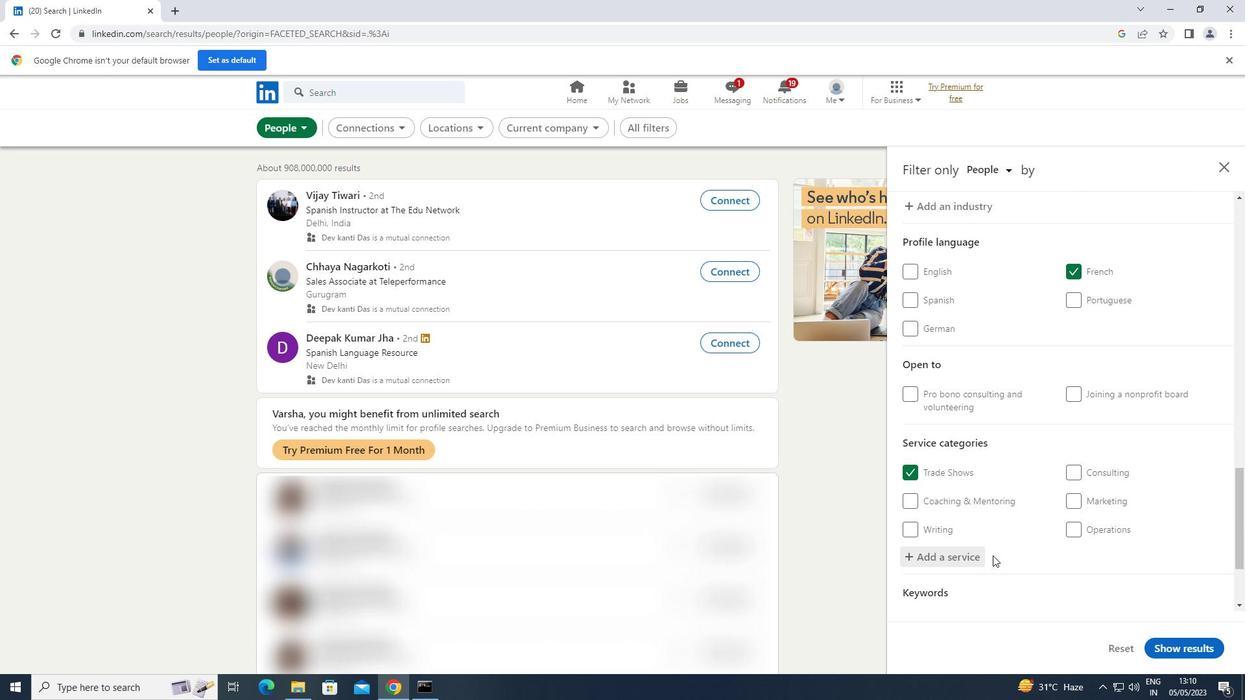 
Action: Mouse scrolled (993, 555) with delta (0, 0)
Screenshot: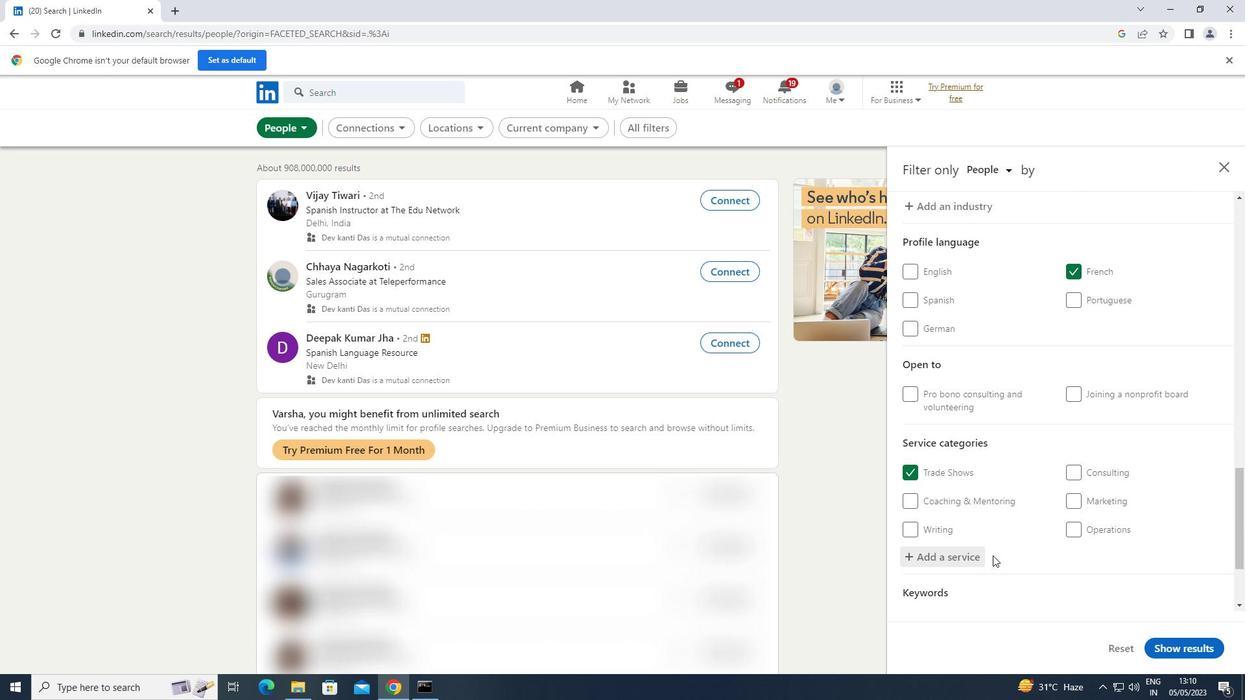 
Action: Mouse scrolled (993, 555) with delta (0, 0)
Screenshot: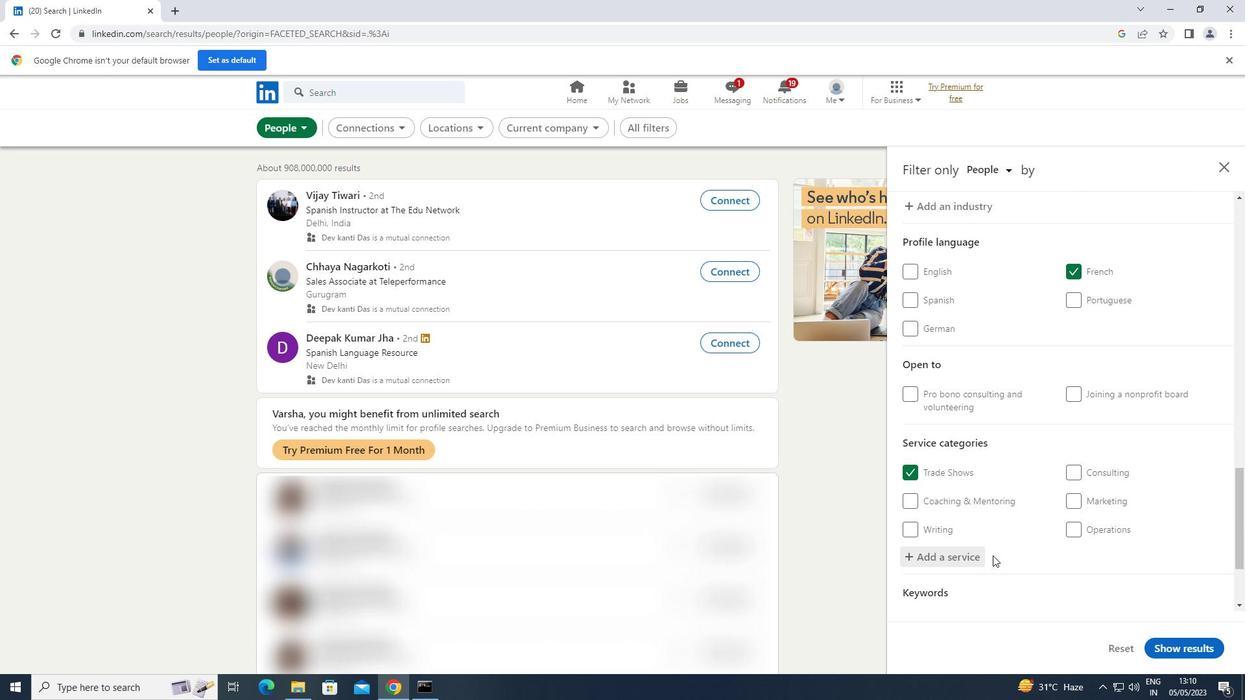 
Action: Mouse scrolled (993, 555) with delta (0, 0)
Screenshot: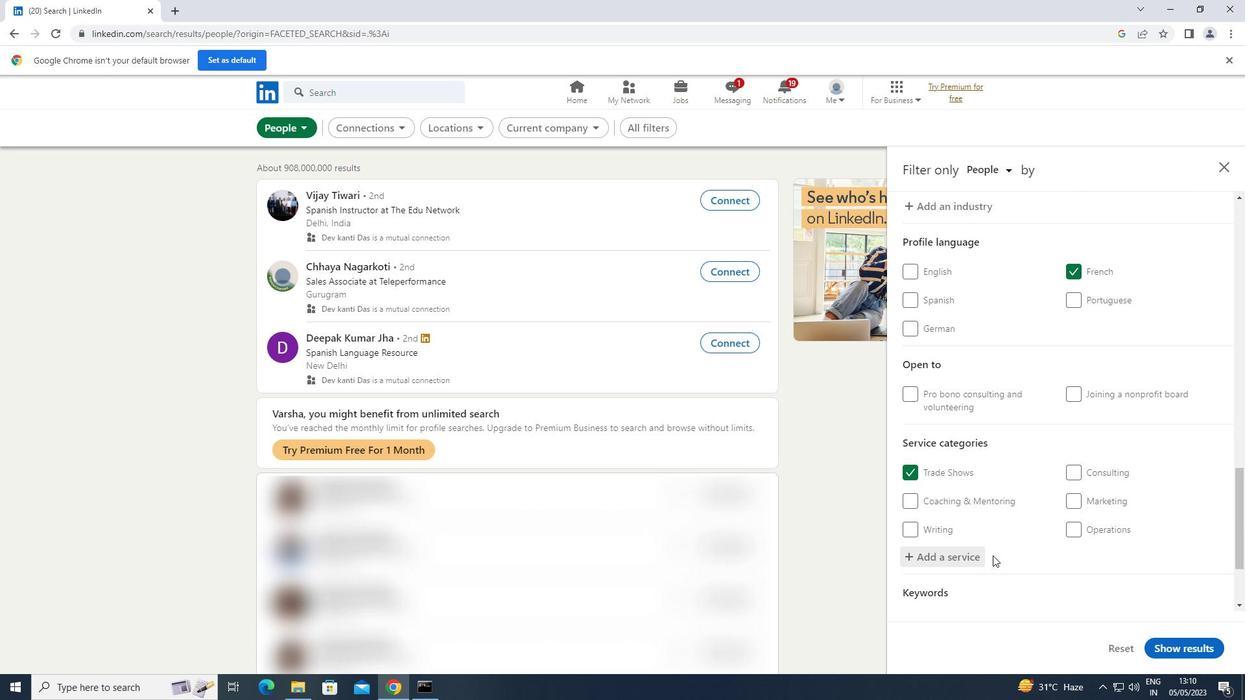 
Action: Mouse scrolled (993, 555) with delta (0, 0)
Screenshot: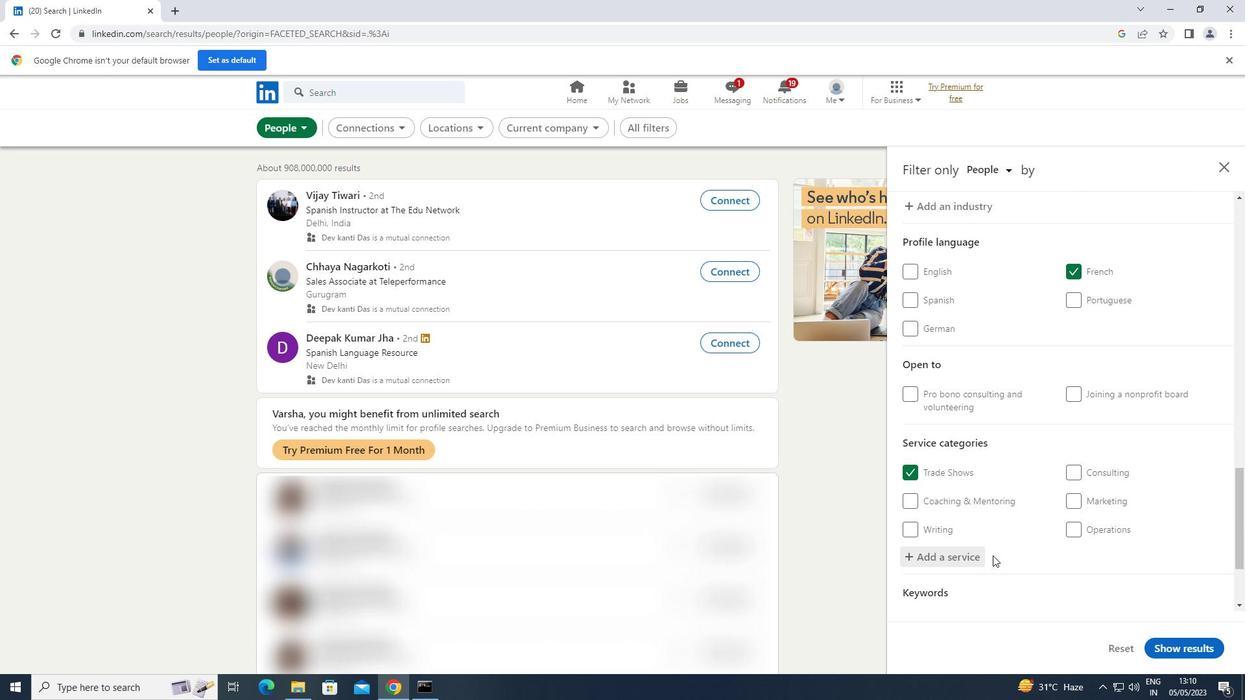 
Action: Mouse scrolled (993, 555) with delta (0, 0)
Screenshot: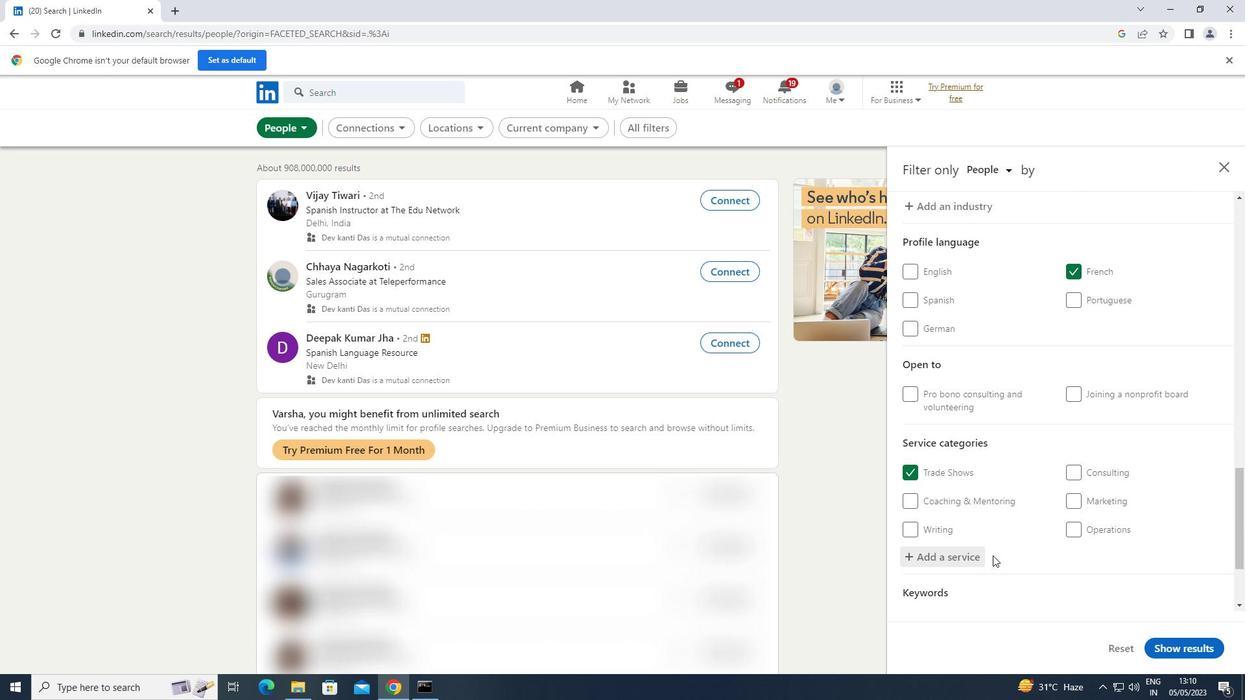 
Action: Mouse moved to (1004, 548)
Screenshot: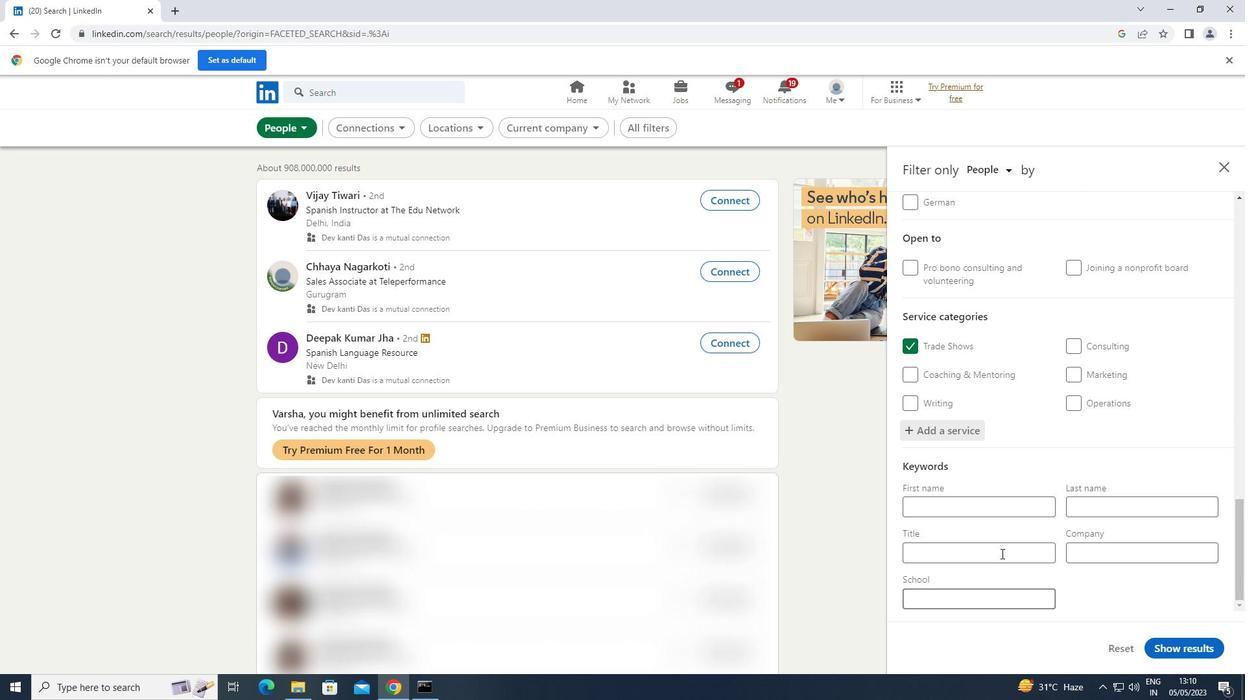 
Action: Mouse pressed left at (1004, 548)
Screenshot: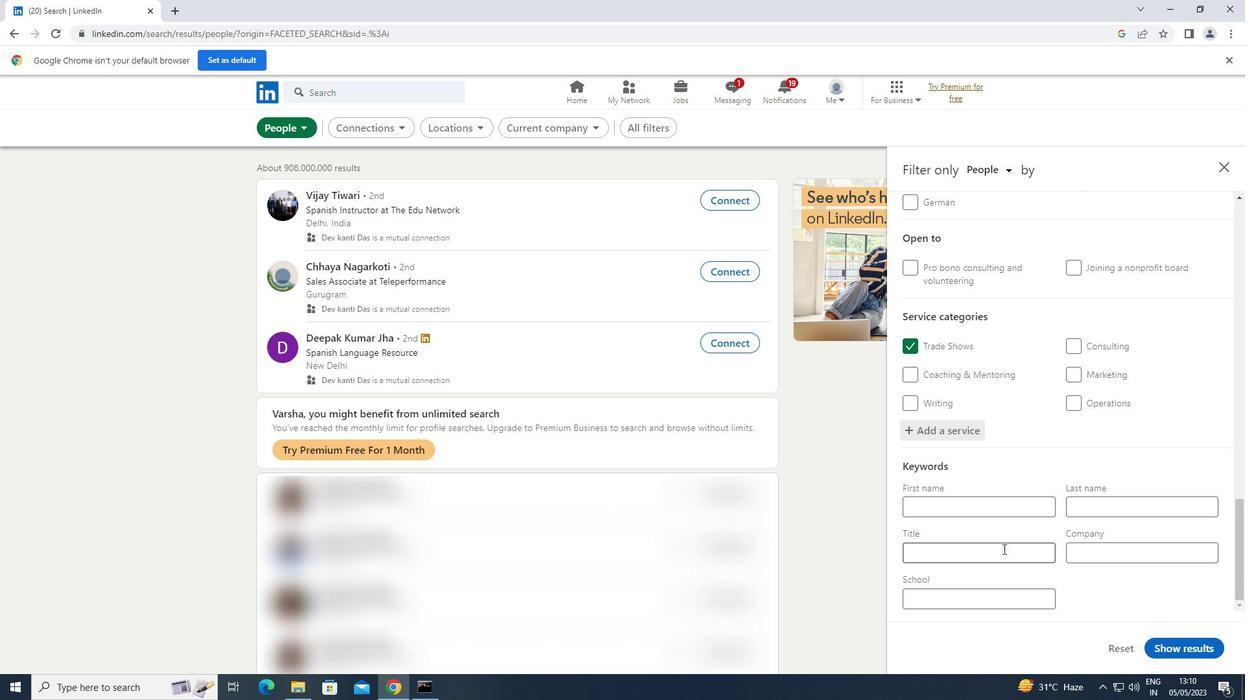 
Action: Key pressed <Key.shift>BEAUTICIAN
Screenshot: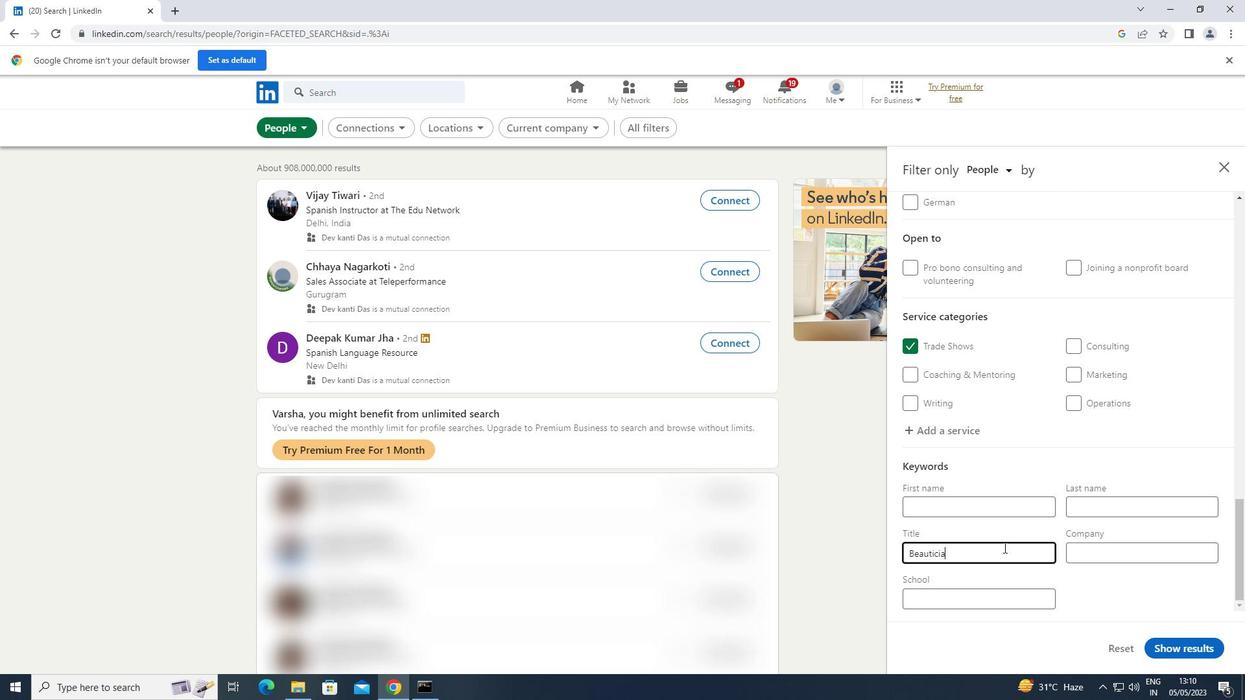 
Action: Mouse moved to (1196, 648)
Screenshot: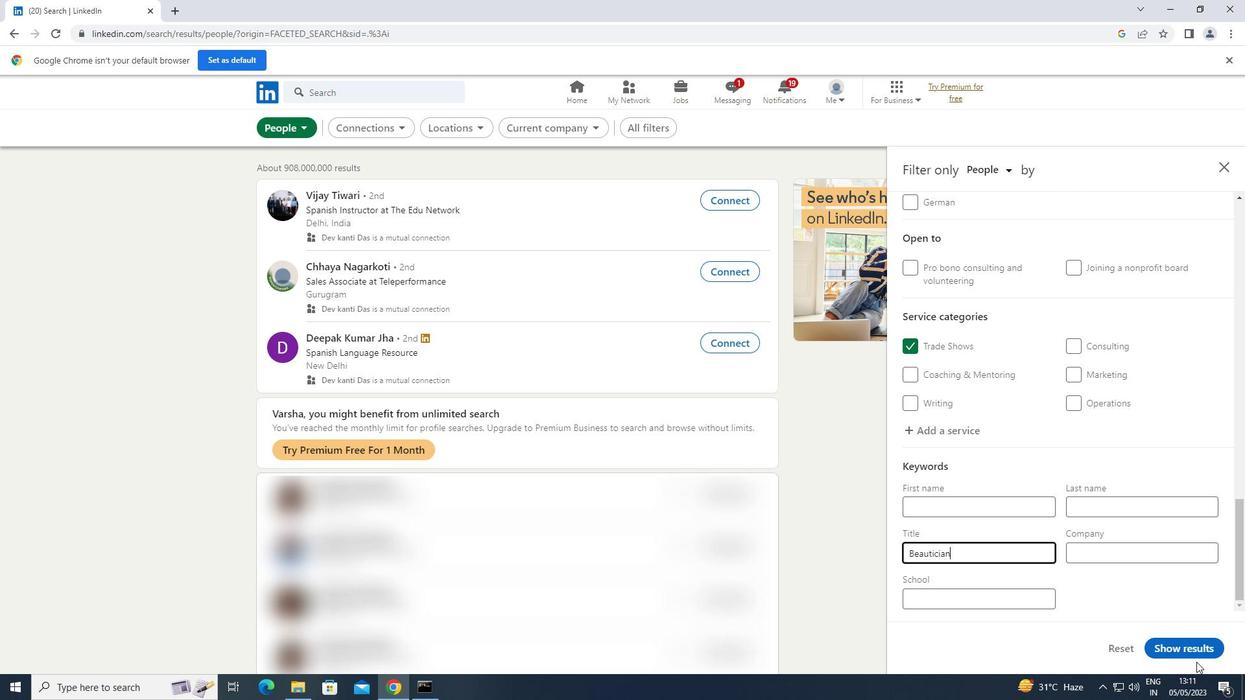 
Action: Mouse pressed left at (1196, 648)
Screenshot: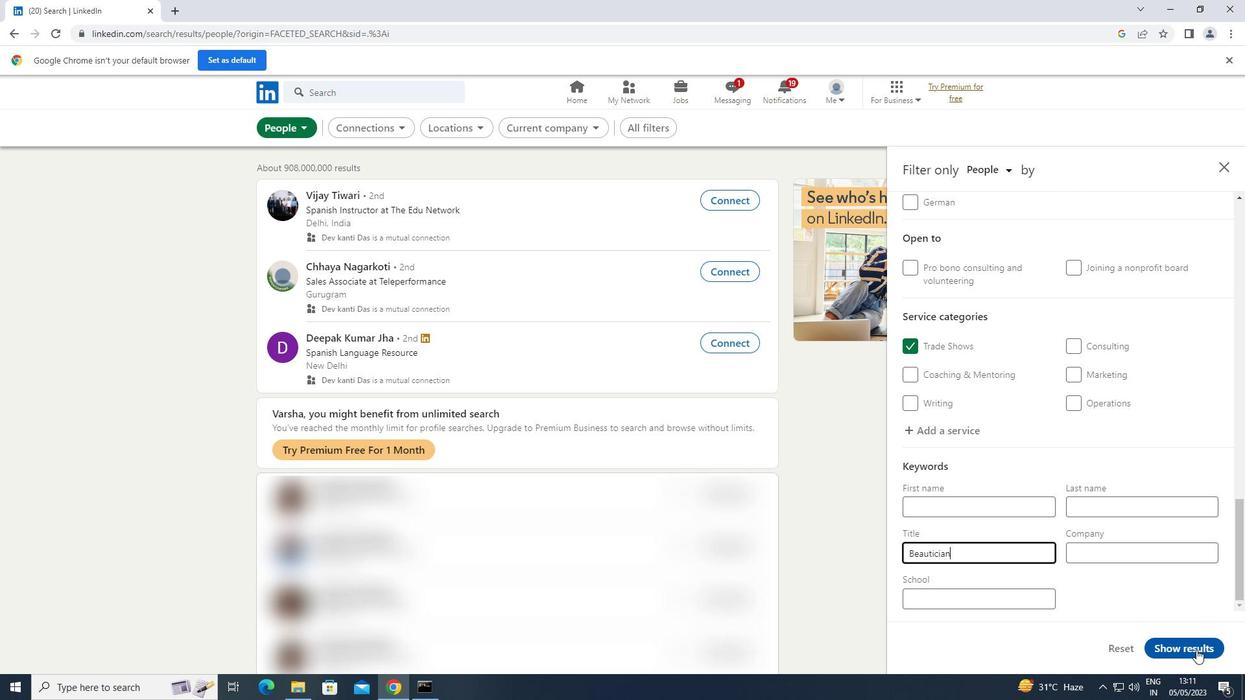 
